 Task: Open a blank google sheet and write heading  Cash Flow TrackerAdd Dates in a column and its values below  '2023-05-01, 2023-05-03, 2023-05-06, 2023-05-10, 2023-05-15, 2023-05-20, 2023-05-25 & 2023-05-31'Add Descriptions in next column and its values below  Monthly Salary, Grocery Shopping, Dining Out., Utility Bill, Transportation, Entertainment, Miscellaneous & Total. Add Amount in next column and its values below  $2,500, $100, $50, $150, $30, $50, $20& $400. Add Income/ Expense in next column and its values below  Income, Expenses, Expenses, Expenses, Expenses, Expenses & Expenses. Add Balance in next column and its values below  $2,500, $2,400, $2,350, $2,200, $2,170, $2,120, $2,100 & $2100. Save page BankTransactions templates
Action: Mouse moved to (208, 265)
Screenshot: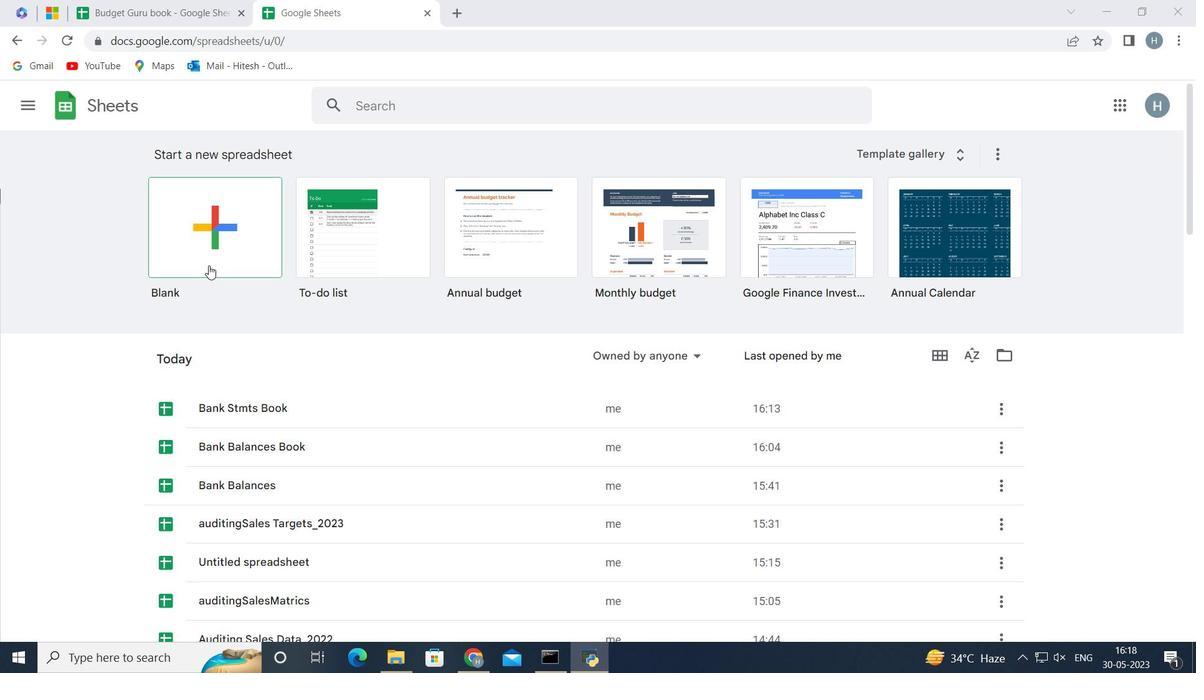 
Action: Mouse pressed left at (208, 265)
Screenshot: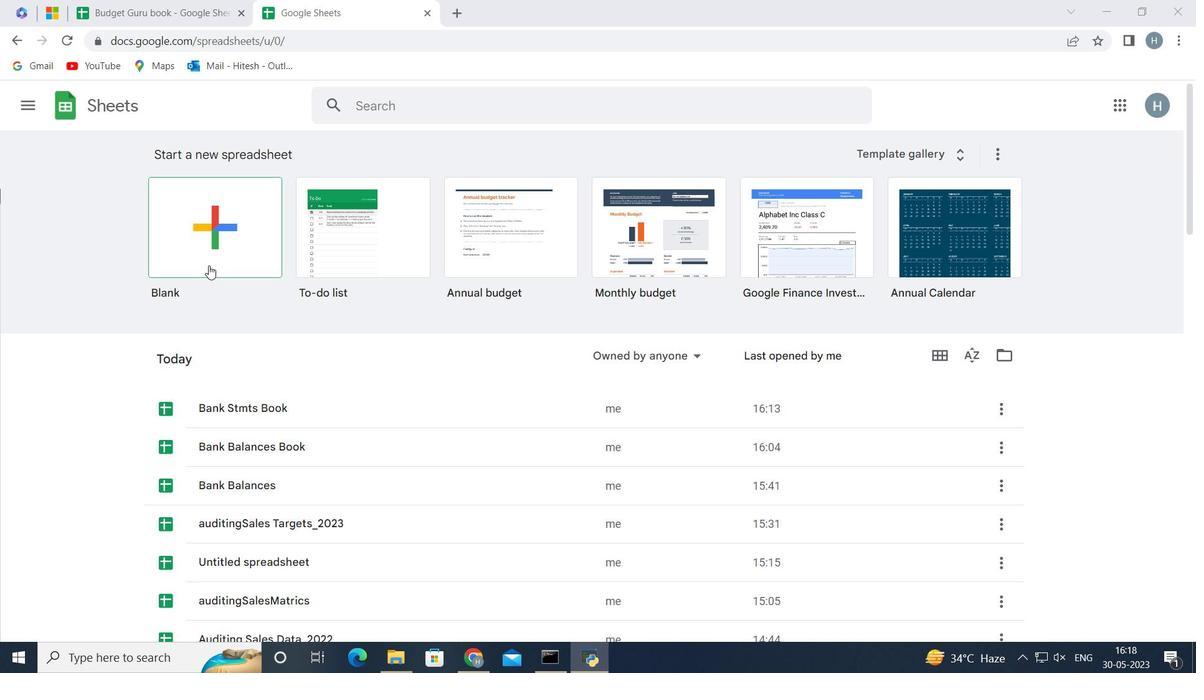 
Action: Mouse moved to (96, 219)
Screenshot: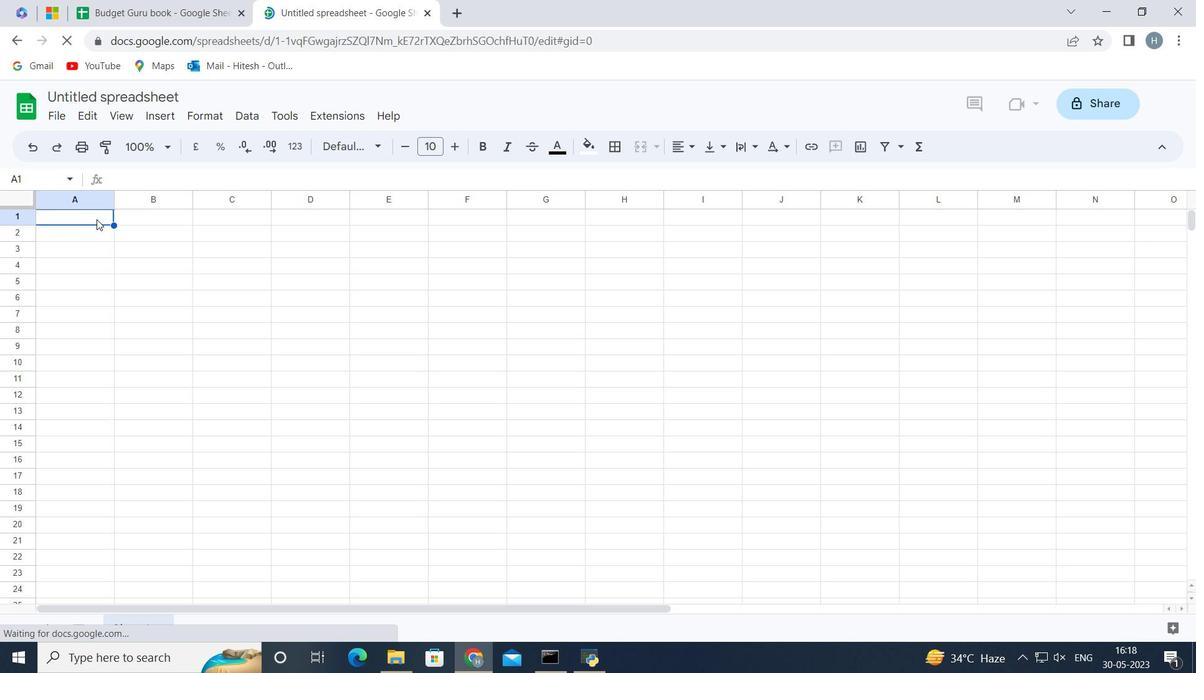 
Action: Key pressed <Key.shift>Cash<Key.space><Key.shift><Key.shift><Key.shift>Flow<Key.space><Key.shift>Tracker<Key.space><Key.enter>
Screenshot: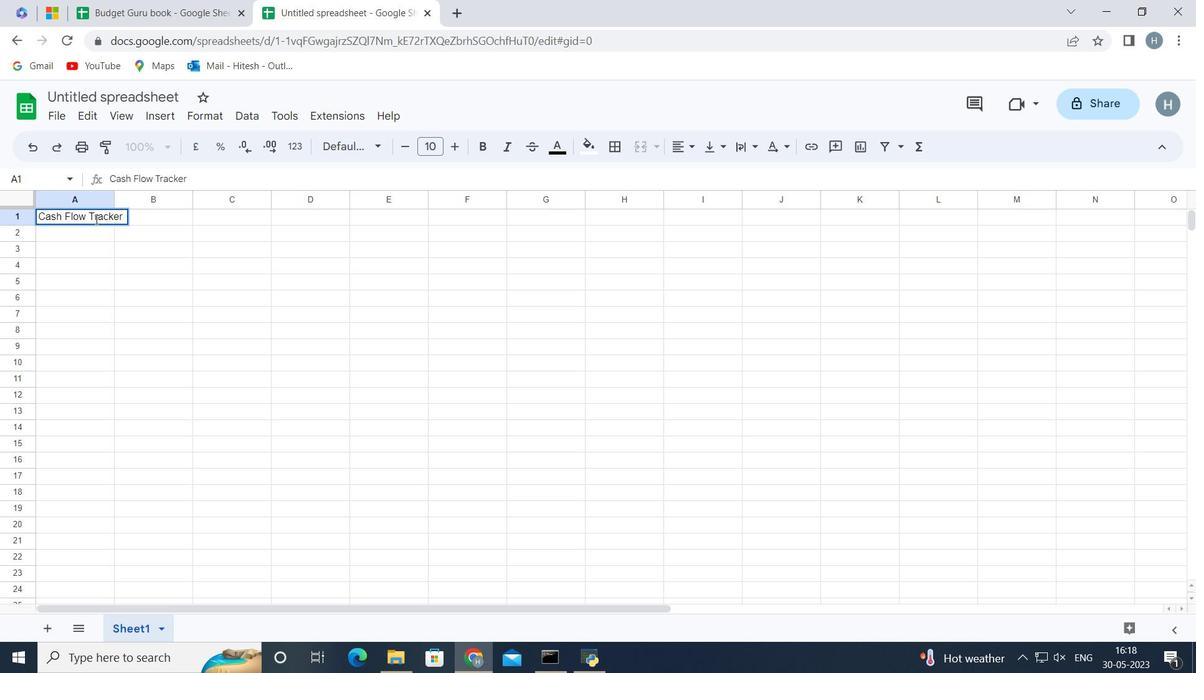 
Action: Mouse moved to (95, 220)
Screenshot: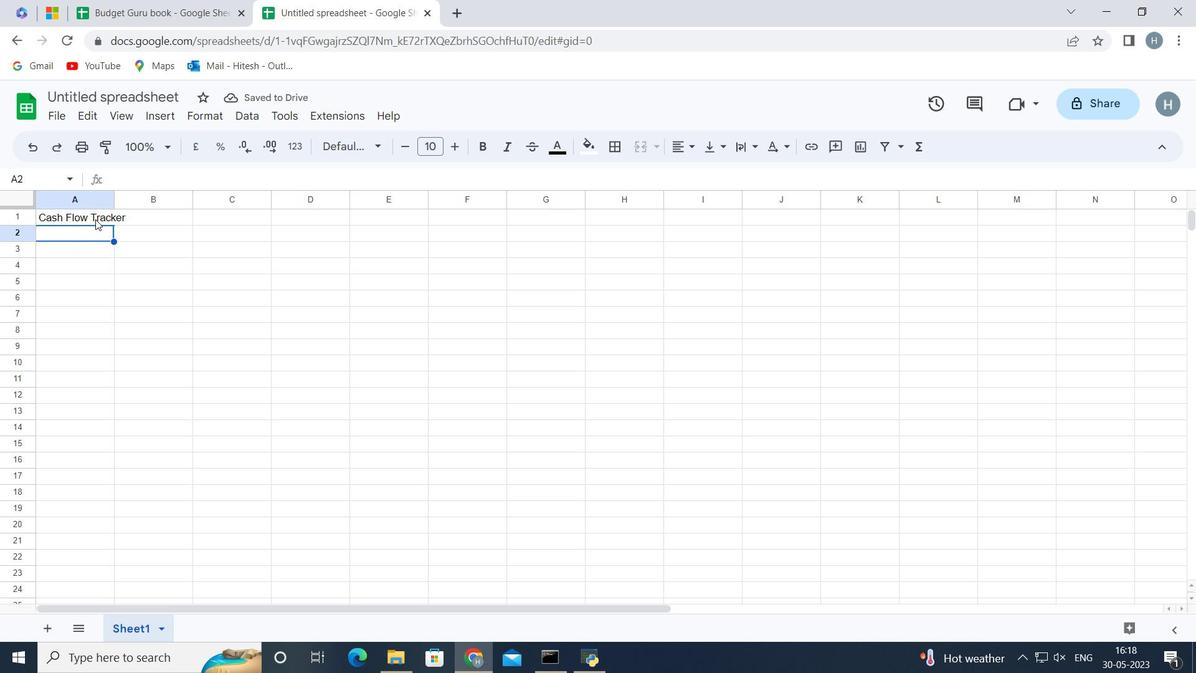 
Action: Key pressed <Key.shift>Dates<Key.enter>
Screenshot: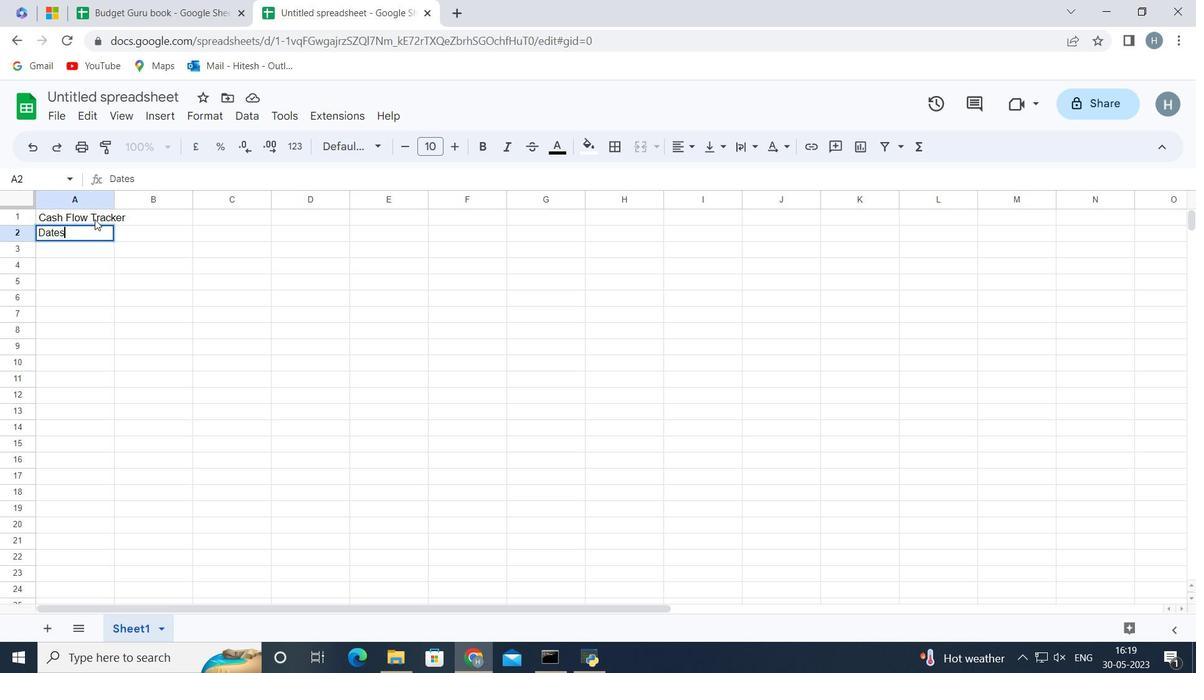 
Action: Mouse moved to (98, 220)
Screenshot: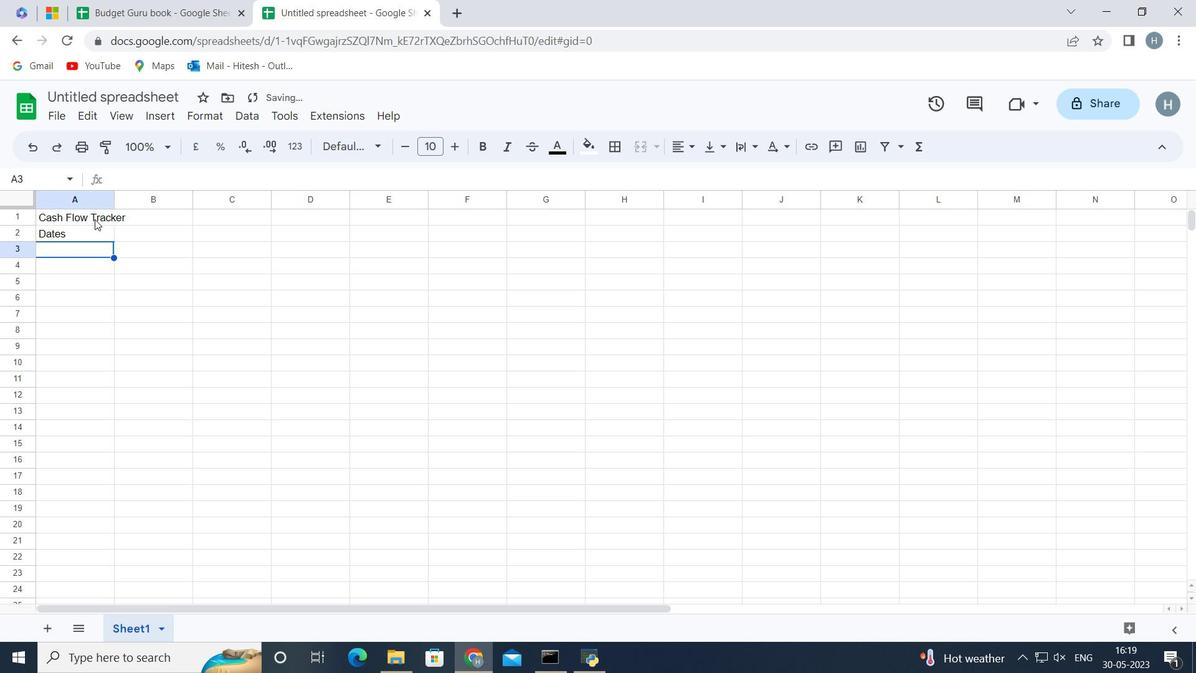 
Action: Key pressed 2023-05-01<Key.enter>2023-05-03<Key.enter>2023-05-06<Key.enter>2023-05-10<Key.enter>2023-05-15<Key.enter>2023-05-20<Key.enter>2023-05-25<Key.enter>2023-05-31<Key.enter>
Screenshot: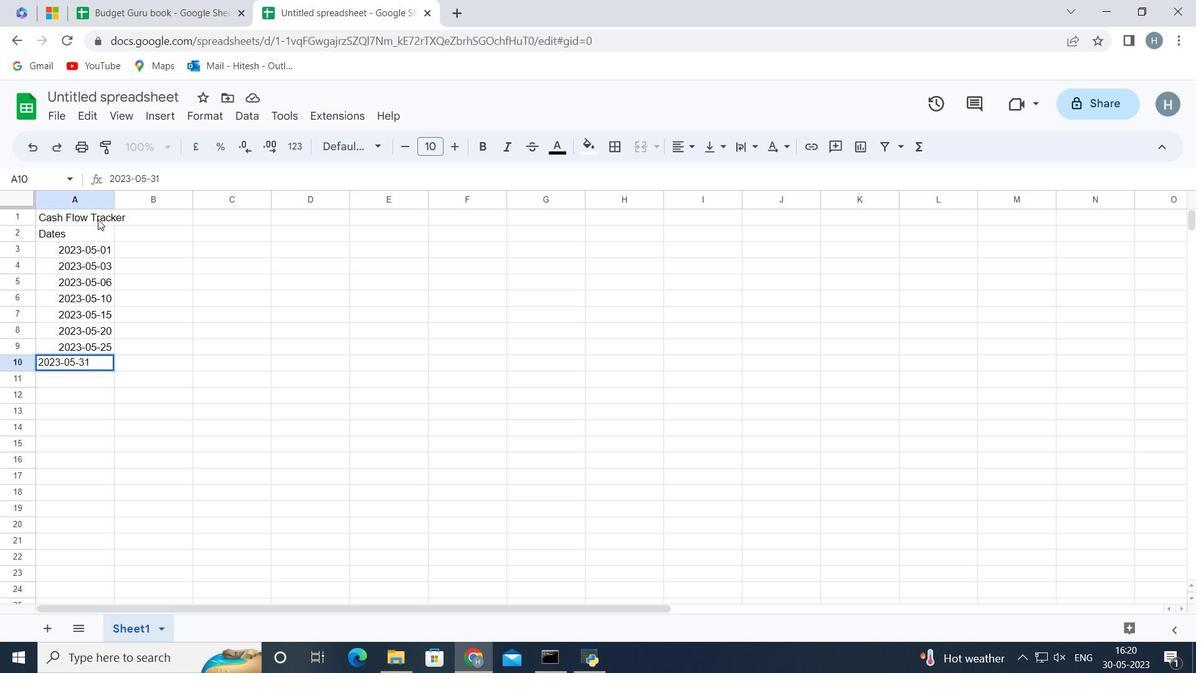 
Action: Mouse moved to (146, 231)
Screenshot: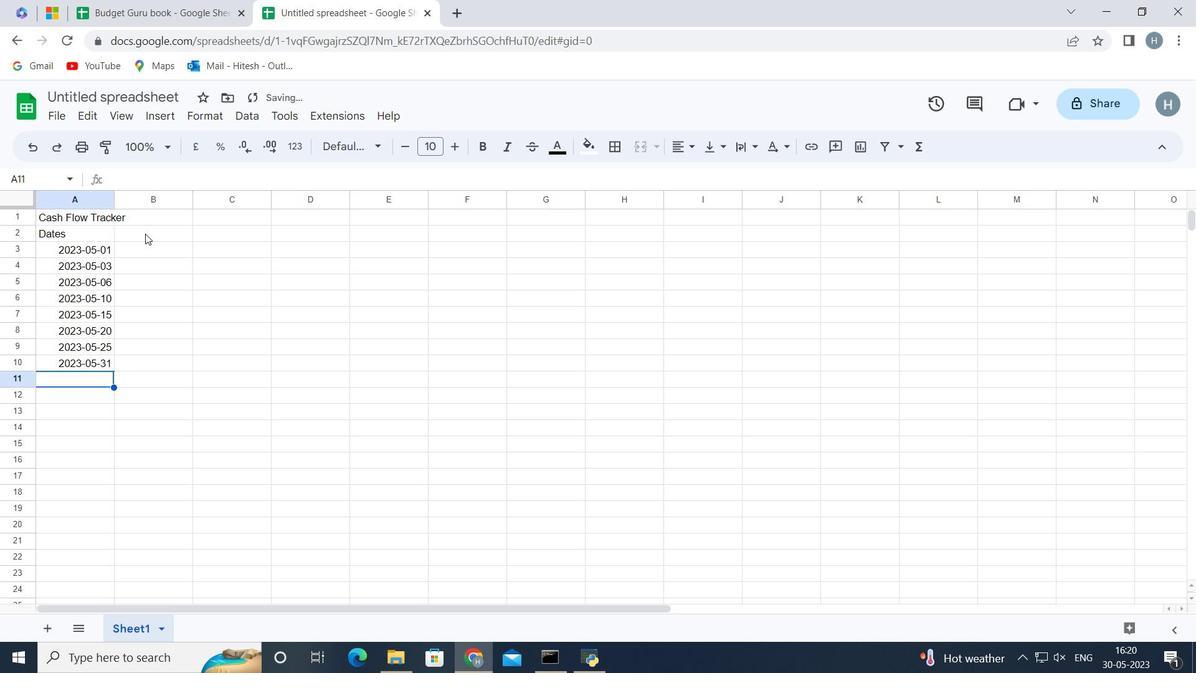 
Action: Mouse pressed left at (146, 231)
Screenshot: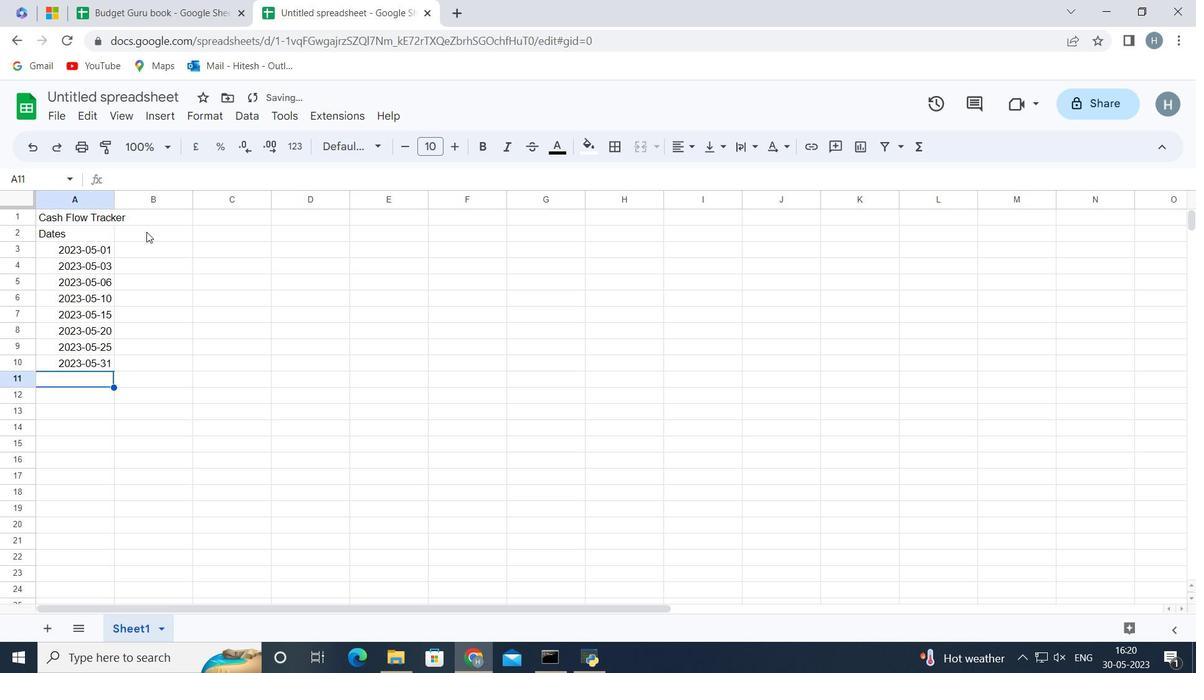 
Action: Key pressed <Key.shift>Descriptions<Key.enter><Key.shift_r>M<Key.backspace><Key.shift_r>Monthly<Key.space><Key.shift>Salary<Key.enter><Key.shift><Key.shift>Grocery<Key.space><Key.space><Key.shift>Shopping<Key.enter><Key.shift>Dining<Key.space><Key.shift_r>Out<Key.enter><Key.shift_r>Utility<Key.space><Key.shift>Bill<Key.enter><Key.shift><Key.shift>Transportation<Key.enter><Key.shift>Entertainment<Key.enter><Key.shift_r>Miscellaneous<Key.enter><Key.shift>Total<Key.enter>
Screenshot: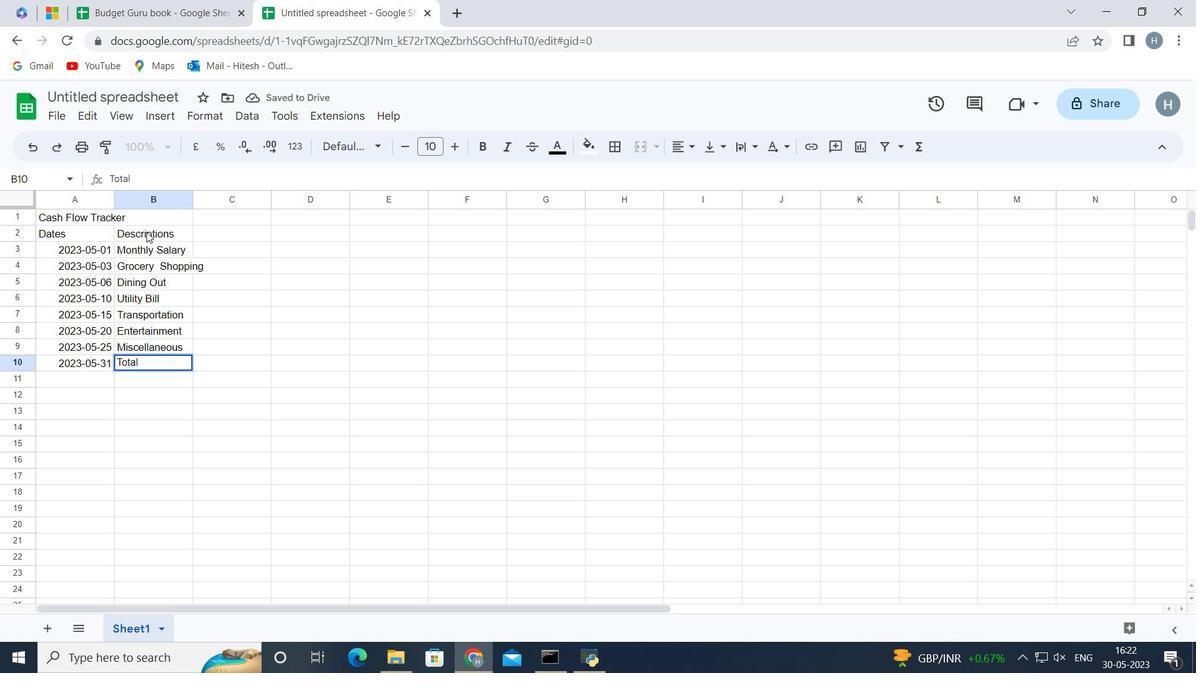 
Action: Mouse moved to (230, 231)
Screenshot: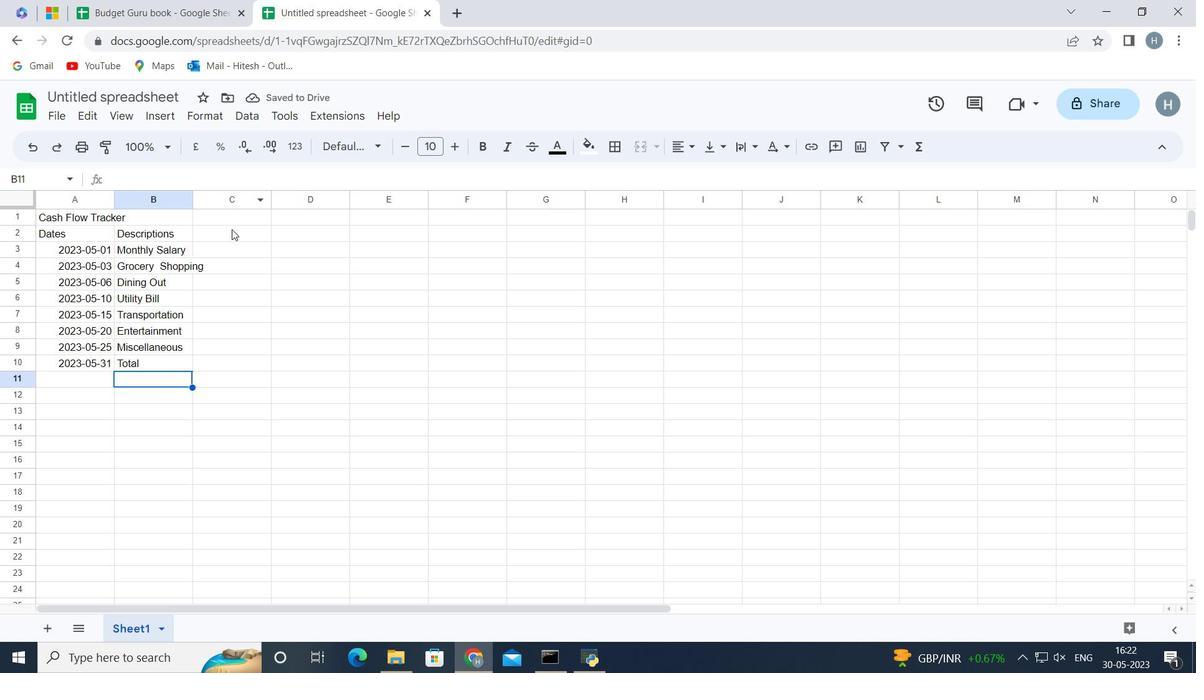 
Action: Mouse pressed left at (230, 231)
Screenshot: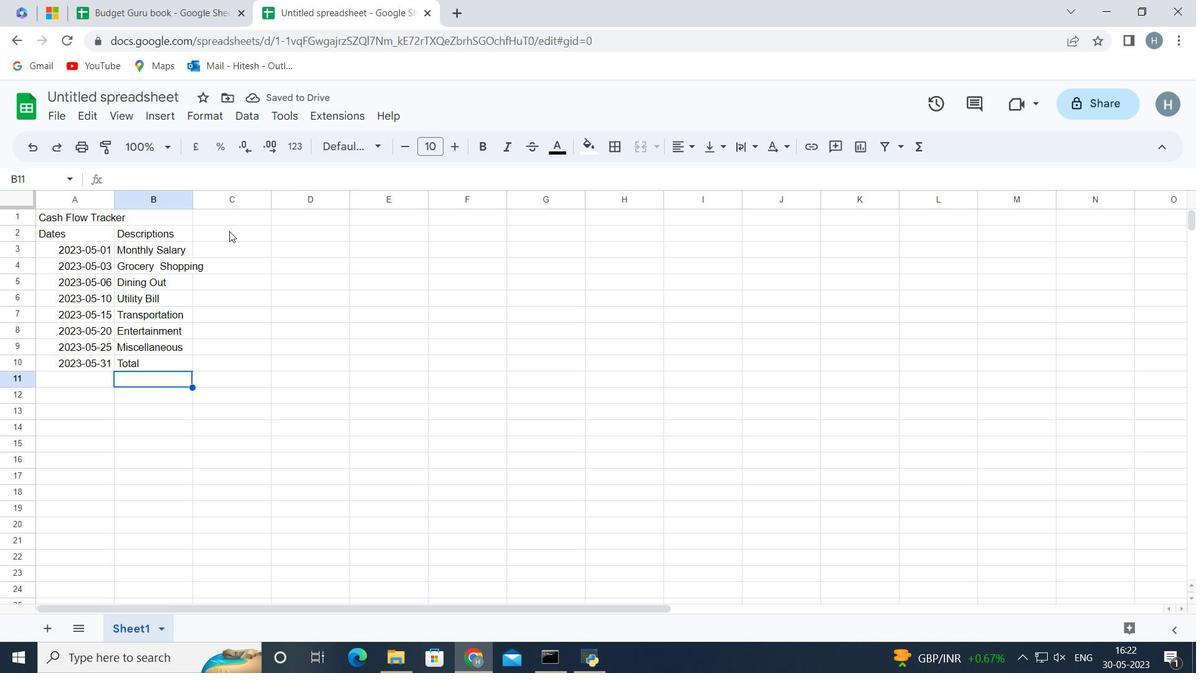 
Action: Key pressed <Key.shift>Amount<Key.enter>2500<Key.enter>100<Key.enter>50<Key.enter>150<Key.enter>30<Key.enter>50<Key.enter>20<Key.enter>400<Key.enter>
Screenshot: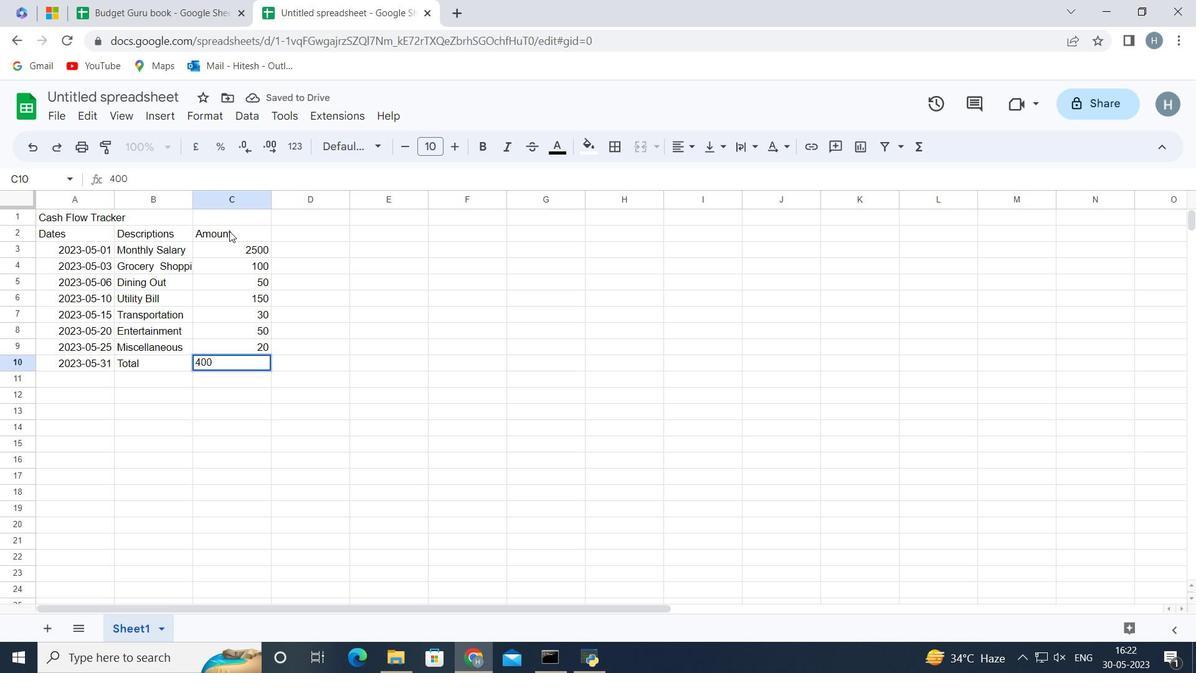 
Action: Mouse moved to (251, 248)
Screenshot: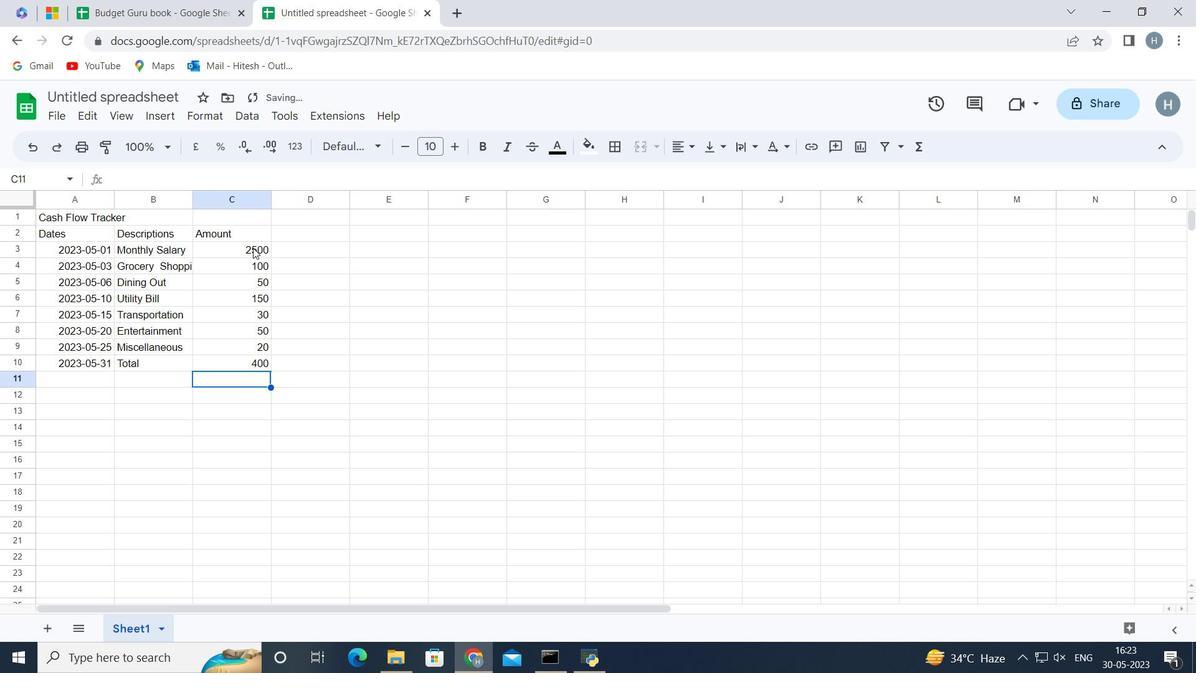 
Action: Mouse pressed left at (251, 248)
Screenshot: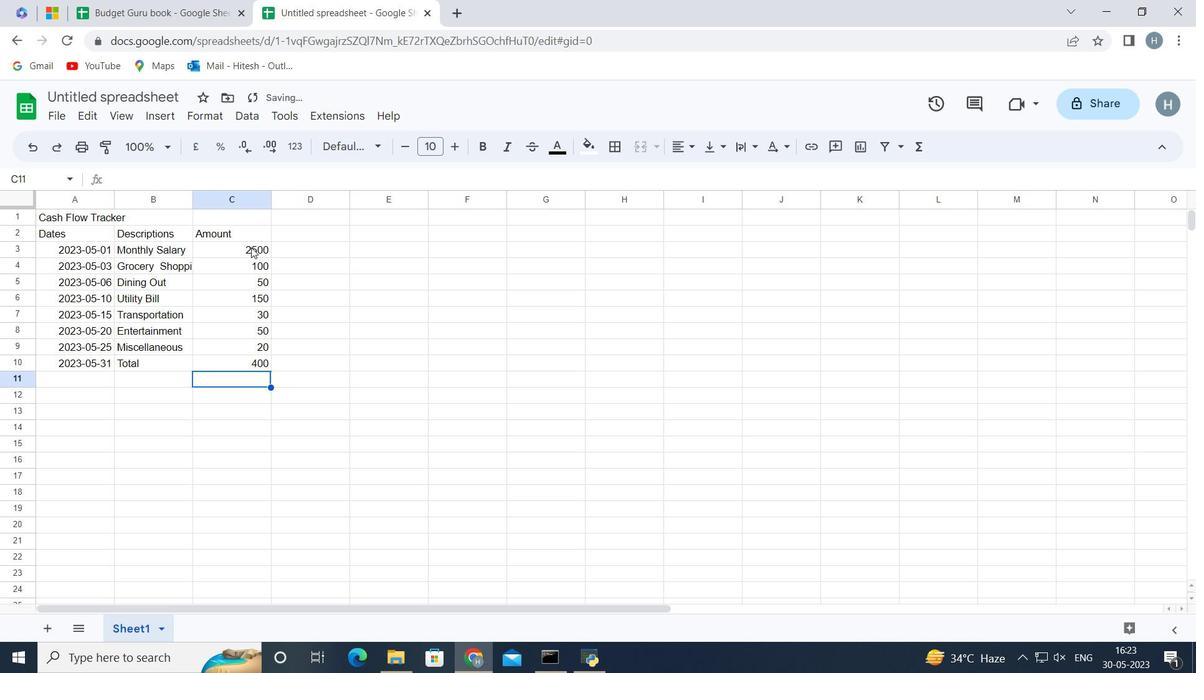 
Action: Mouse moved to (248, 248)
Screenshot: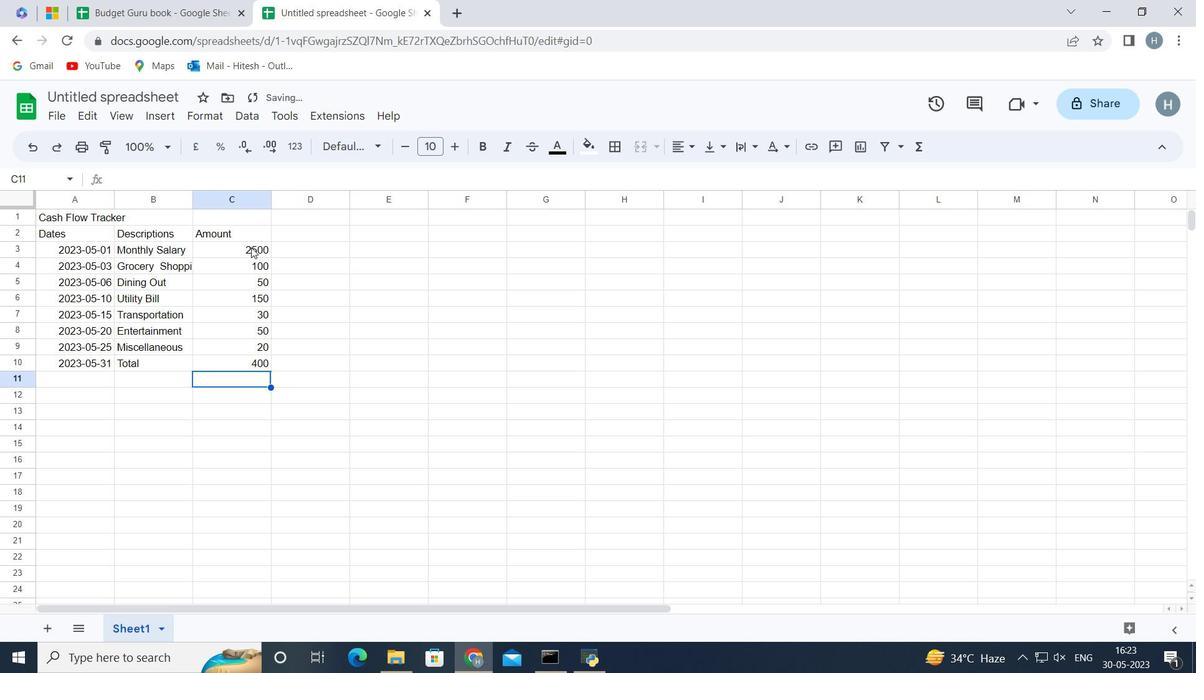 
Action: Key pressed <Key.shift><Key.down><Key.down><Key.down><Key.down><Key.down><Key.down><Key.down>
Screenshot: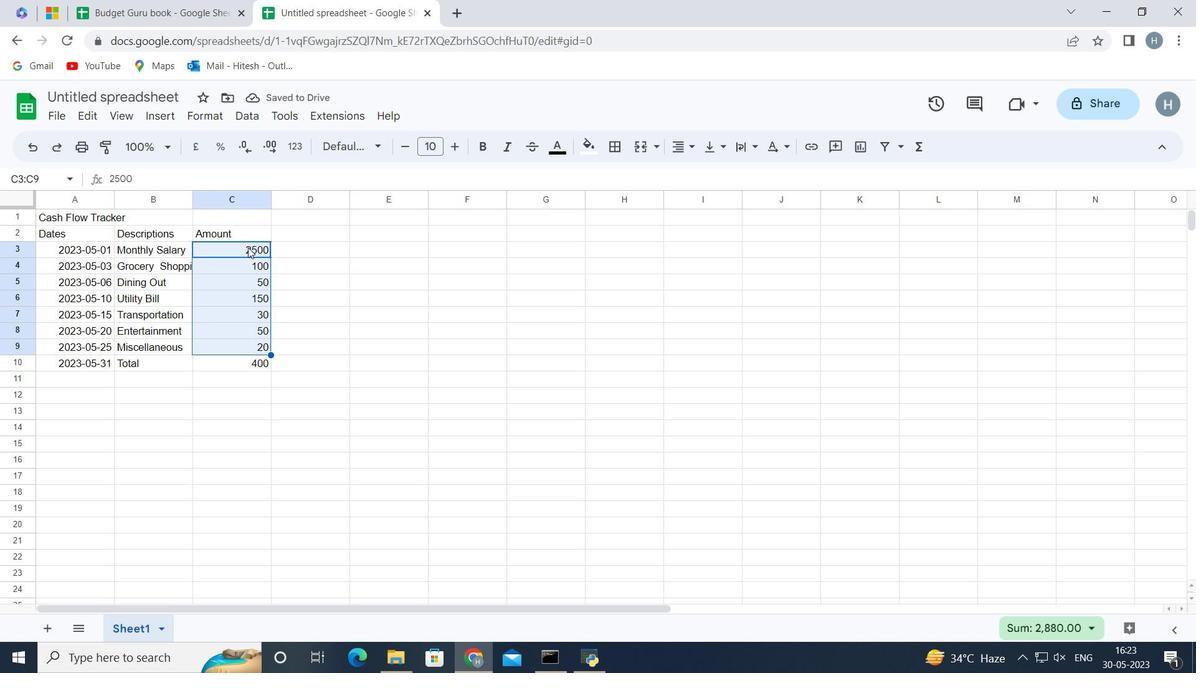 
Action: Mouse moved to (299, 148)
Screenshot: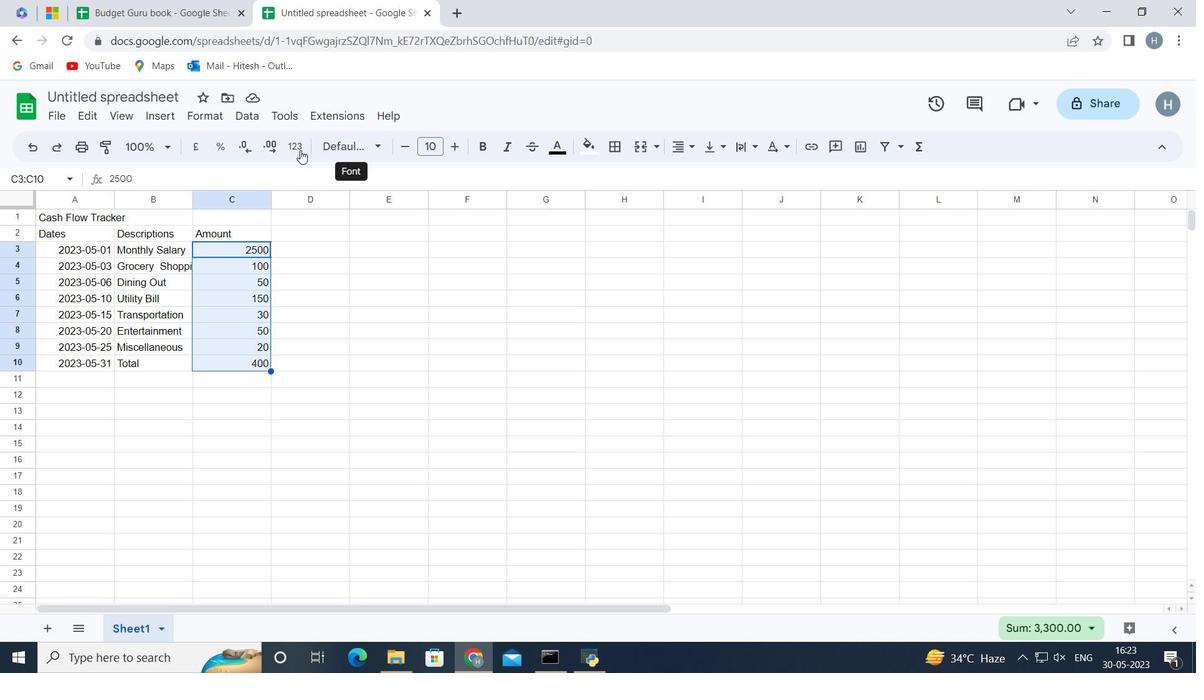 
Action: Mouse pressed left at (299, 148)
Screenshot: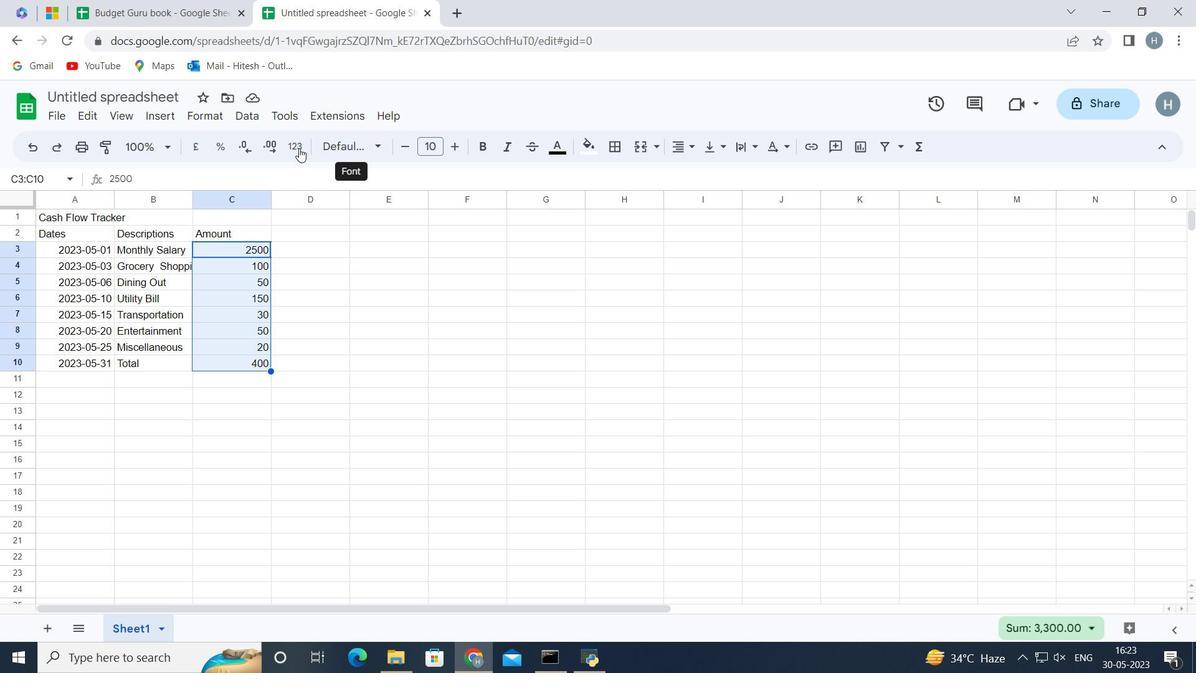 
Action: Mouse moved to (362, 589)
Screenshot: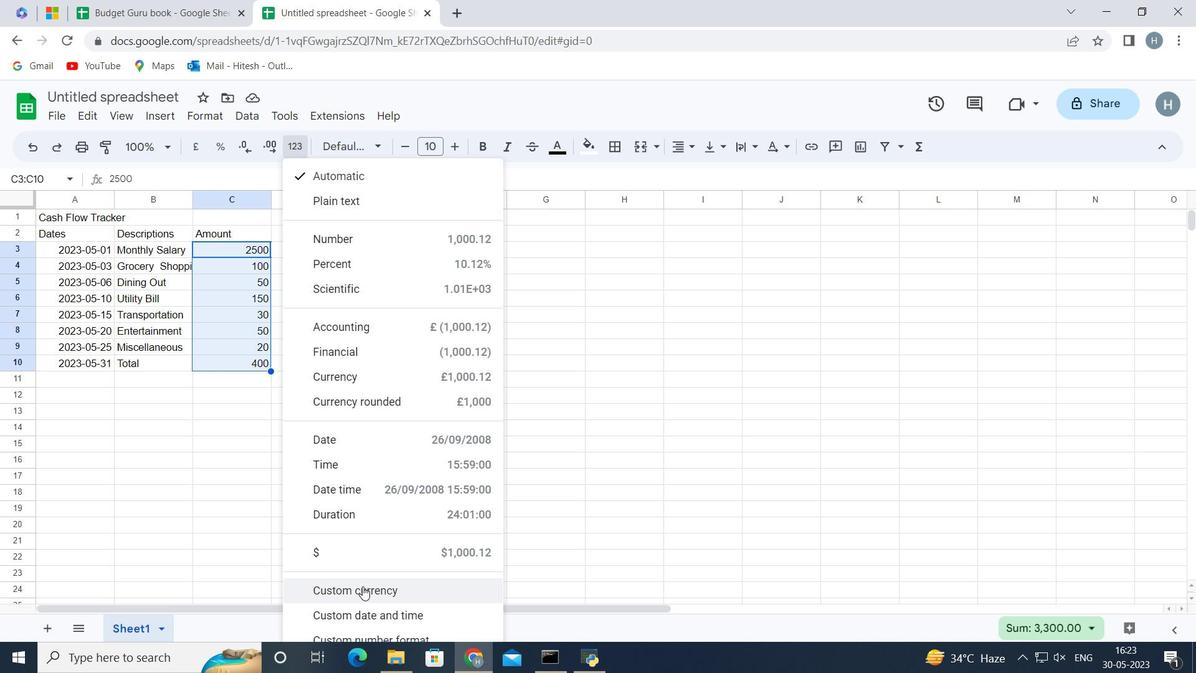 
Action: Mouse pressed left at (362, 589)
Screenshot: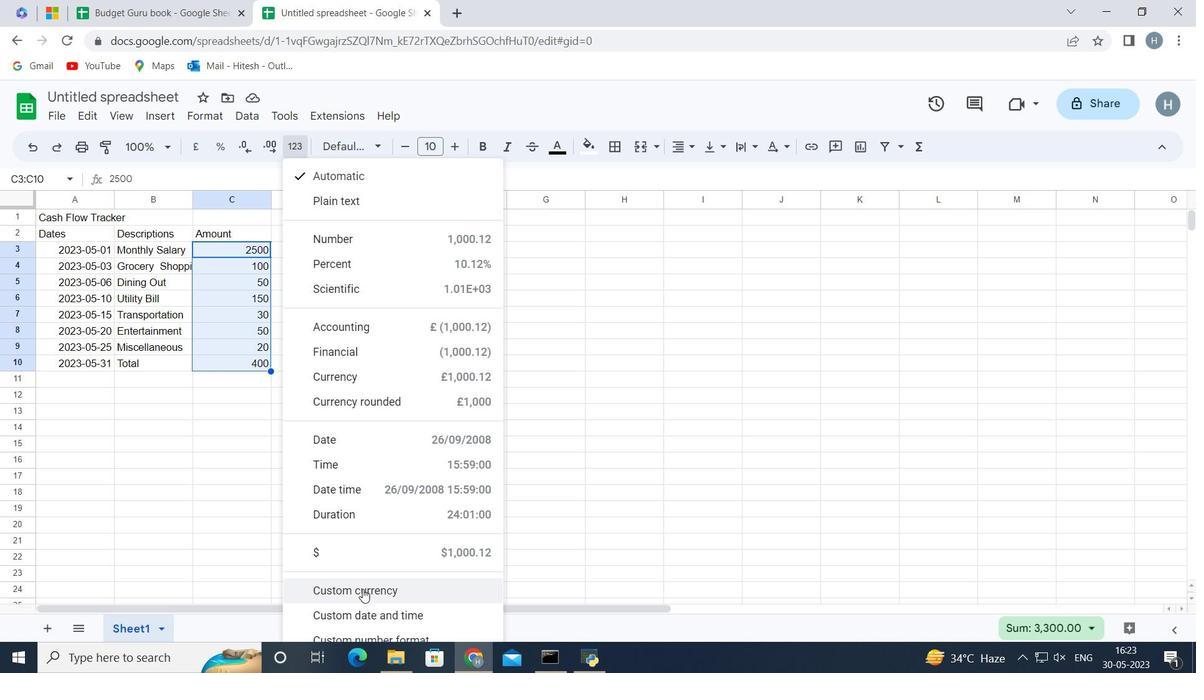 
Action: Mouse moved to (756, 211)
Screenshot: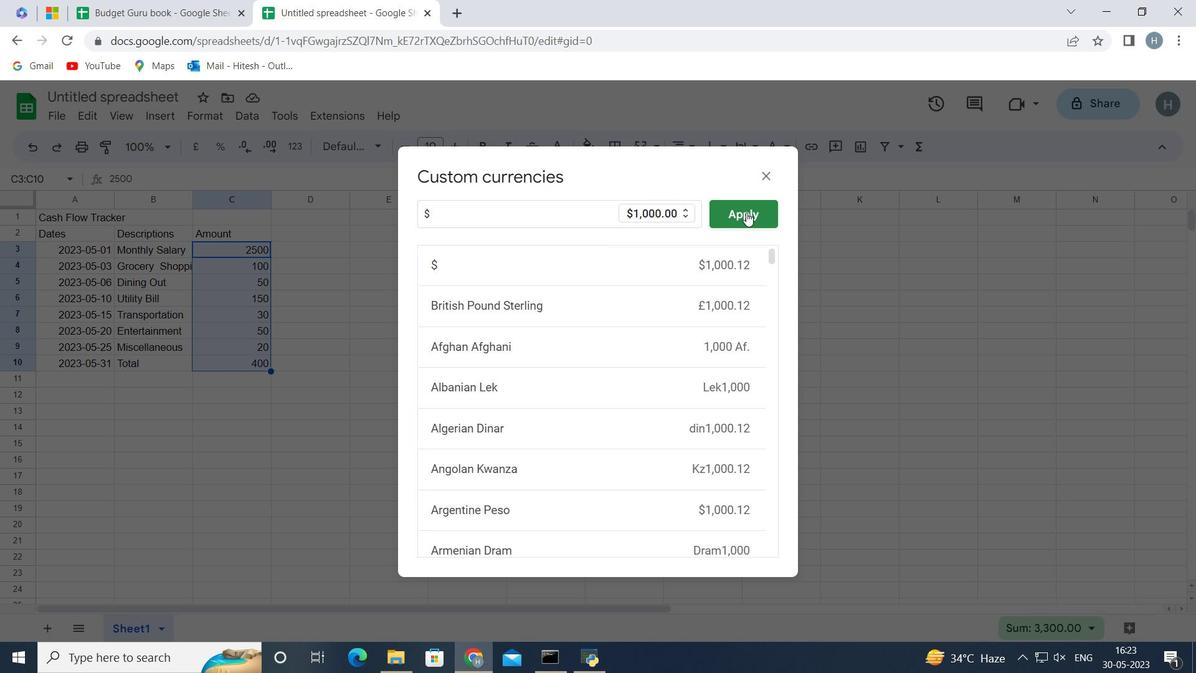 
Action: Mouse pressed left at (756, 211)
Screenshot: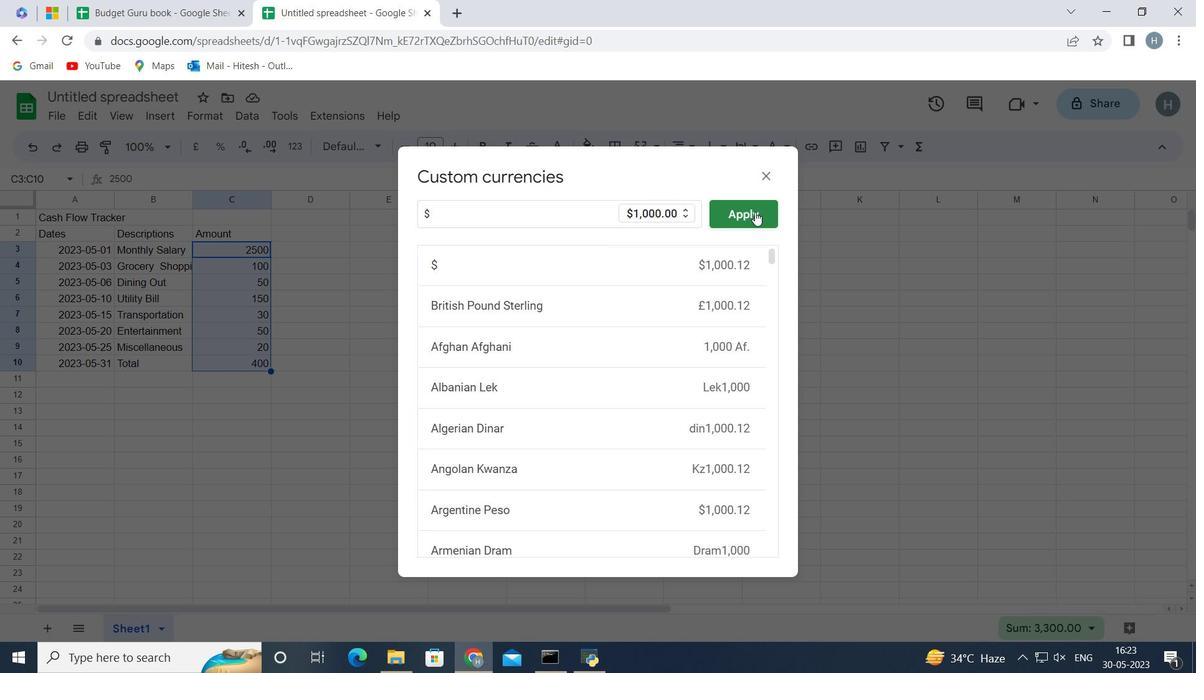 
Action: Mouse moved to (288, 235)
Screenshot: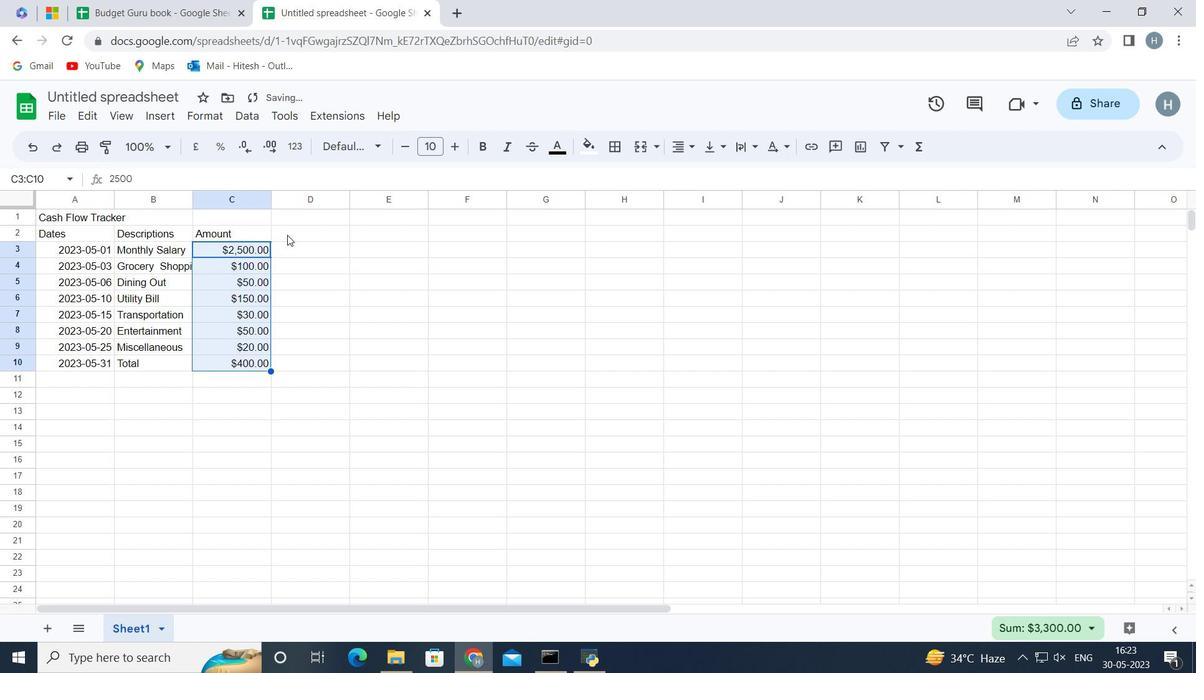 
Action: Mouse pressed left at (288, 235)
Screenshot: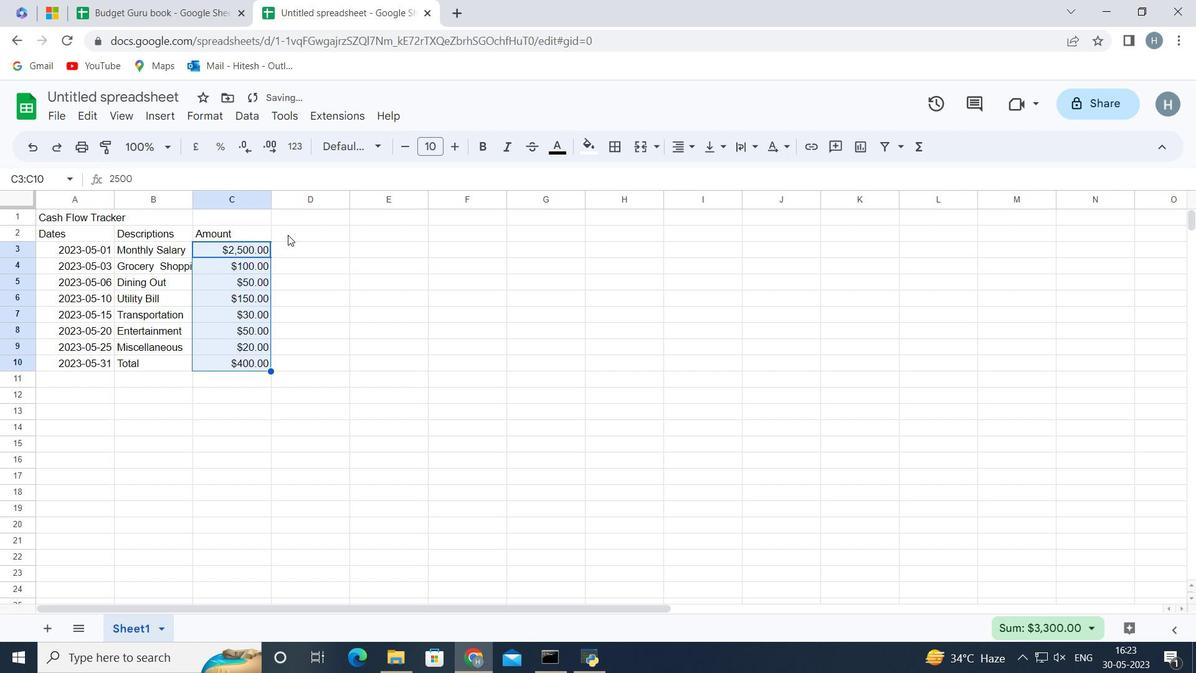 
Action: Mouse moved to (289, 233)
Screenshot: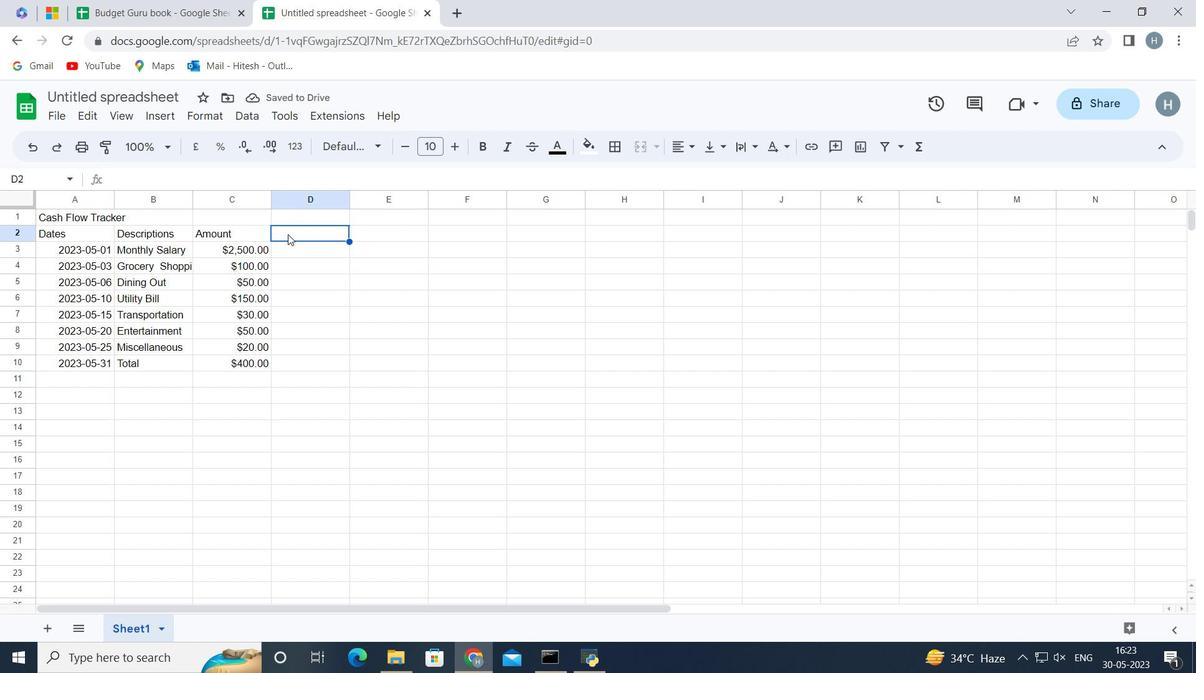 
Action: Key pressed <Key.shift>Income/<Key.shift>Expense<Key.enter><Key.shift_r><Key.shift_r>Income<Key.enter>
Screenshot: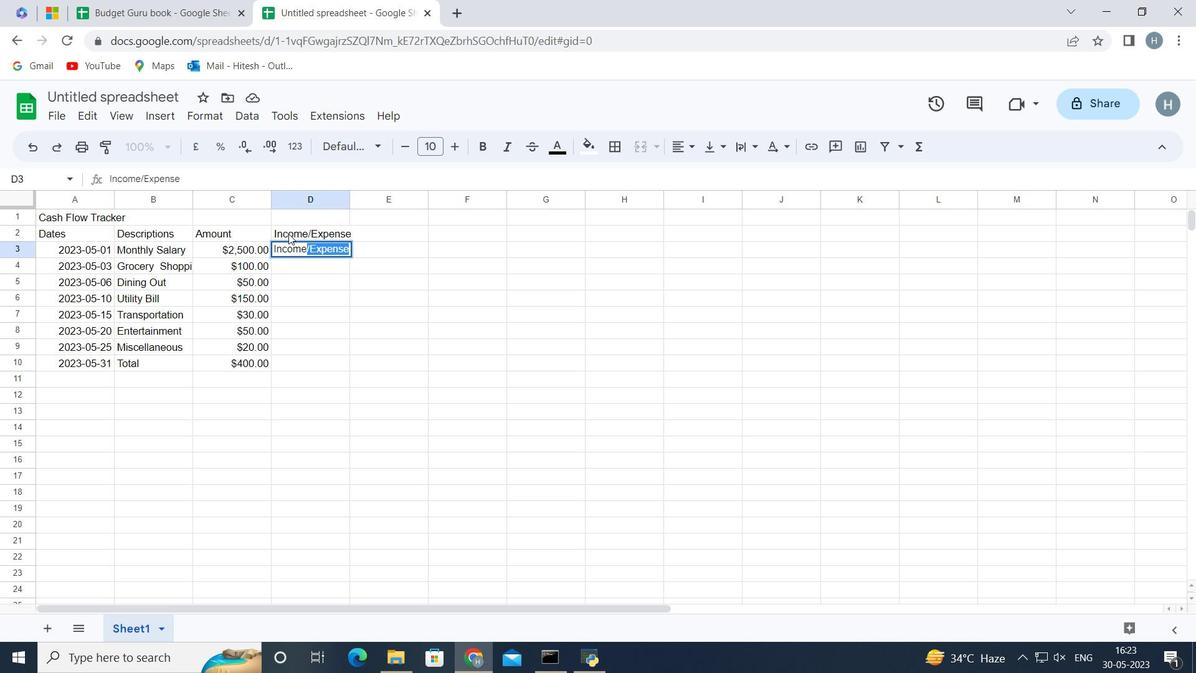 
Action: Mouse moved to (296, 248)
Screenshot: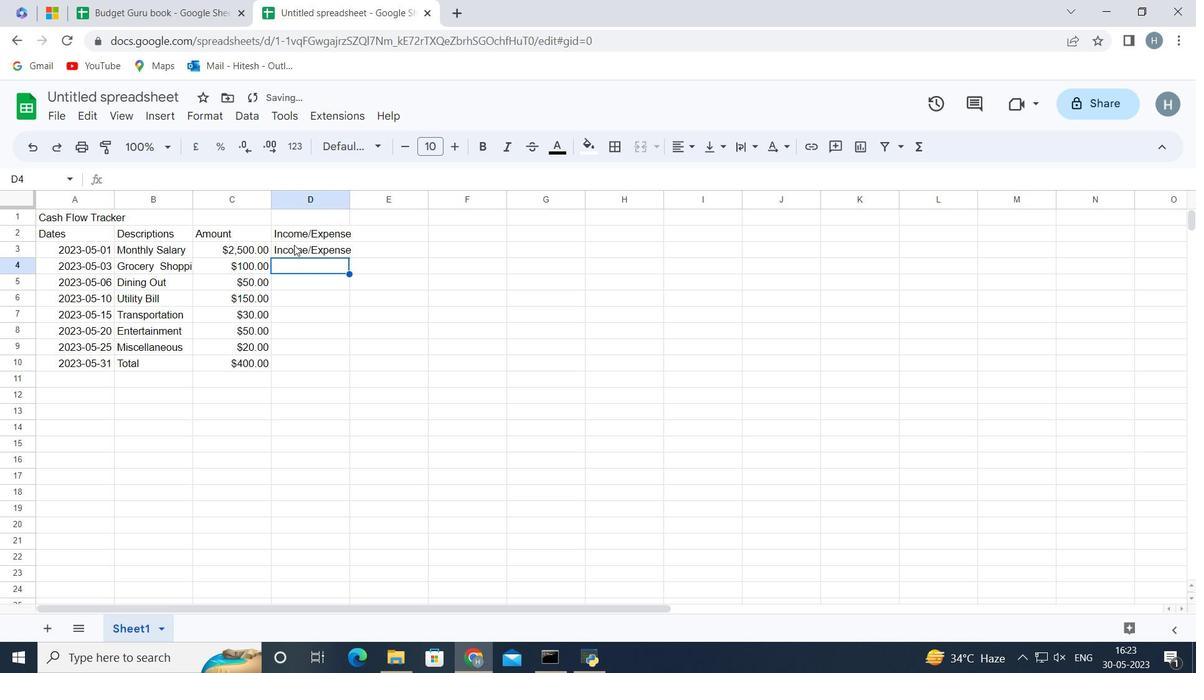 
Action: Mouse pressed left at (296, 248)
Screenshot: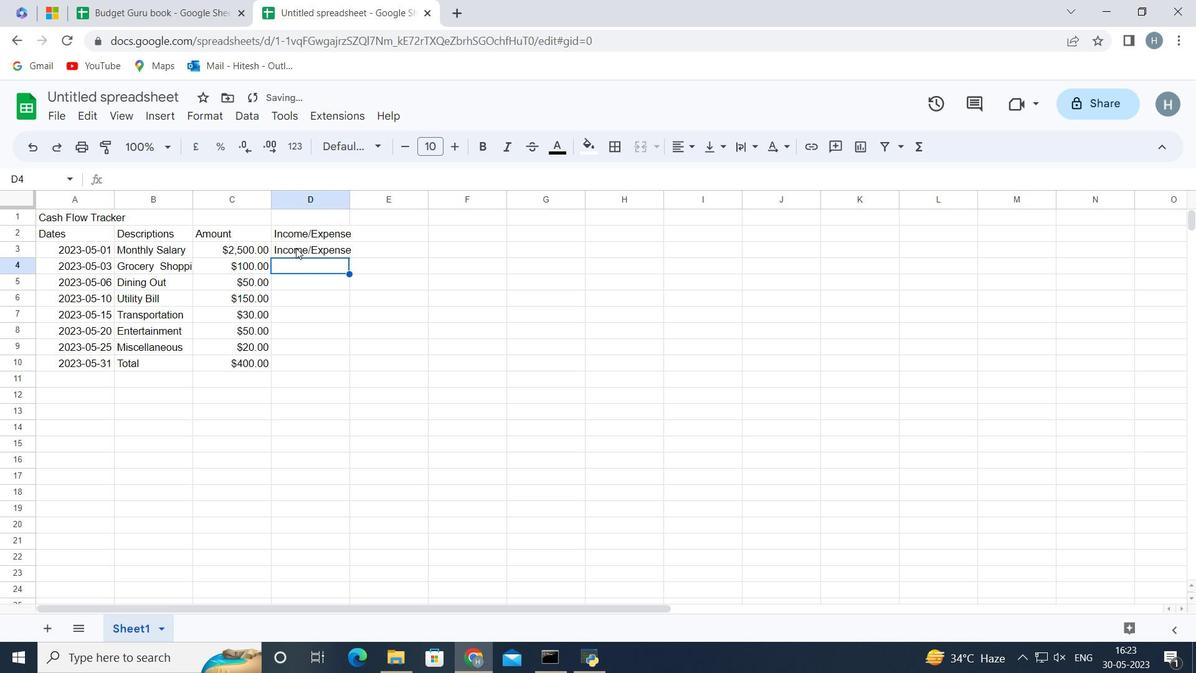 
Action: Mouse moved to (307, 177)
Screenshot: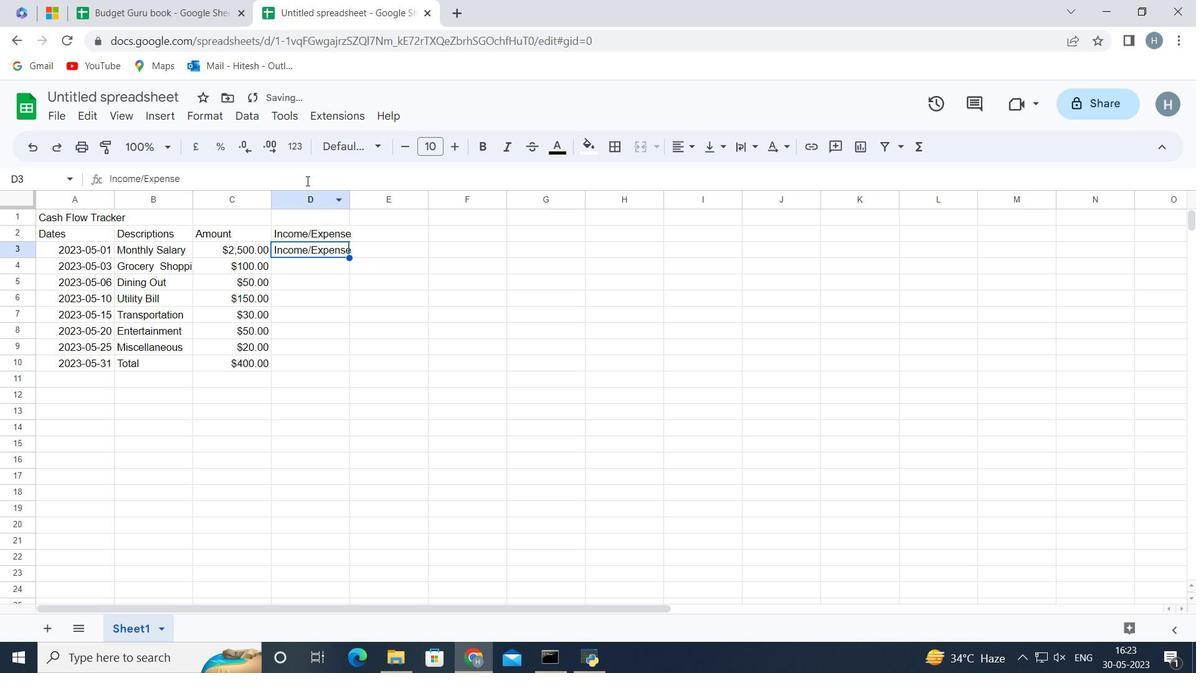 
Action: Mouse pressed left at (307, 177)
Screenshot: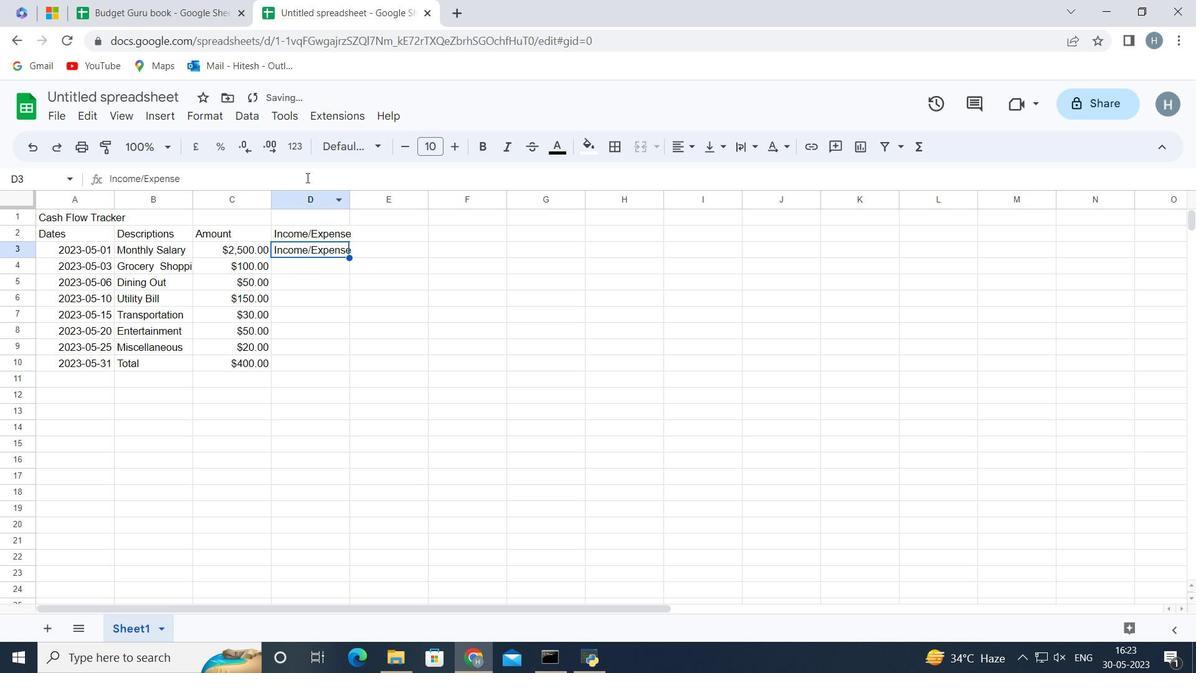 
Action: Key pressed <Key.backspace><Key.backspace><Key.backspace><Key.backspace><Key.backspace><Key.backspace><Key.backspace><Key.backspace><Key.enter>
Screenshot: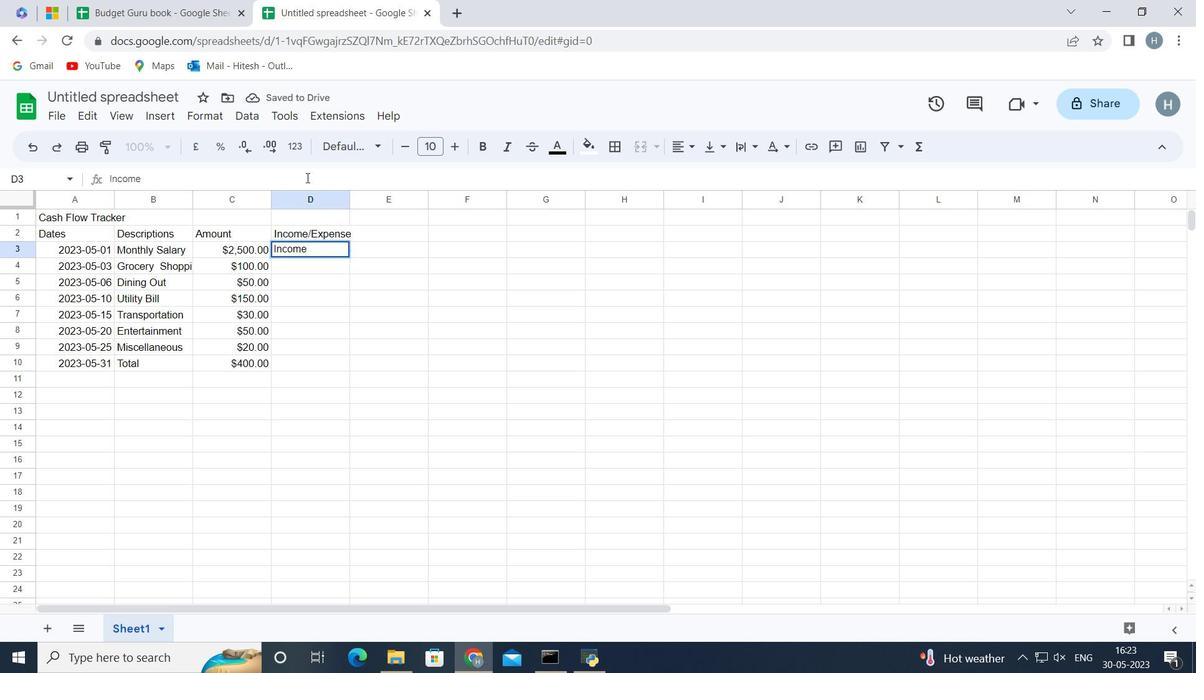 
Action: Mouse moved to (310, 264)
Screenshot: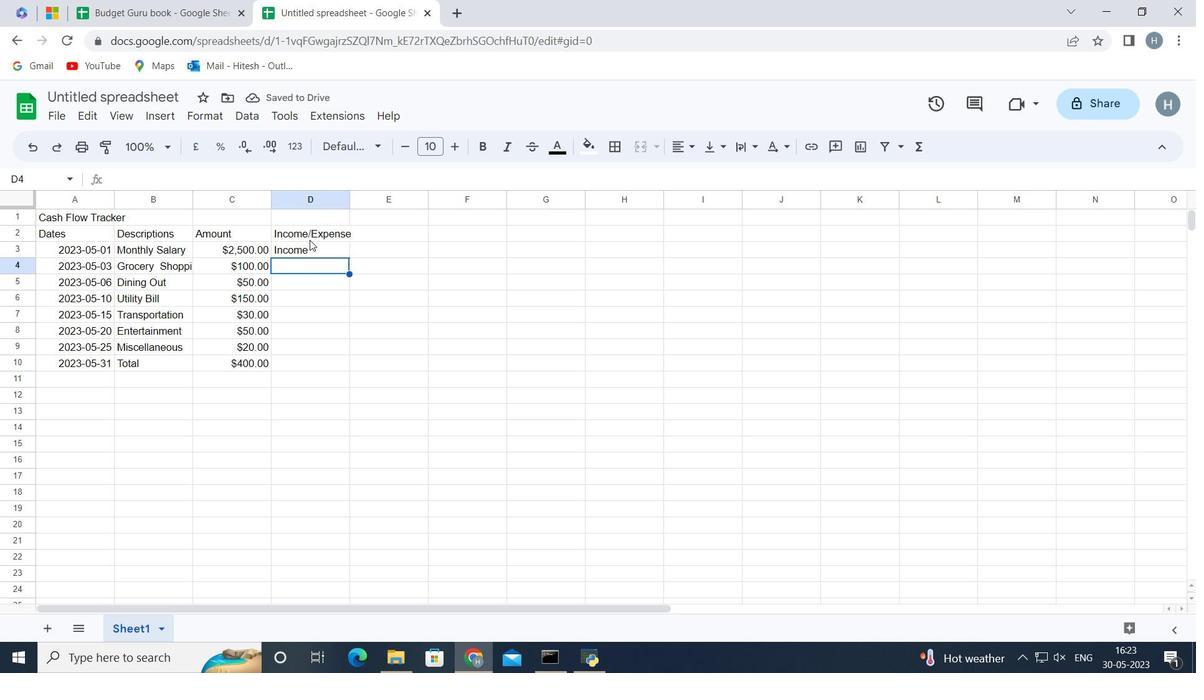 
Action: Key pressed <Key.shift>
Screenshot: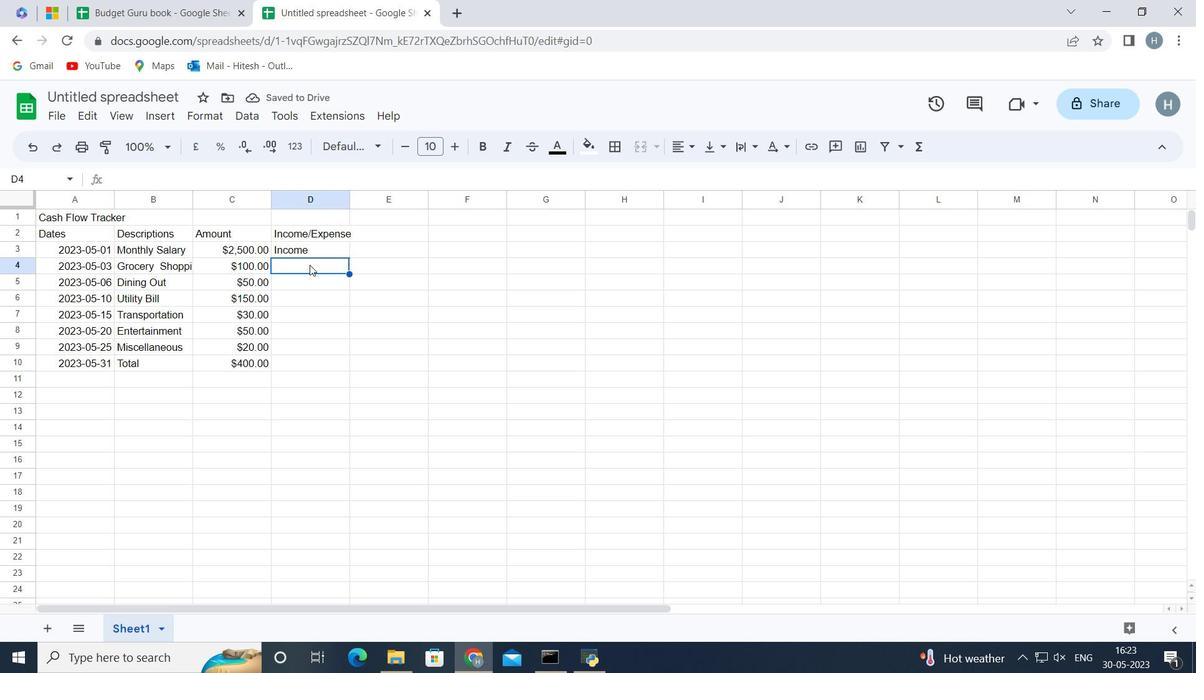 
Action: Mouse moved to (309, 264)
Screenshot: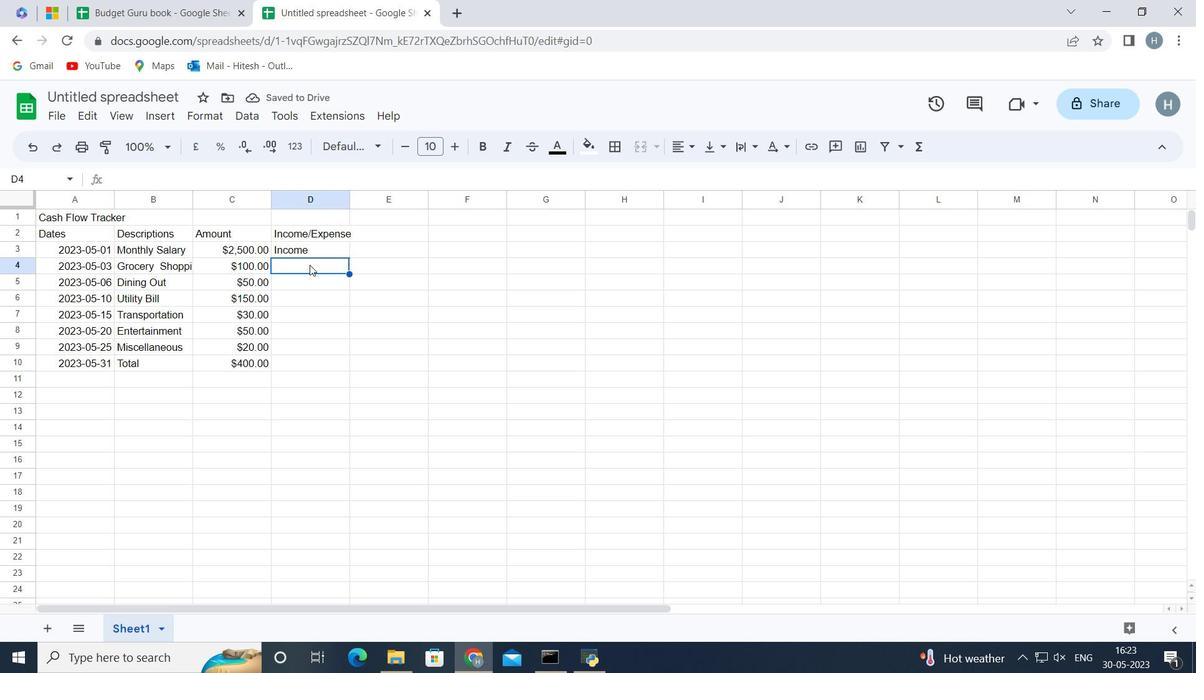 
Action: Key pressed Expense<Key.enter><Key.shift>Expense<Key.enter><Key.shift><Key.shift>Expense<Key.enter><Key.shift><Key.shift><Key.shift><Key.shift>Expes<Key.backspace>nse<Key.enter><Key.shift>Expense<Key.enter><Key.shift>Expense<Key.enter>
Screenshot: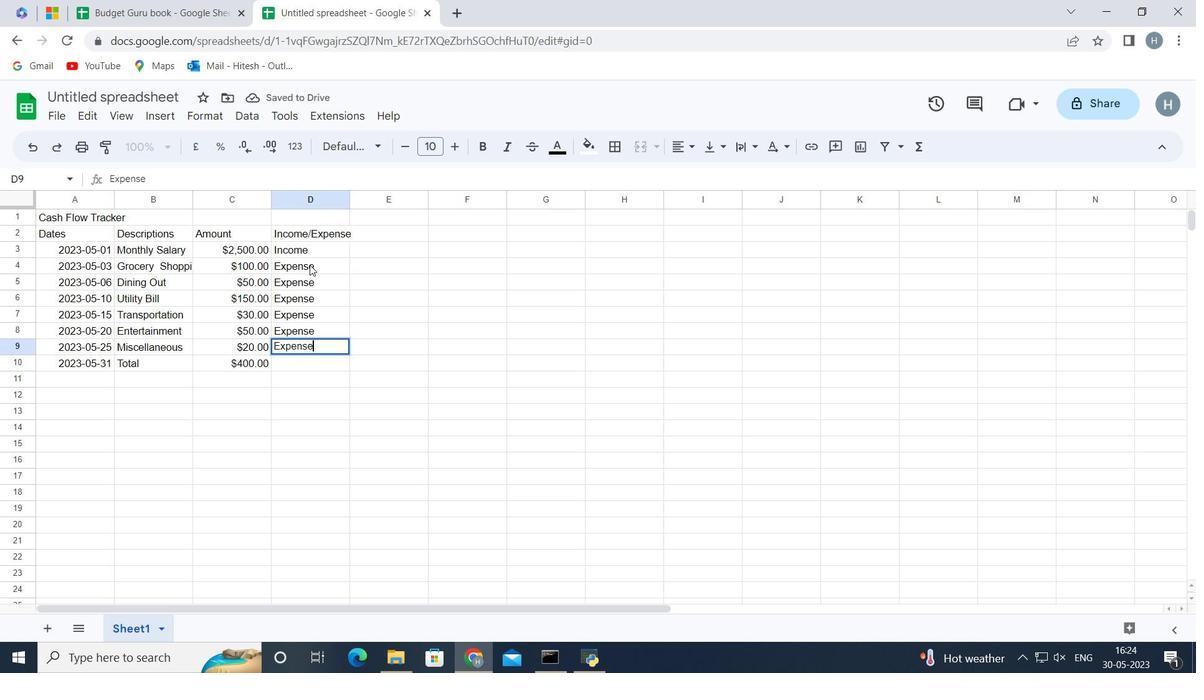 
Action: Mouse pressed left at (309, 264)
Screenshot: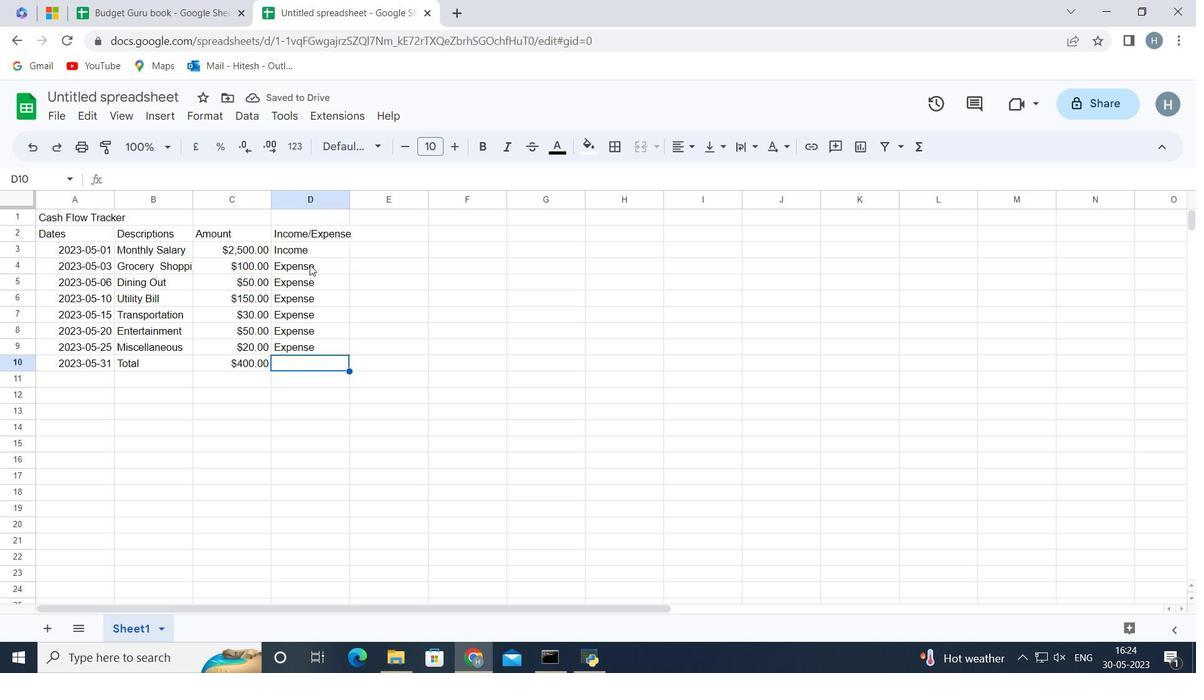 
Action: Key pressed <Key.down><Key.down><Key.down><Key.down><Key.down>
Screenshot: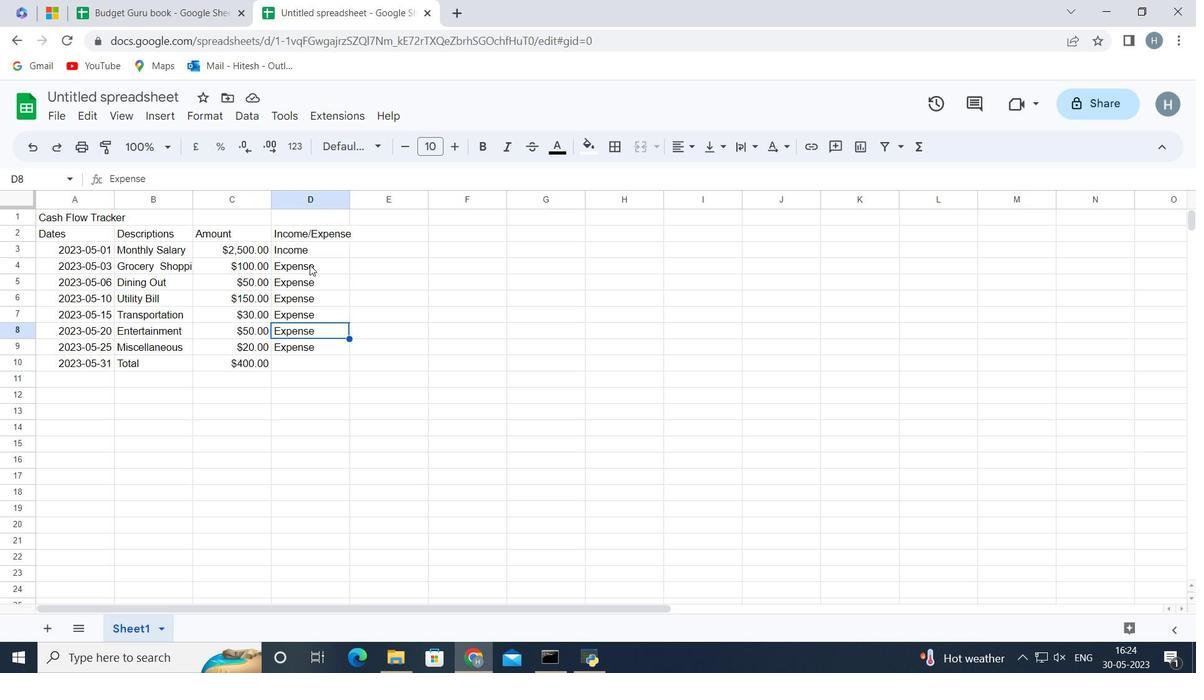 
Action: Mouse moved to (370, 230)
Screenshot: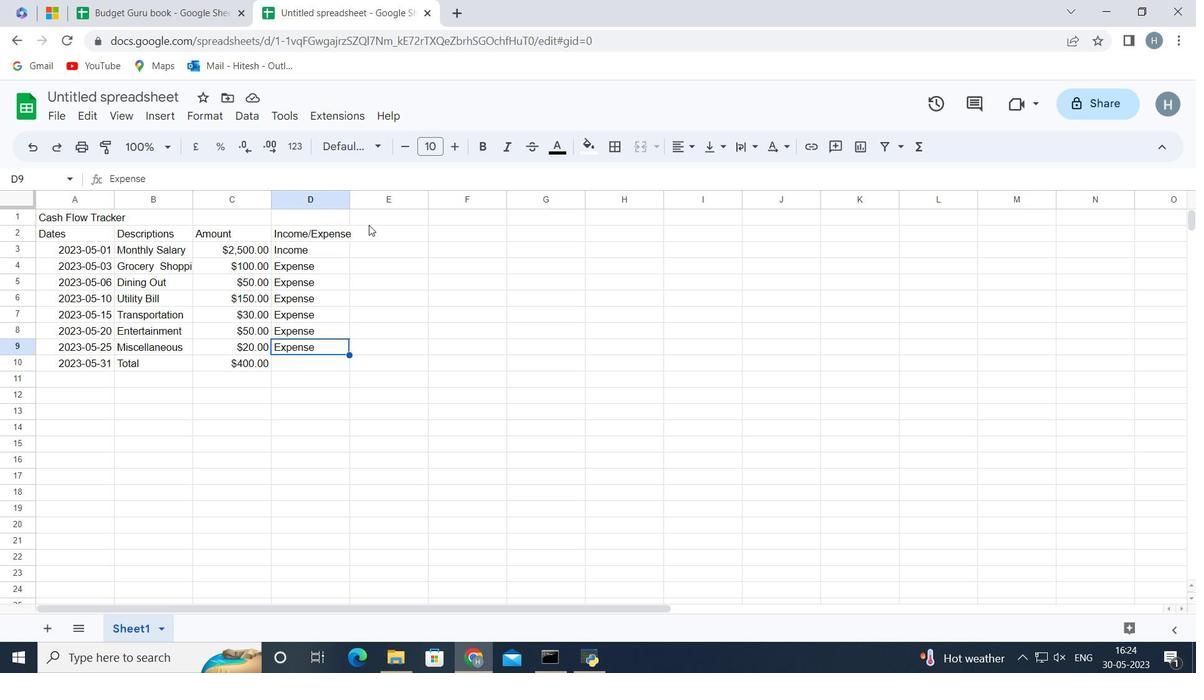 
Action: Mouse pressed left at (370, 230)
Screenshot: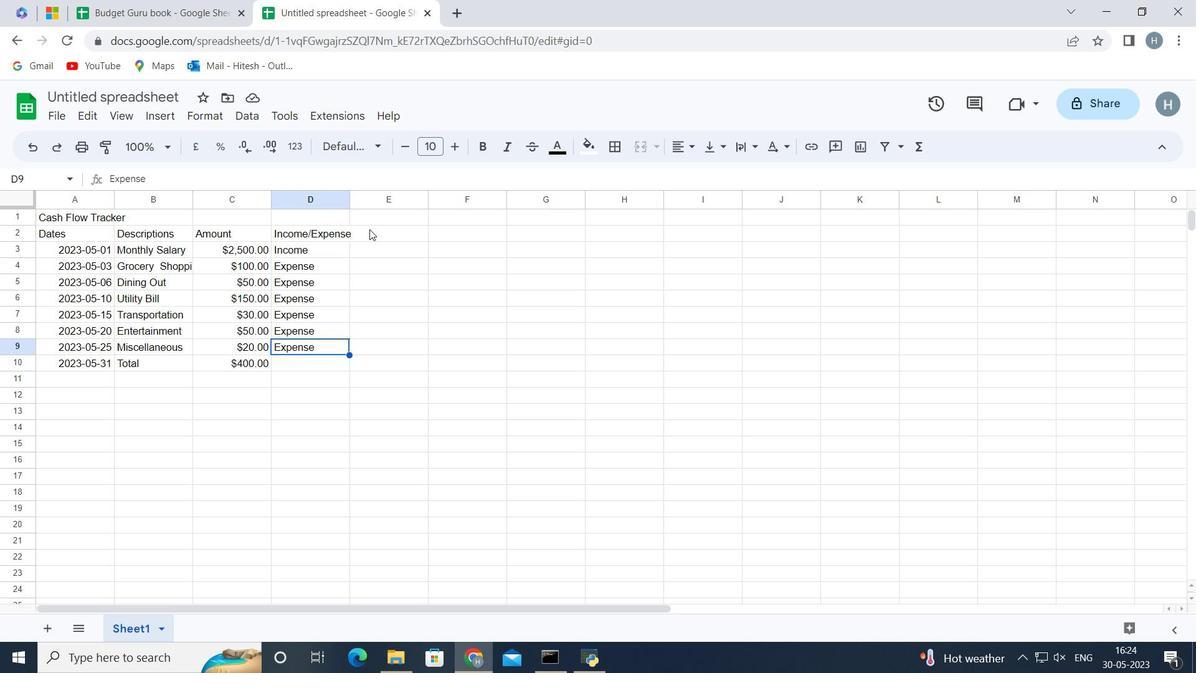 
Action: Key pressed <Key.shift>Balance<Key.enter>2500<Key.enter>2400<Key.enter>2350<Key.enter>2200<Key.enter>2170<Key.enter>2120<Key.enter>2100<Key.enter>2100<Key.enter>
Screenshot: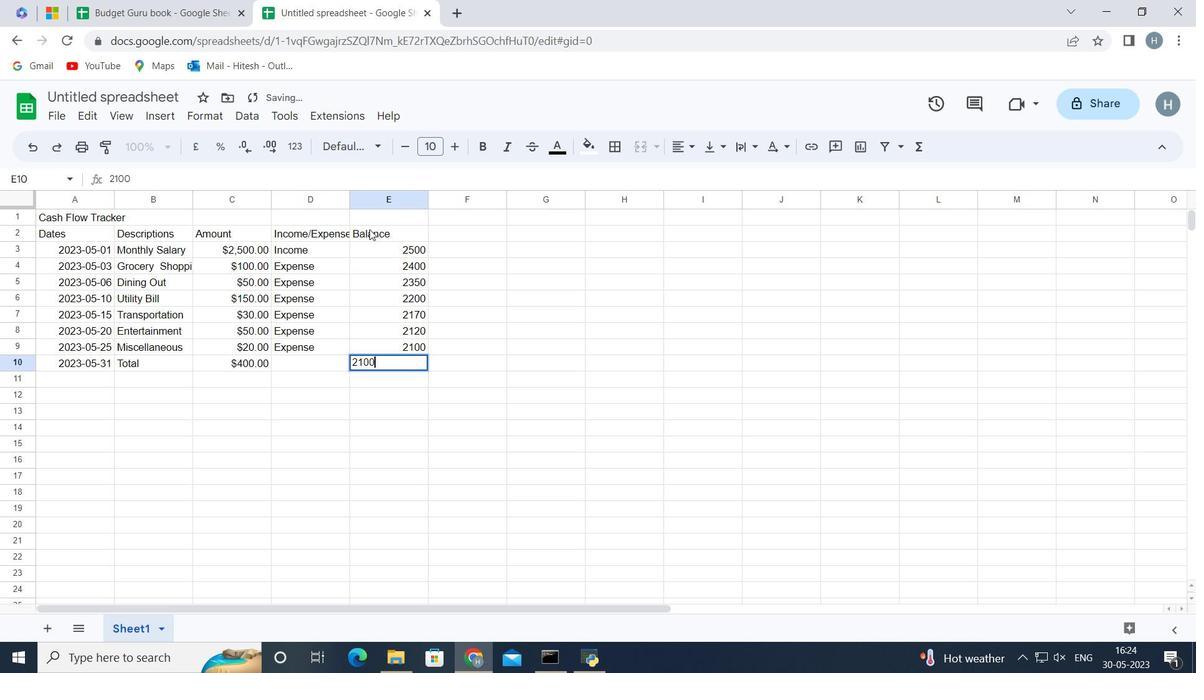 
Action: Mouse moved to (389, 246)
Screenshot: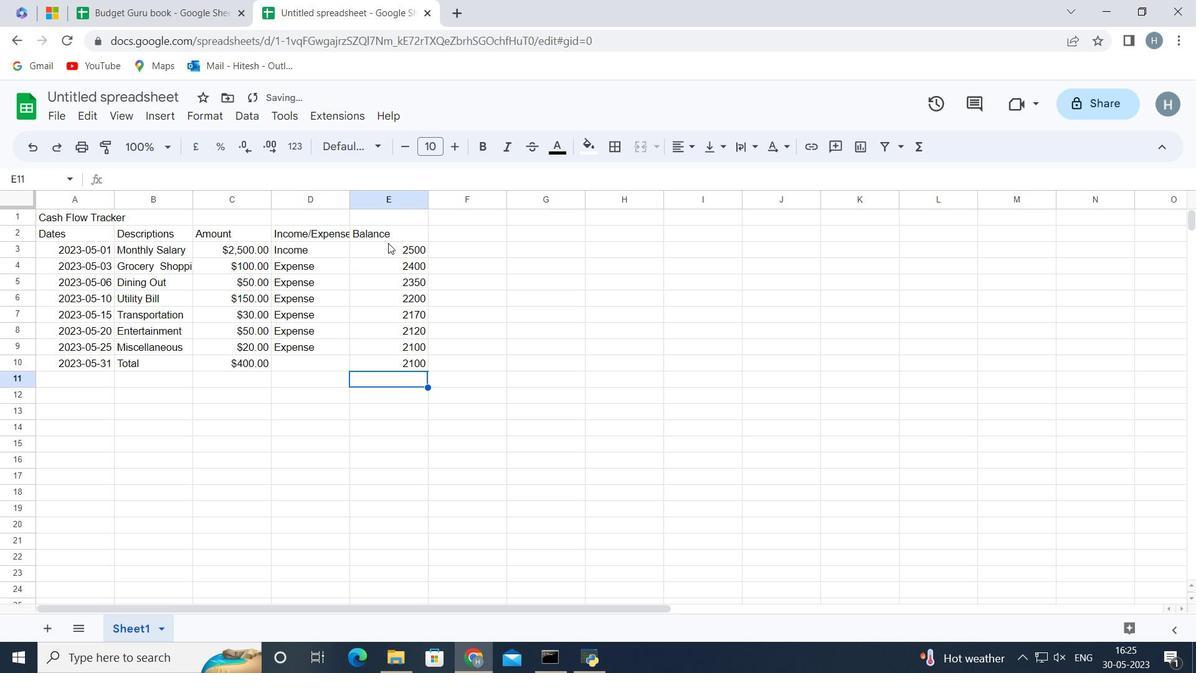 
Action: Mouse pressed left at (389, 246)
Screenshot: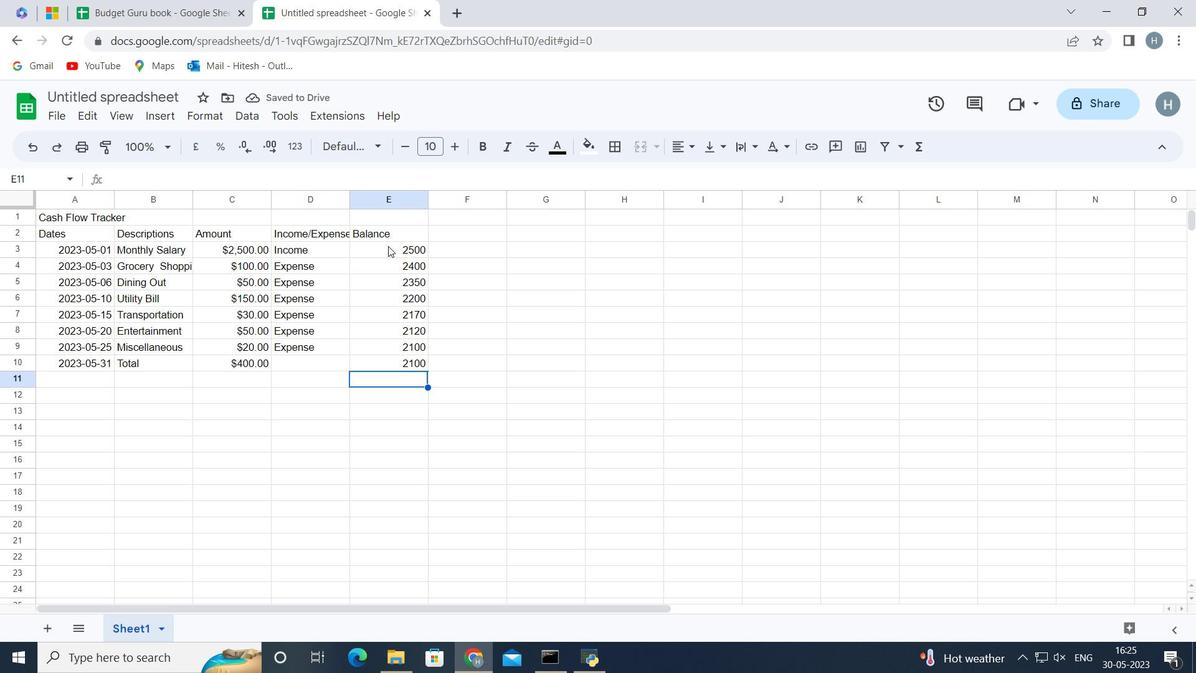 
Action: Key pressed <Key.shift><Key.down><Key.down><Key.down><Key.down><Key.down><Key.down><Key.down>
Screenshot: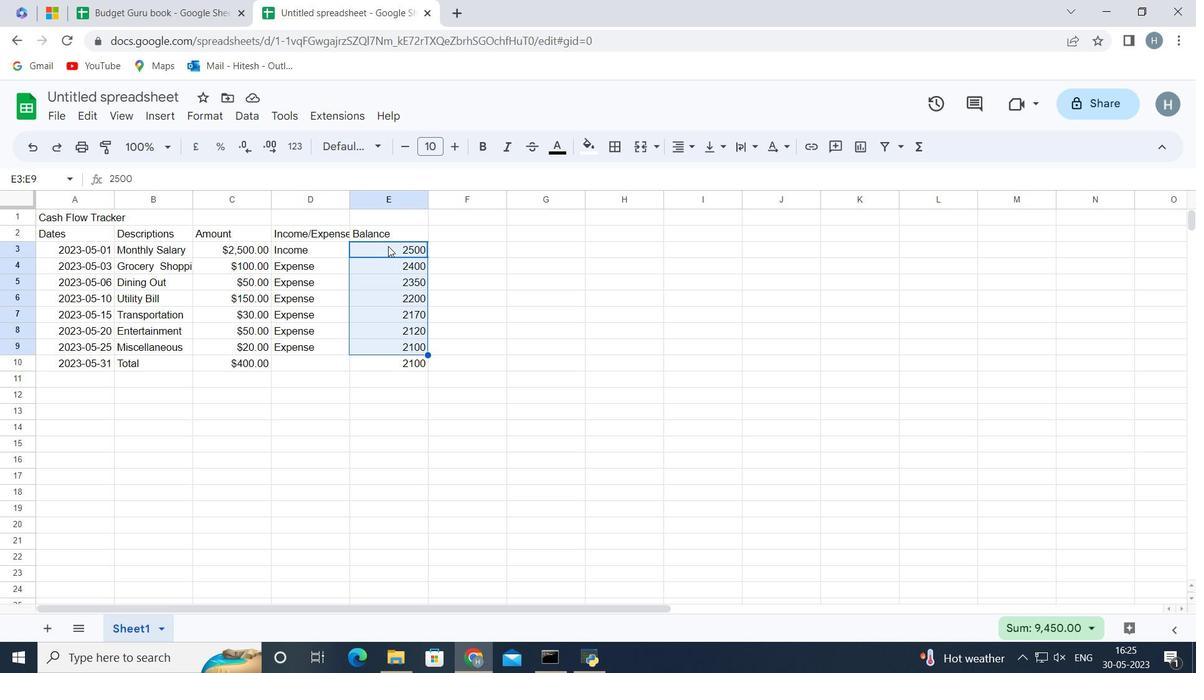 
Action: Mouse moved to (300, 149)
Screenshot: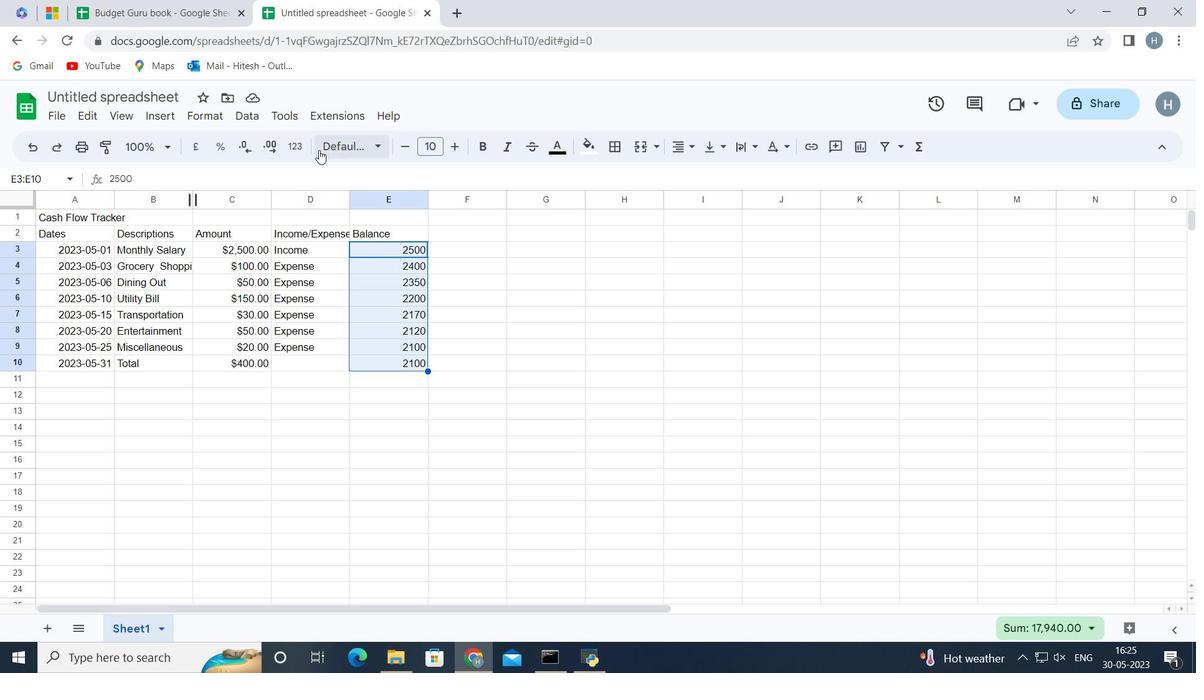 
Action: Mouse pressed left at (300, 149)
Screenshot: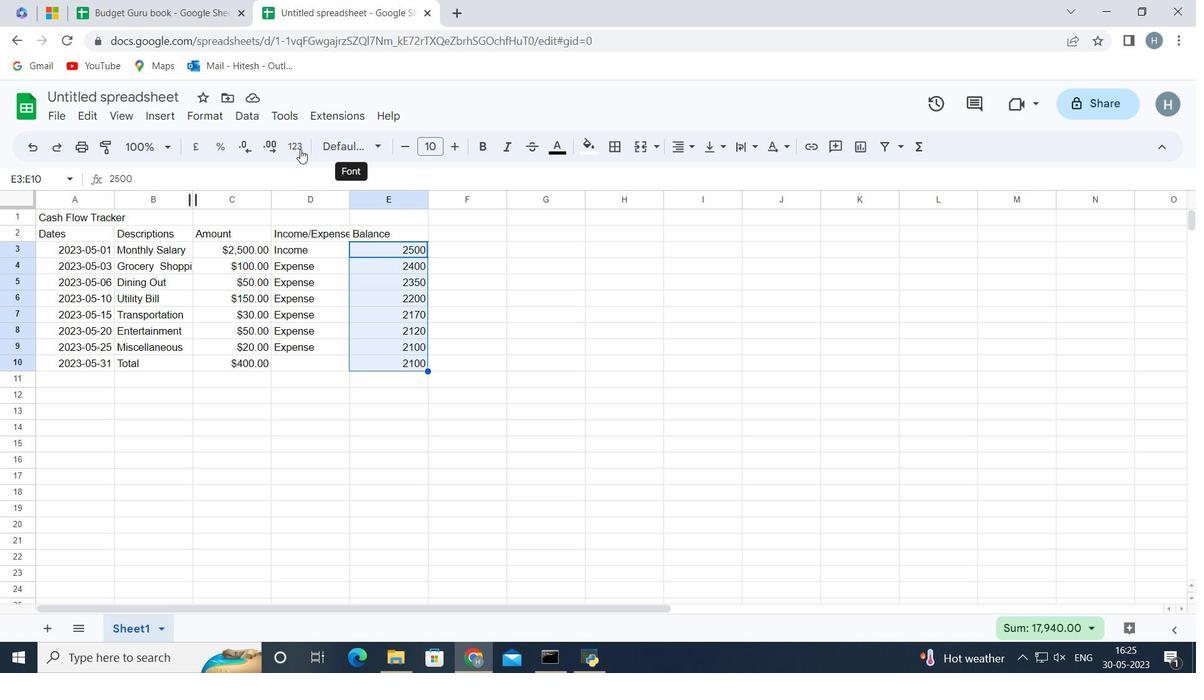 
Action: Mouse moved to (380, 592)
Screenshot: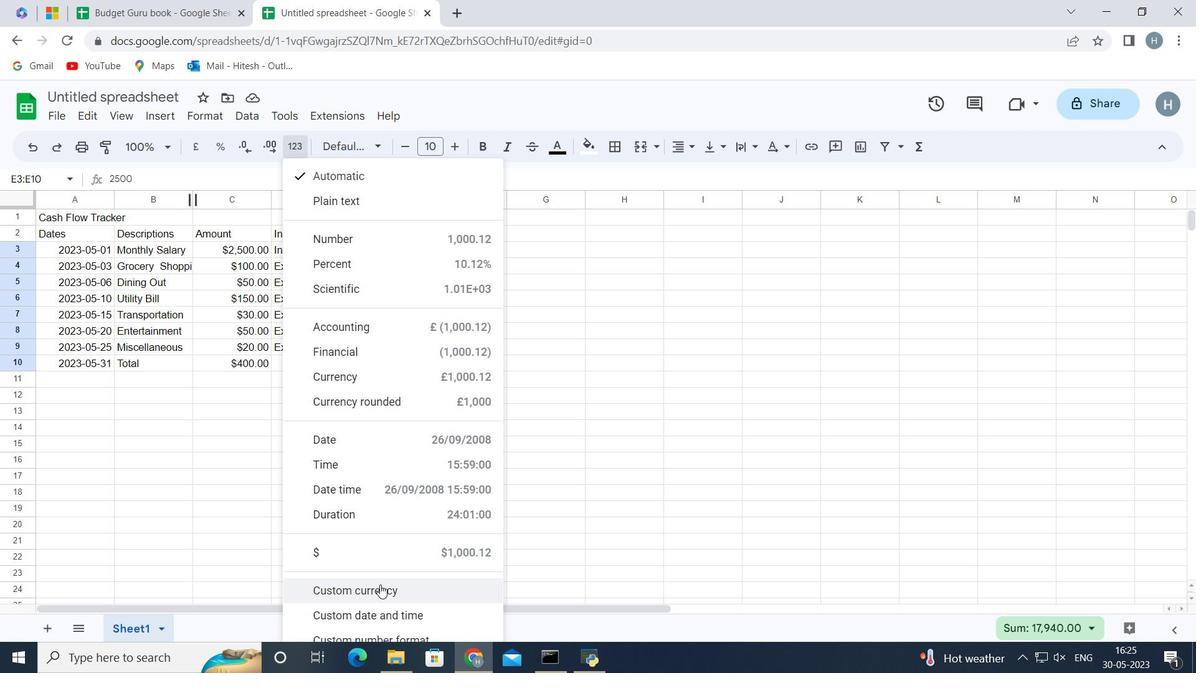 
Action: Mouse pressed left at (380, 592)
Screenshot: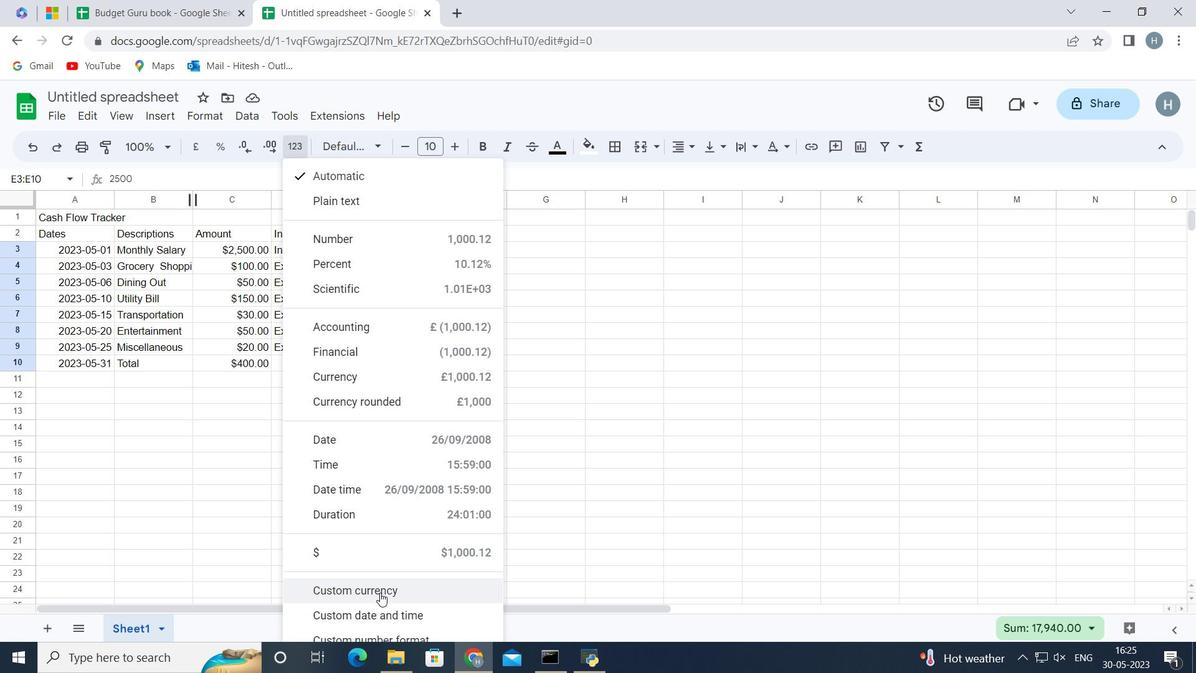 
Action: Mouse moved to (726, 213)
Screenshot: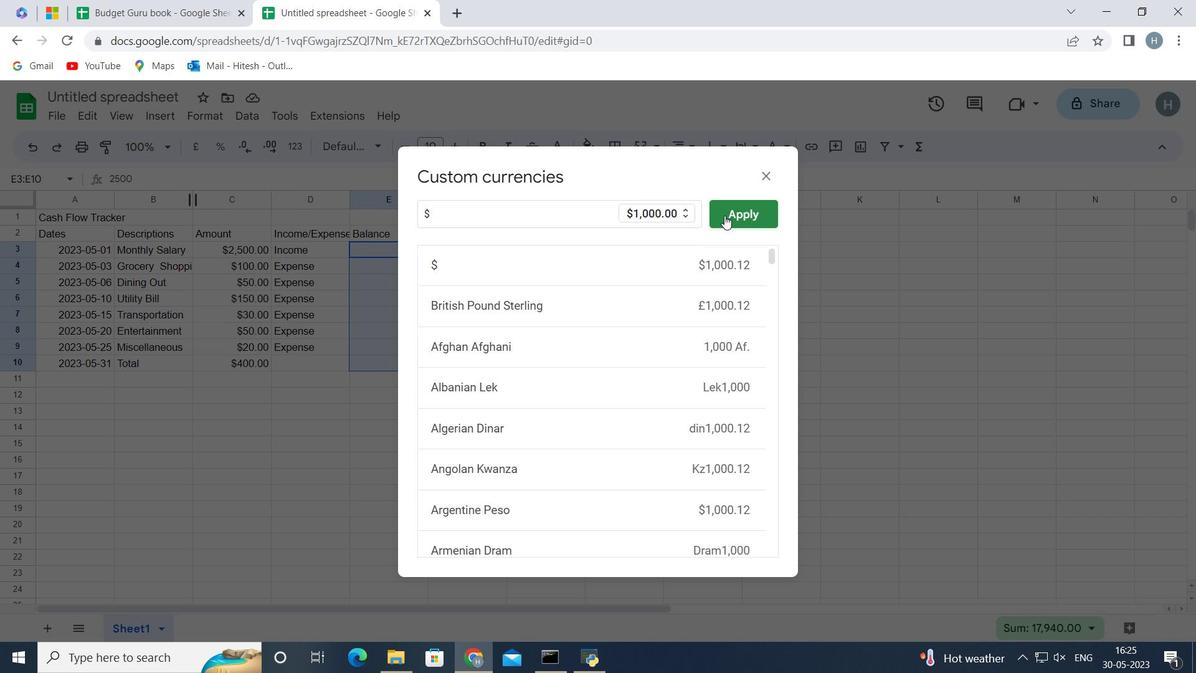 
Action: Mouse pressed left at (726, 213)
Screenshot: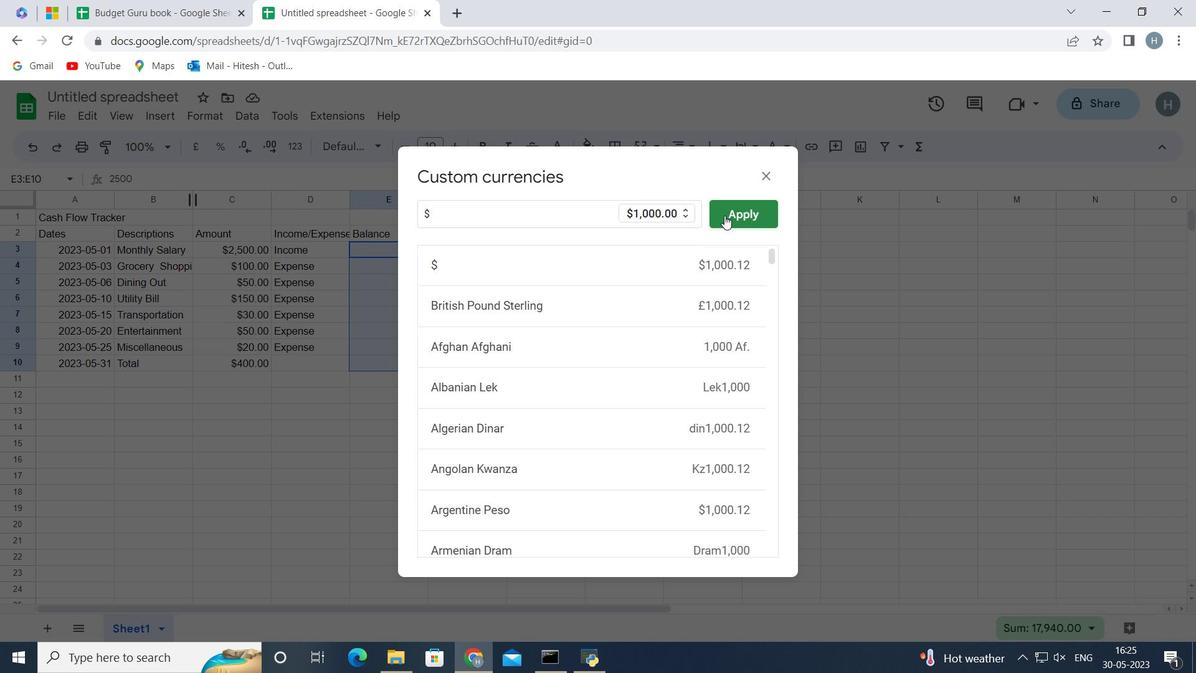 
Action: Mouse moved to (411, 417)
Screenshot: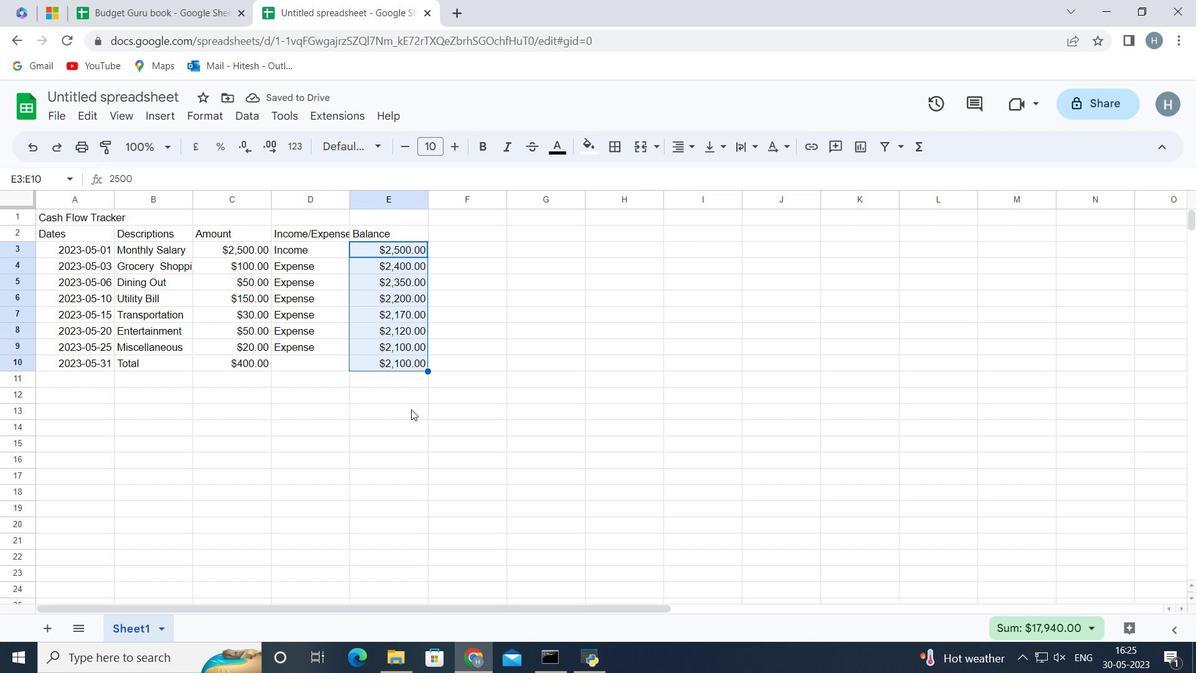 
Action: Mouse pressed left at (411, 417)
Screenshot: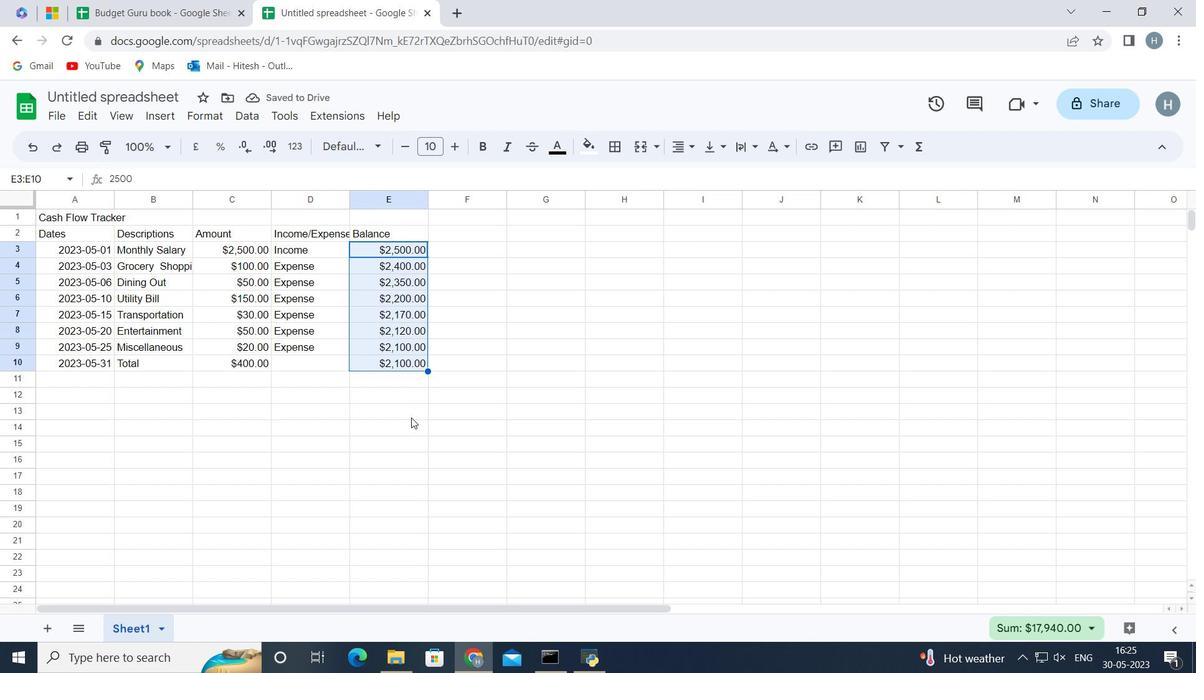 
Action: Mouse moved to (186, 464)
Screenshot: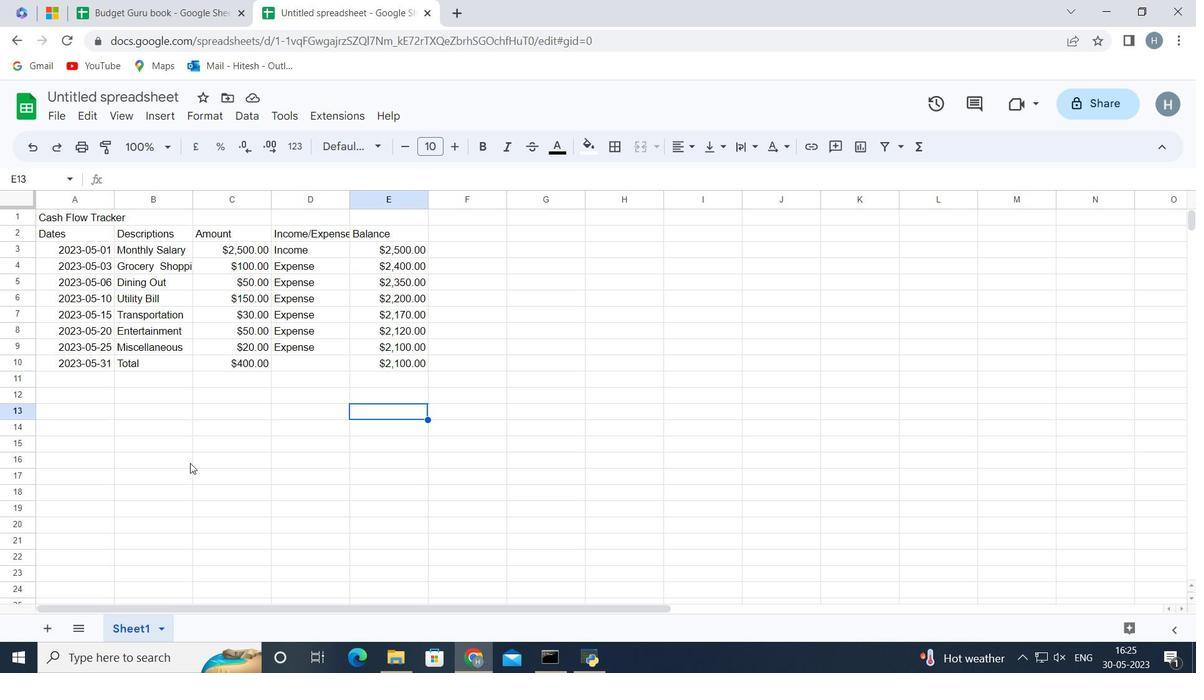 
Action: Mouse pressed left at (186, 464)
Screenshot: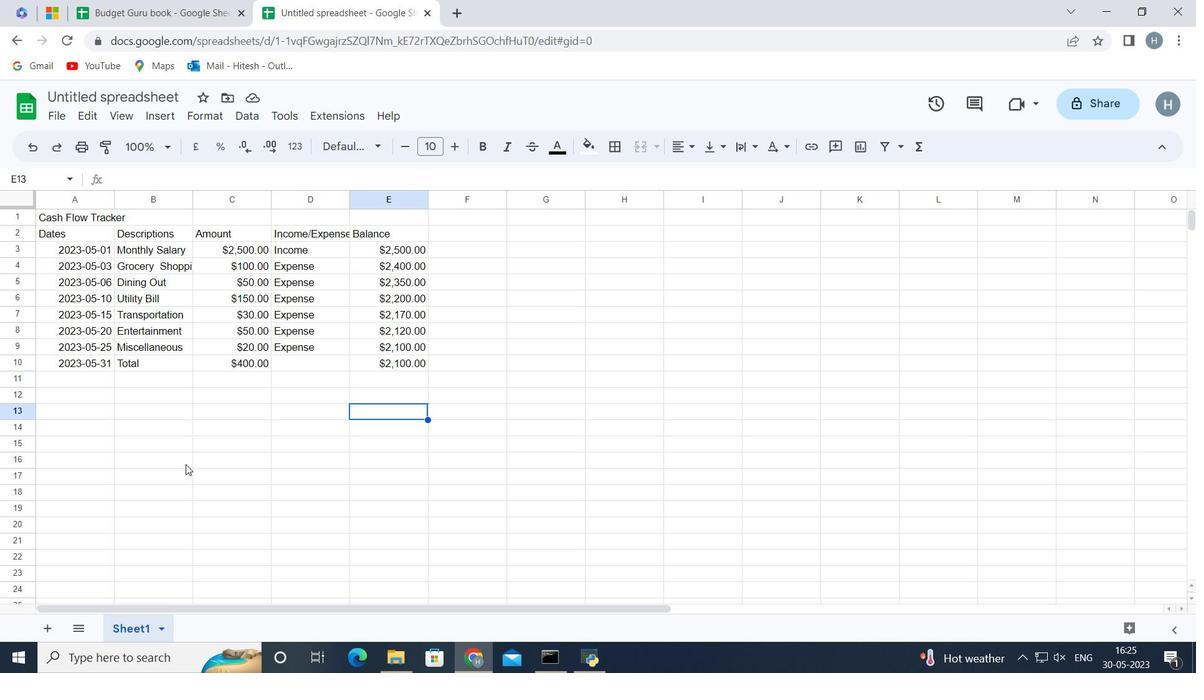 
Action: Mouse moved to (189, 441)
Screenshot: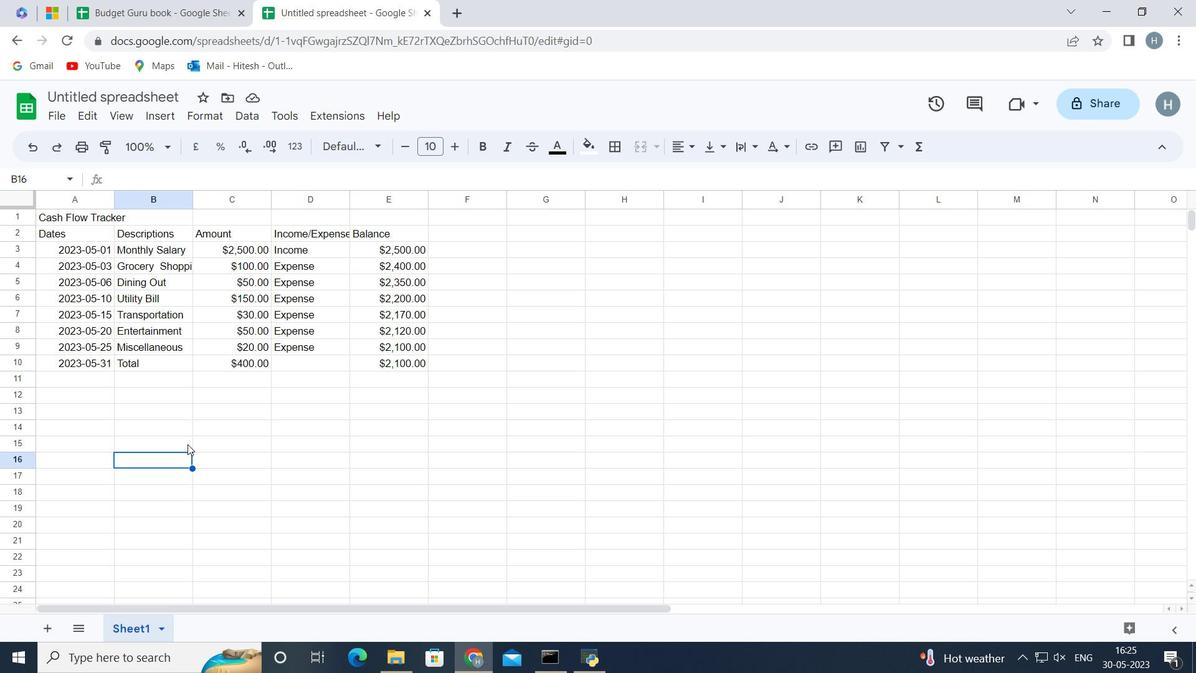 
Action: Mouse pressed left at (189, 441)
Screenshot: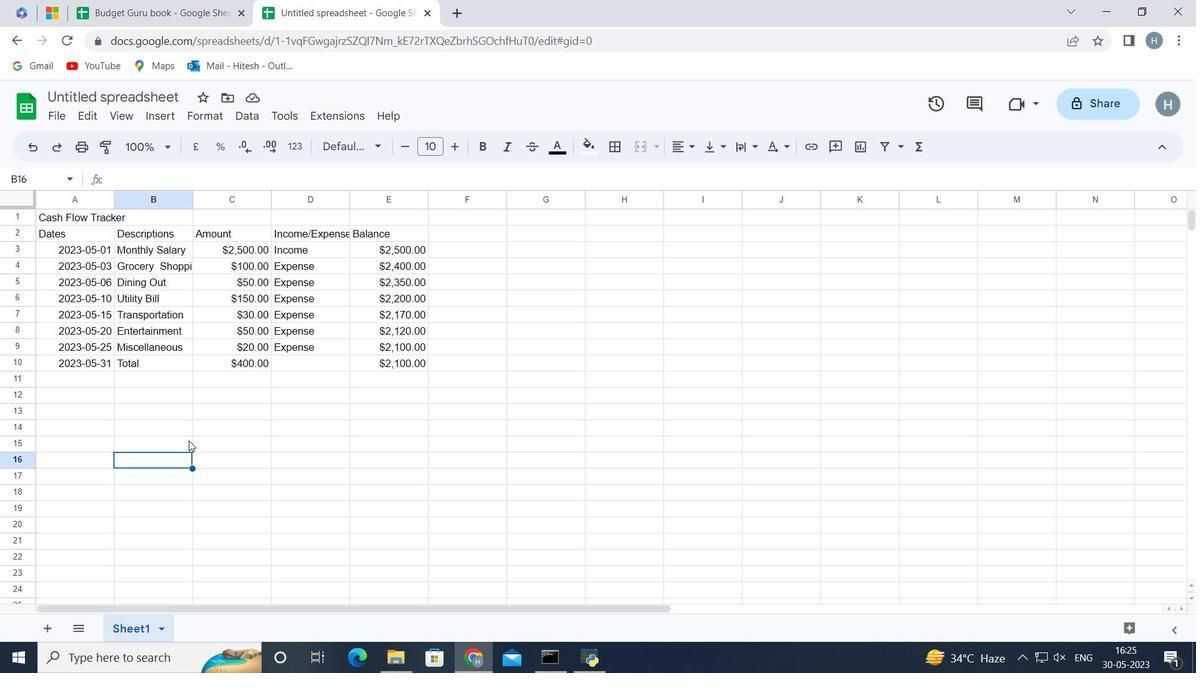 
Action: Mouse moved to (85, 205)
Screenshot: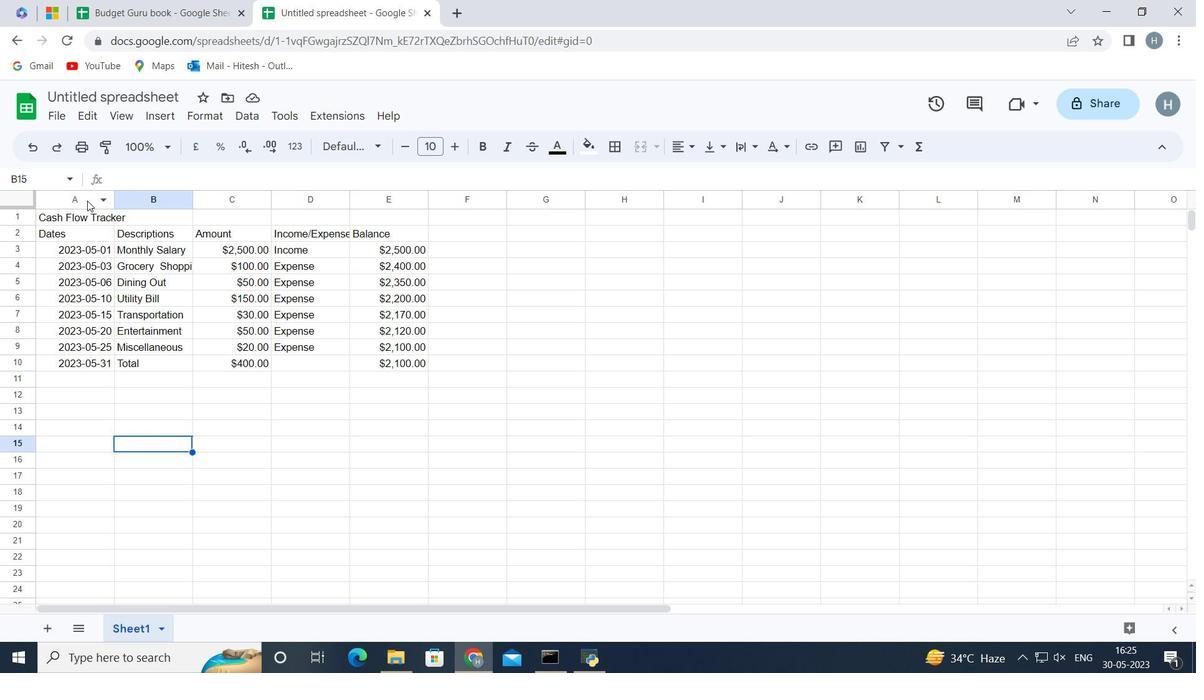 
Action: Mouse pressed left at (85, 205)
Screenshot: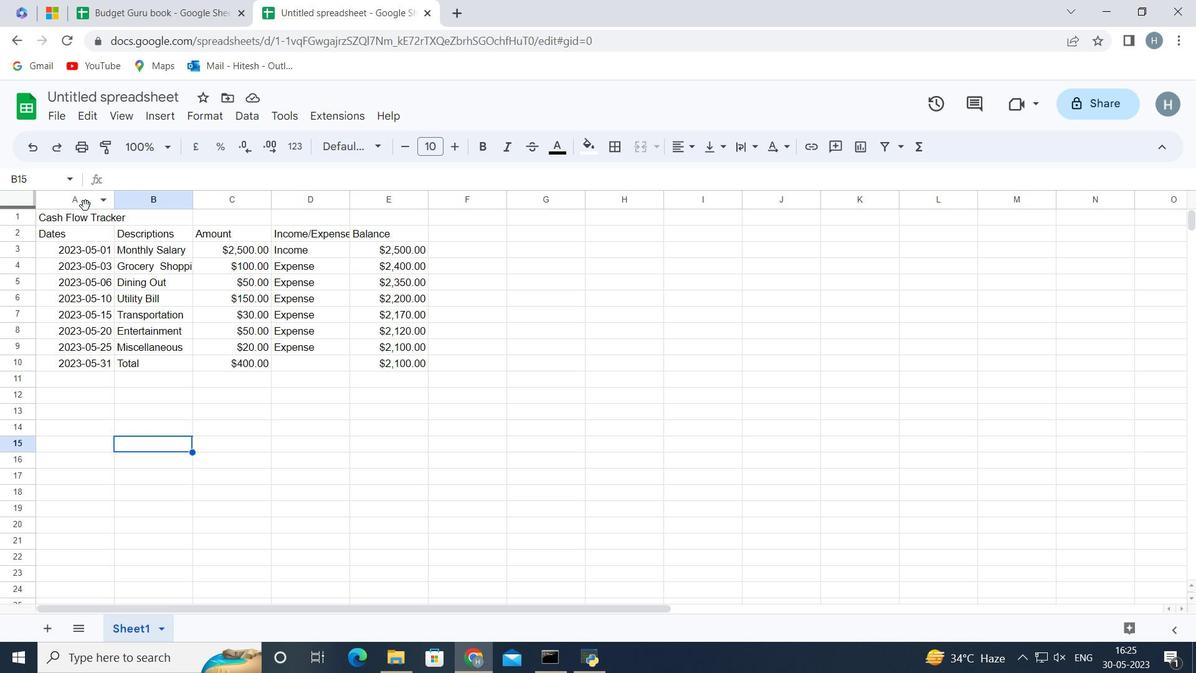 
Action: Mouse moved to (81, 194)
Screenshot: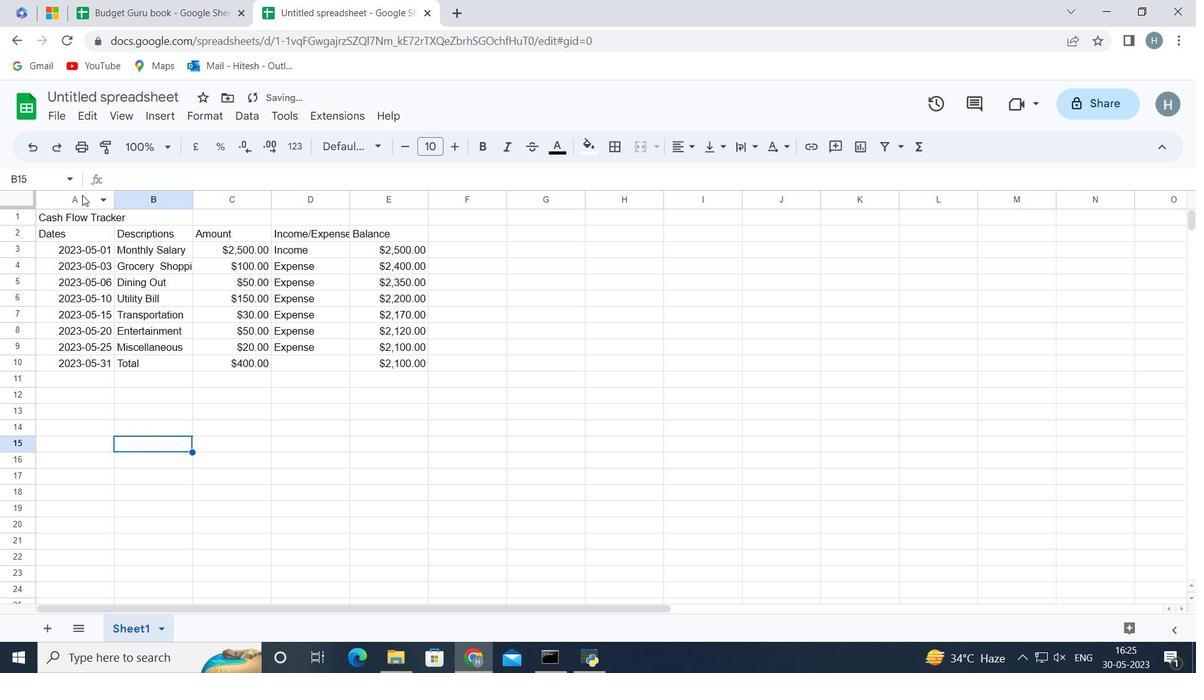 
Action: Mouse pressed left at (81, 194)
Screenshot: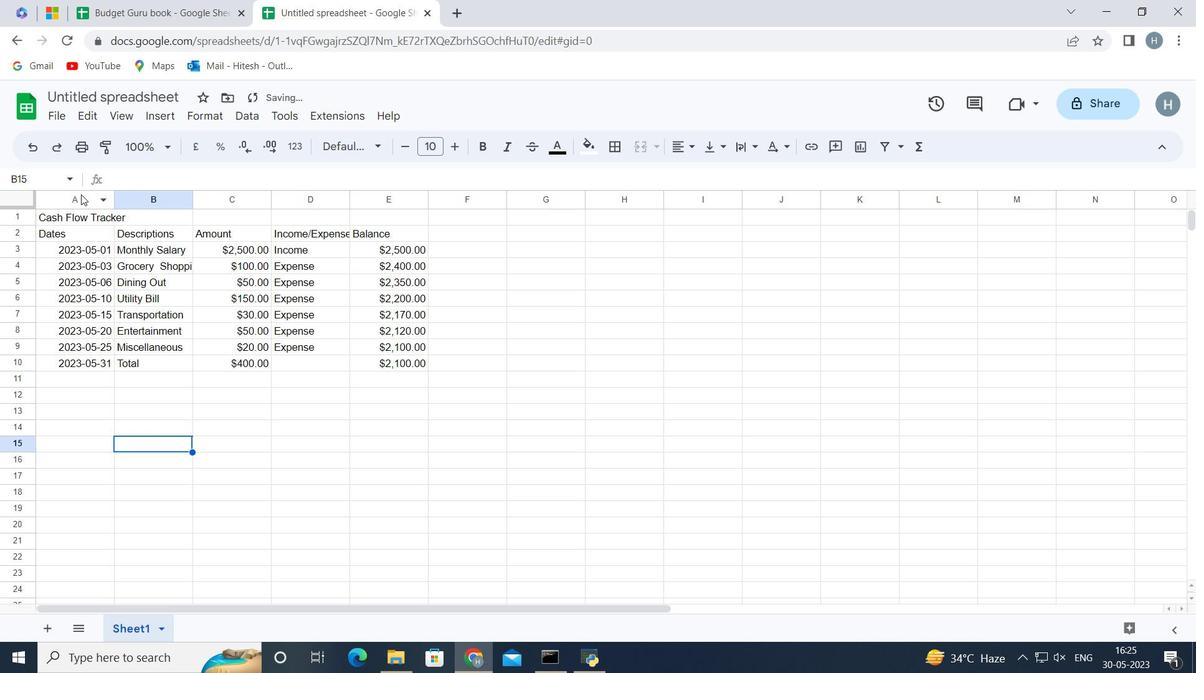 
Action: Mouse moved to (113, 200)
Screenshot: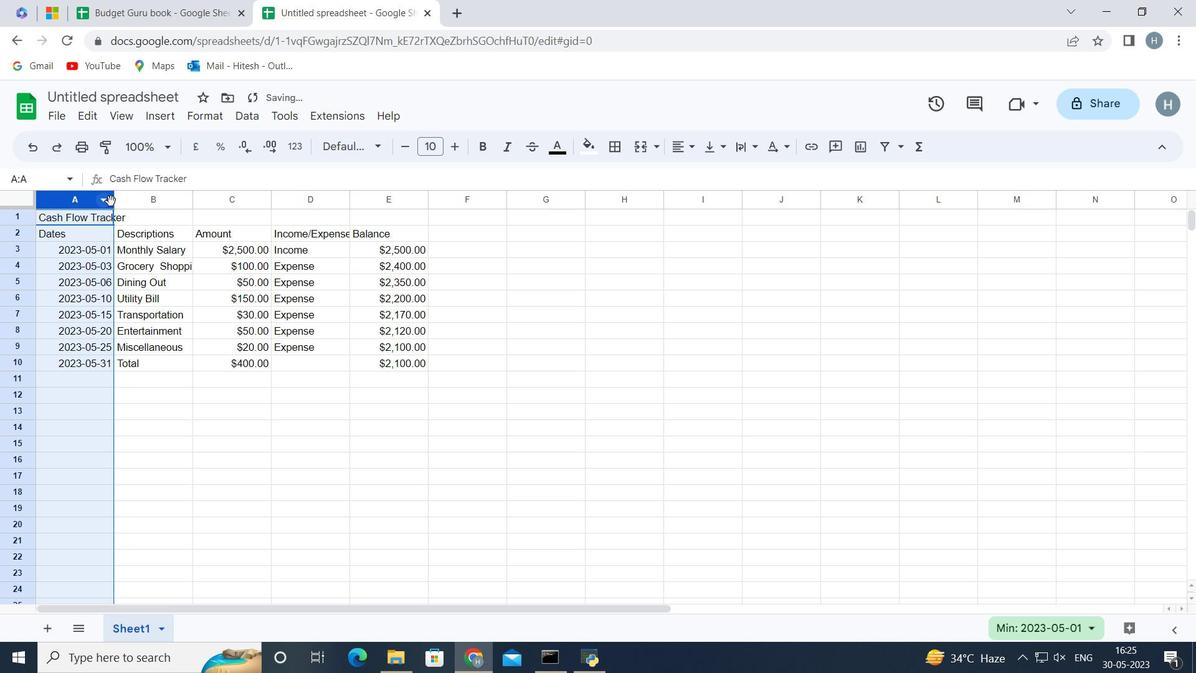 
Action: Mouse pressed left at (113, 200)
Screenshot: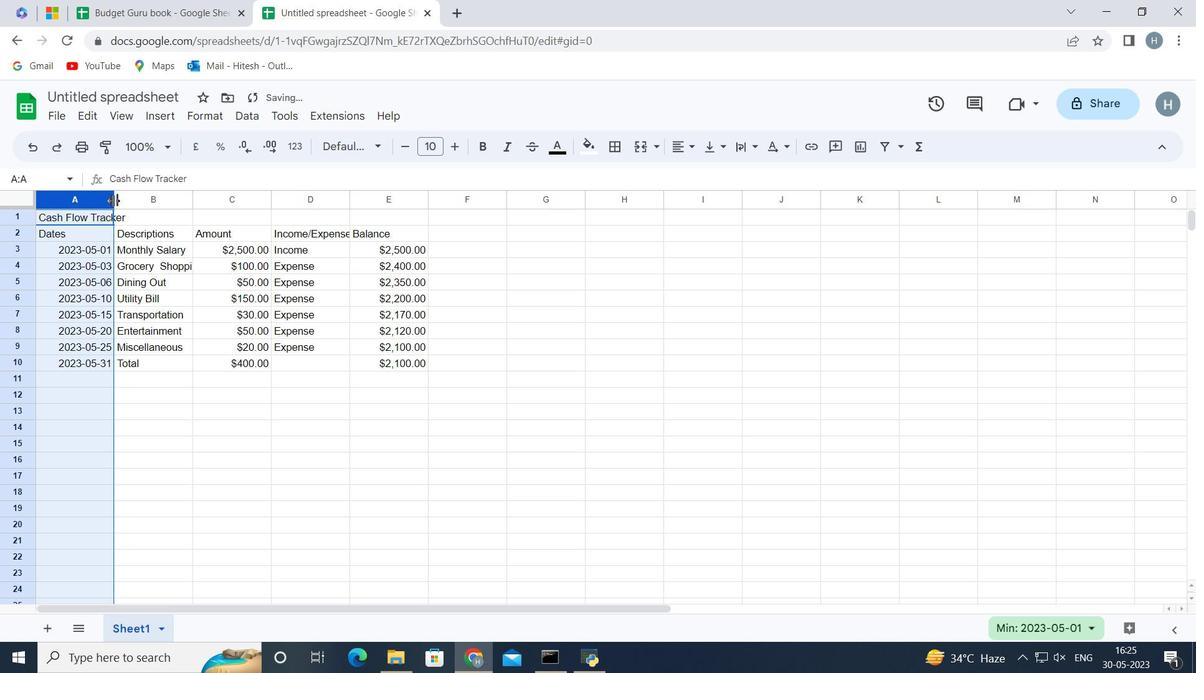 
Action: Mouse moved to (114, 200)
Screenshot: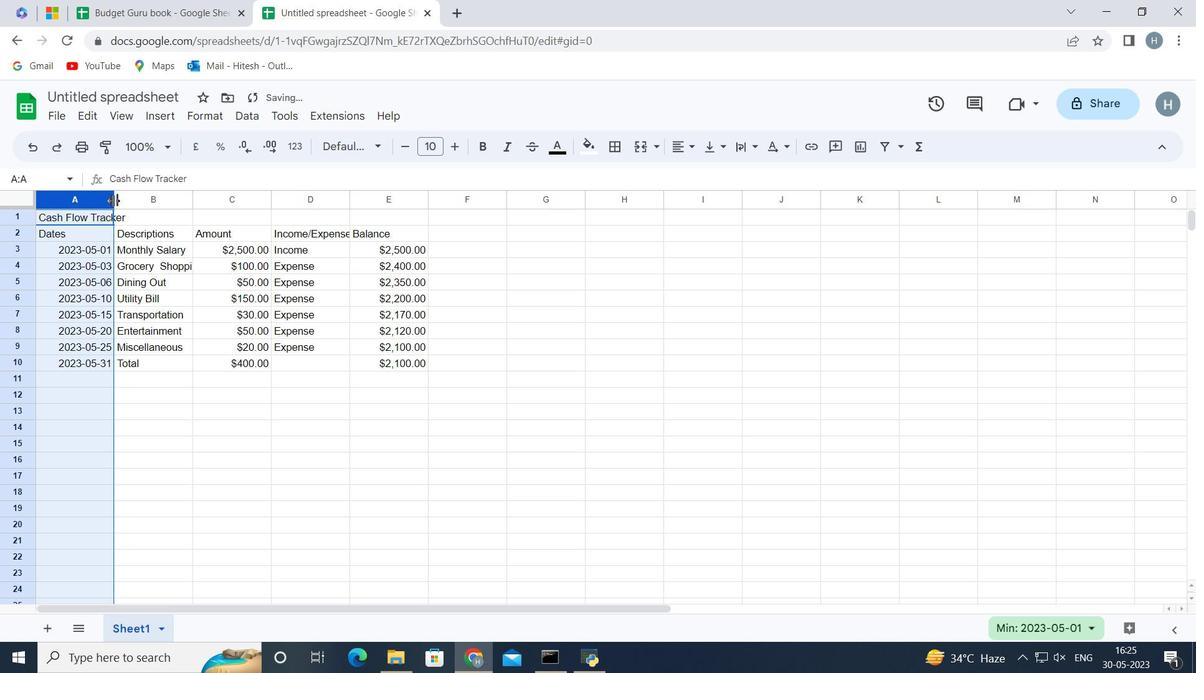 
Action: Mouse pressed left at (114, 200)
Screenshot: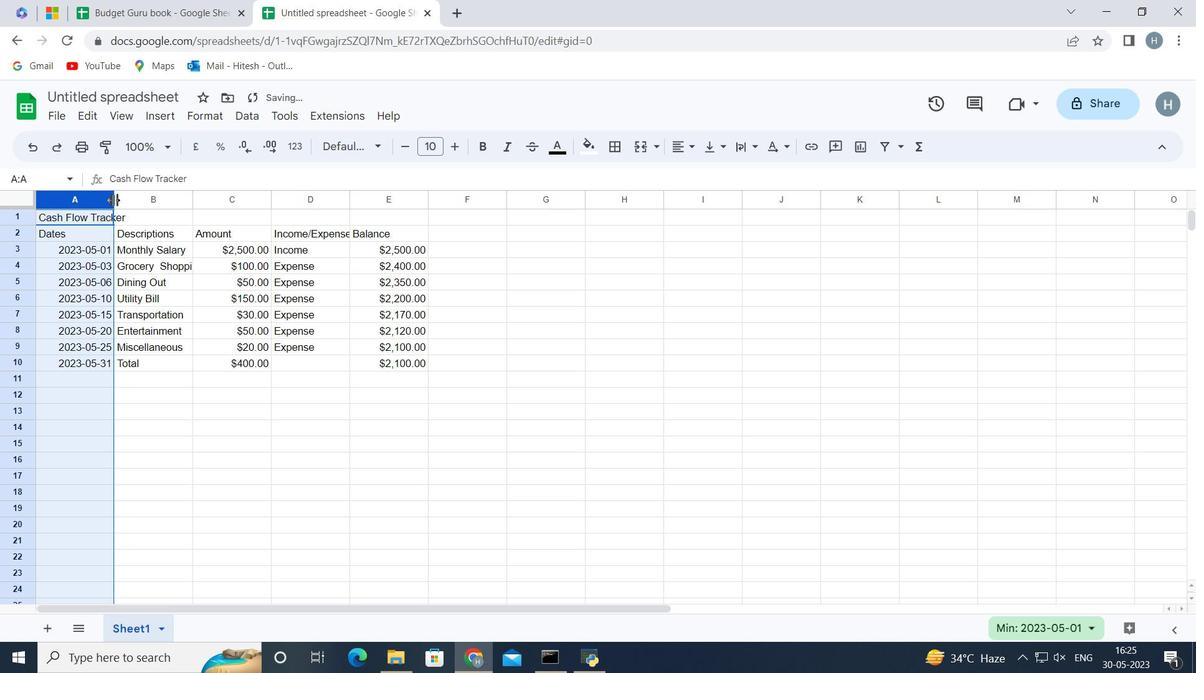 
Action: Mouse moved to (148, 201)
Screenshot: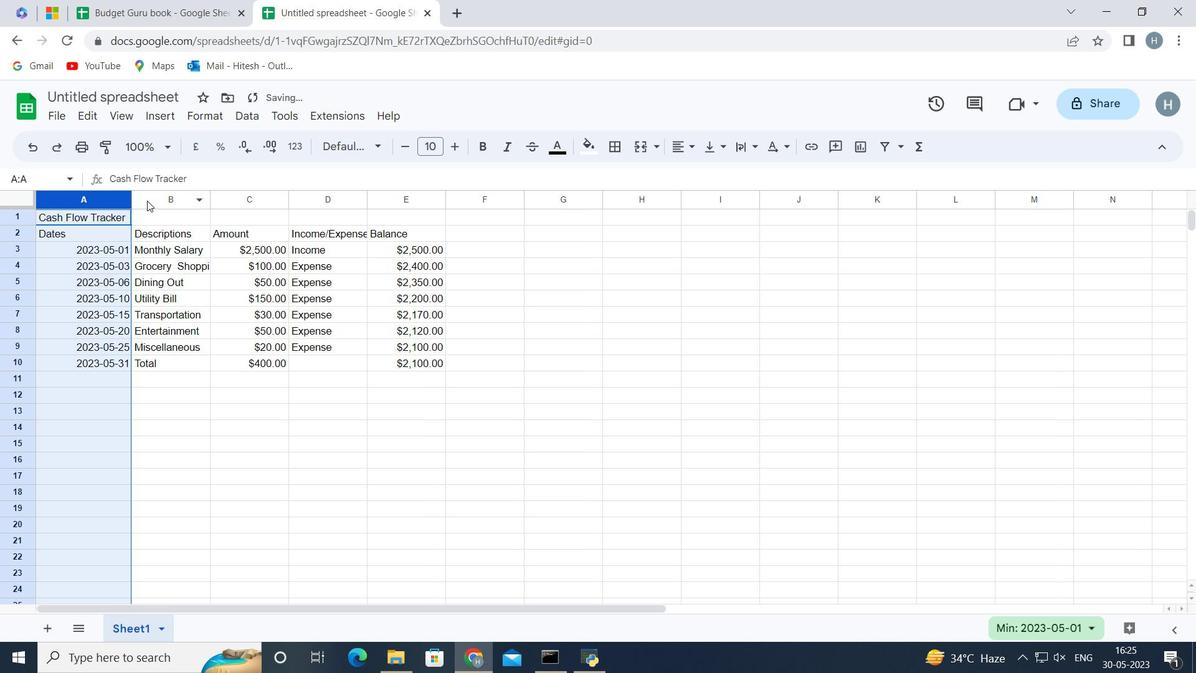 
Action: Mouse pressed left at (148, 201)
Screenshot: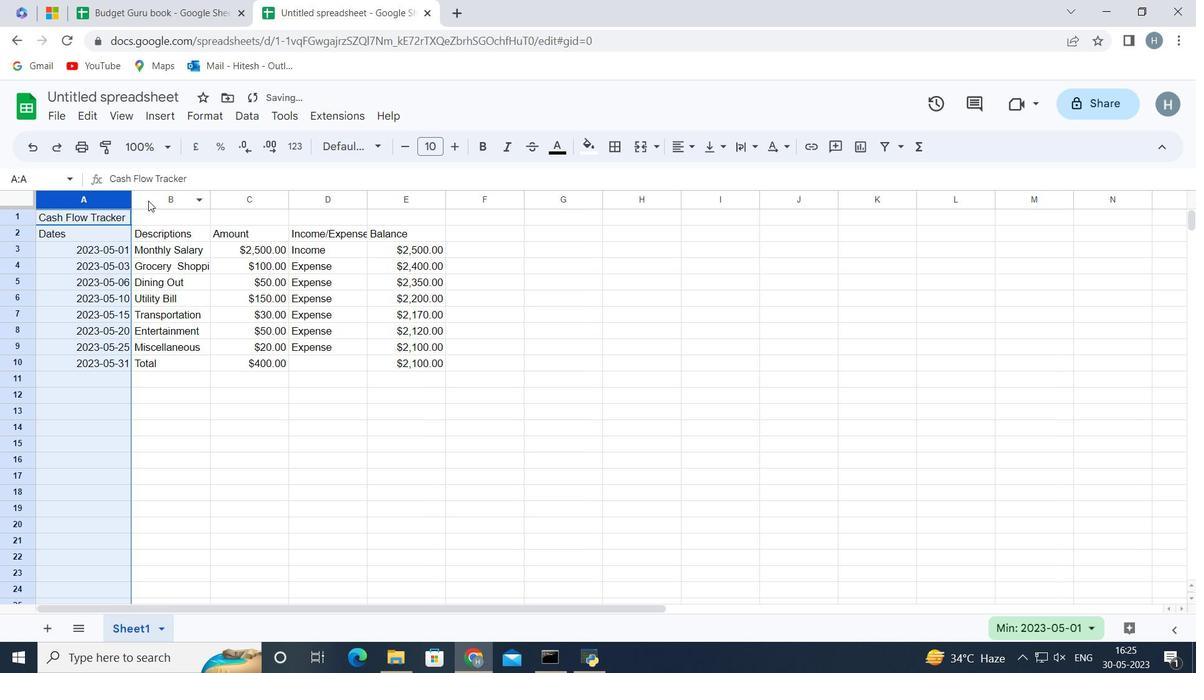 
Action: Mouse moved to (210, 199)
Screenshot: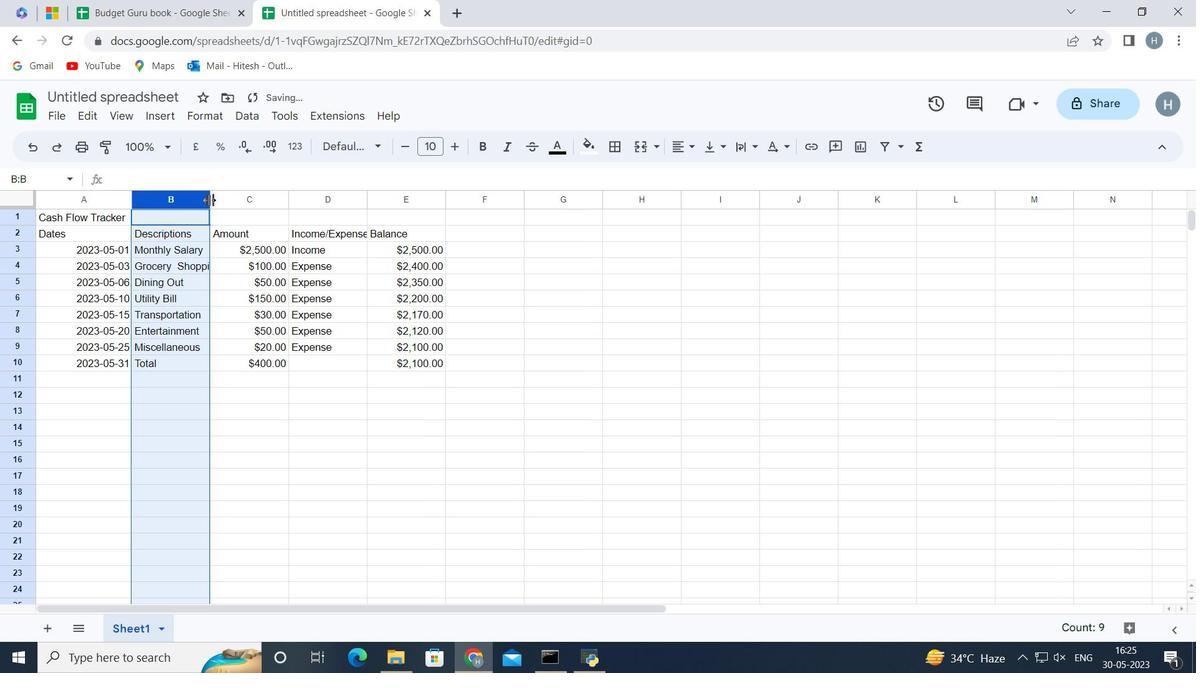 
Action: Mouse pressed left at (210, 199)
Screenshot: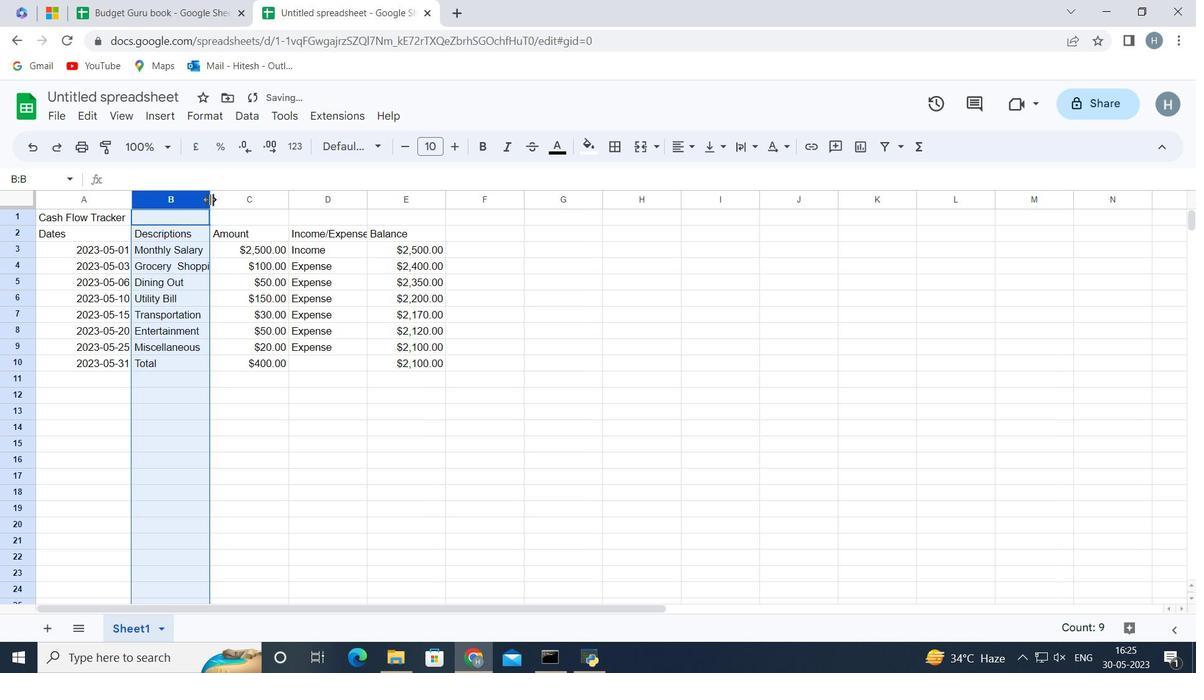 
Action: Mouse pressed left at (210, 199)
Screenshot: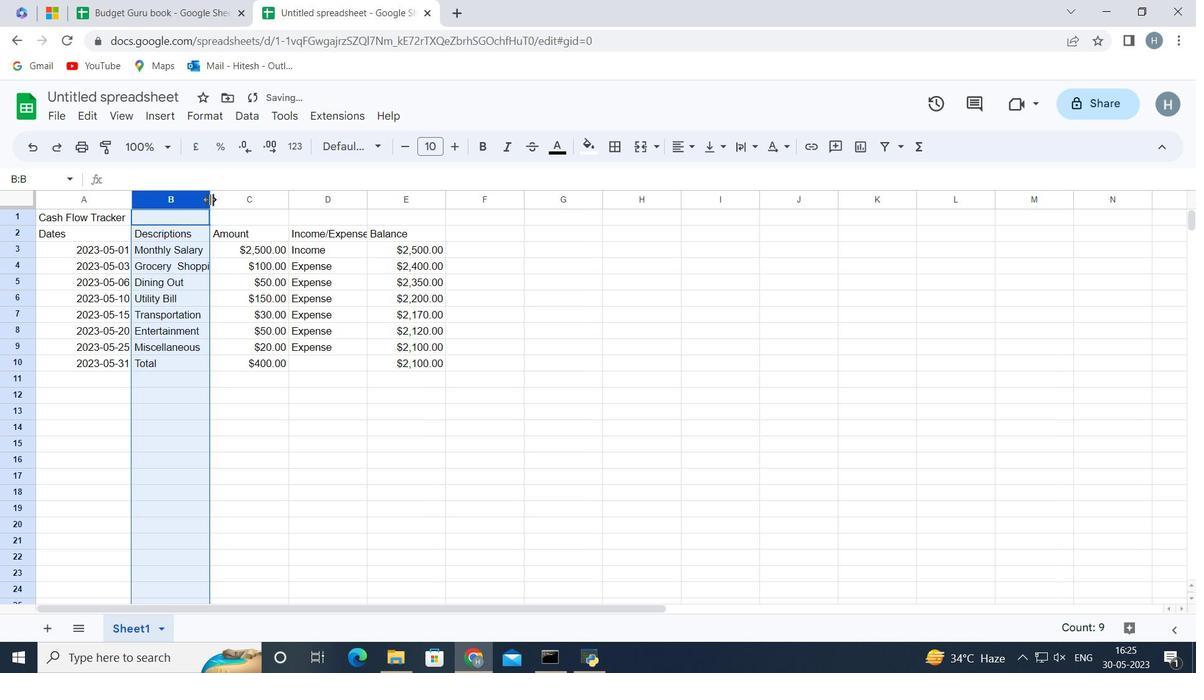 
Action: Mouse moved to (235, 203)
Screenshot: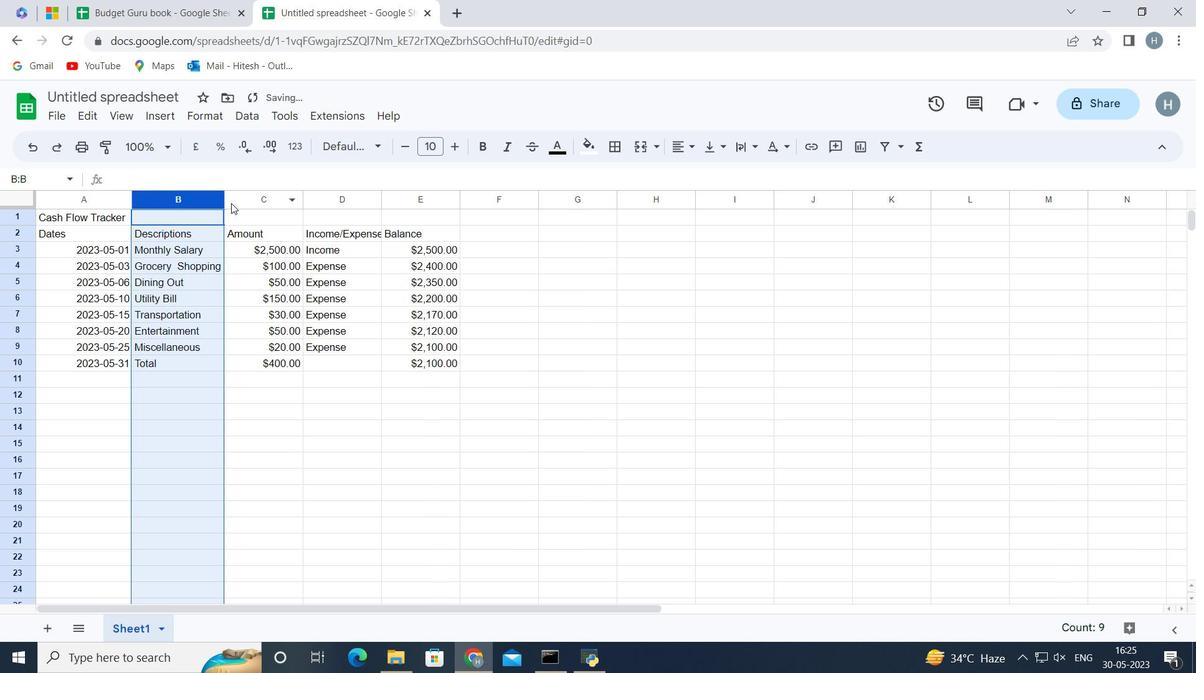 
Action: Mouse pressed left at (235, 203)
Screenshot: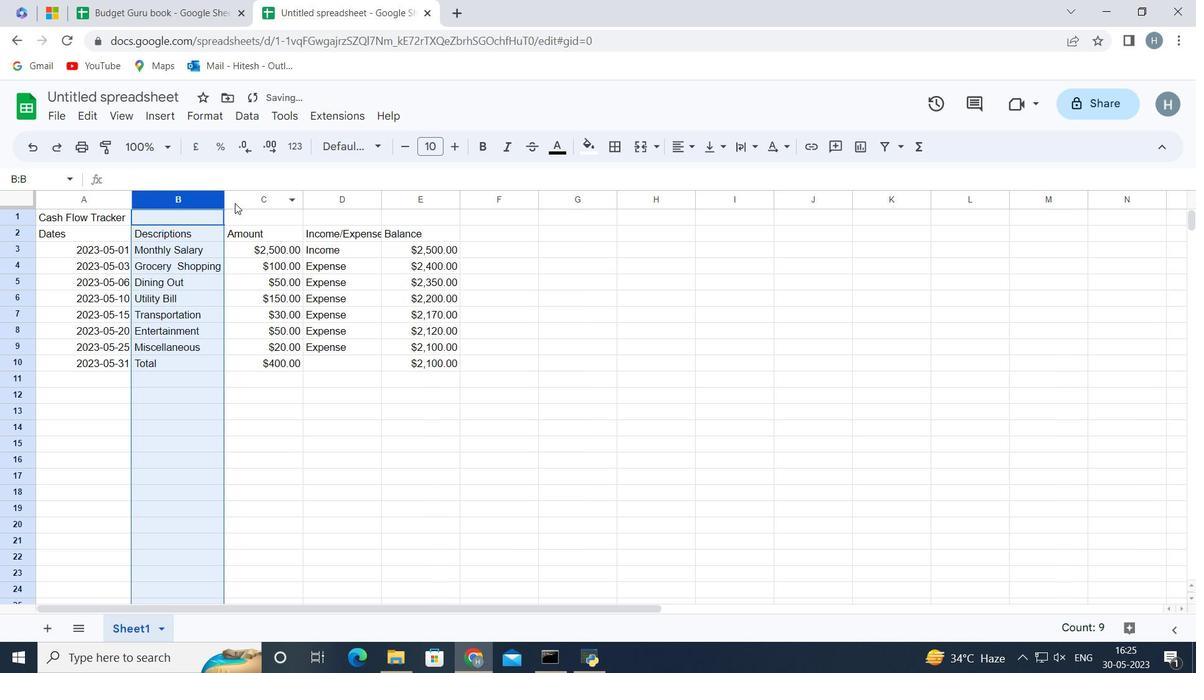 
Action: Mouse moved to (302, 198)
Screenshot: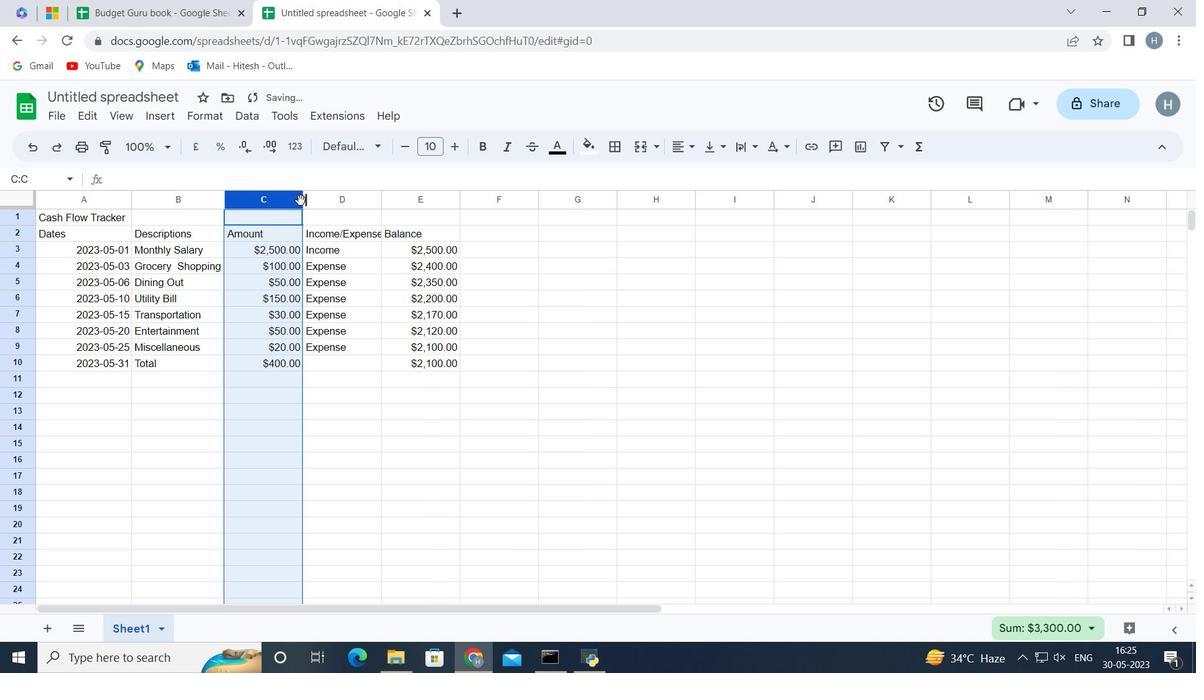 
Action: Mouse pressed left at (302, 198)
Screenshot: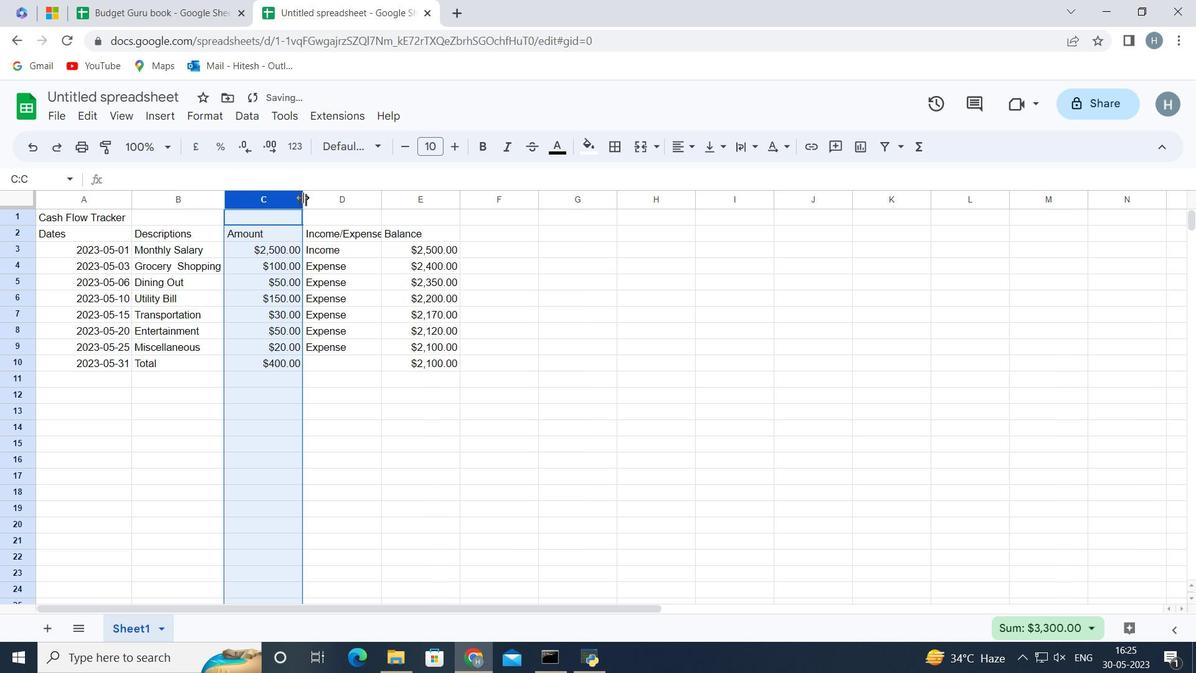 
Action: Mouse moved to (302, 198)
Screenshot: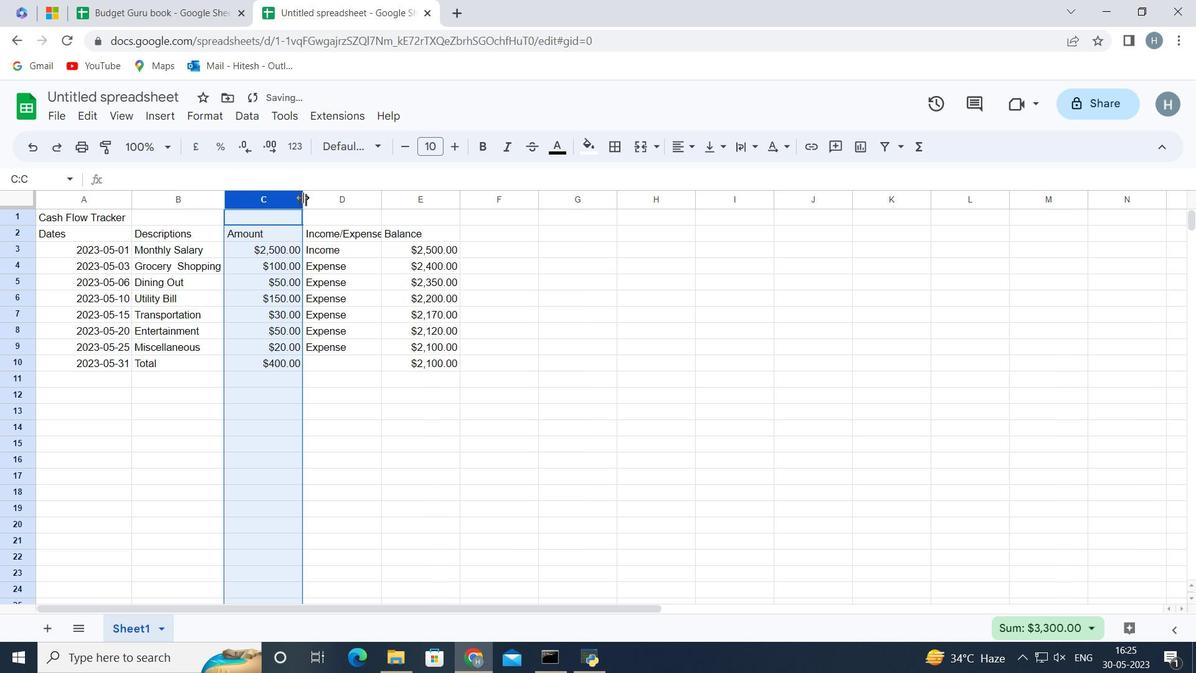 
Action: Mouse pressed left at (302, 198)
Screenshot: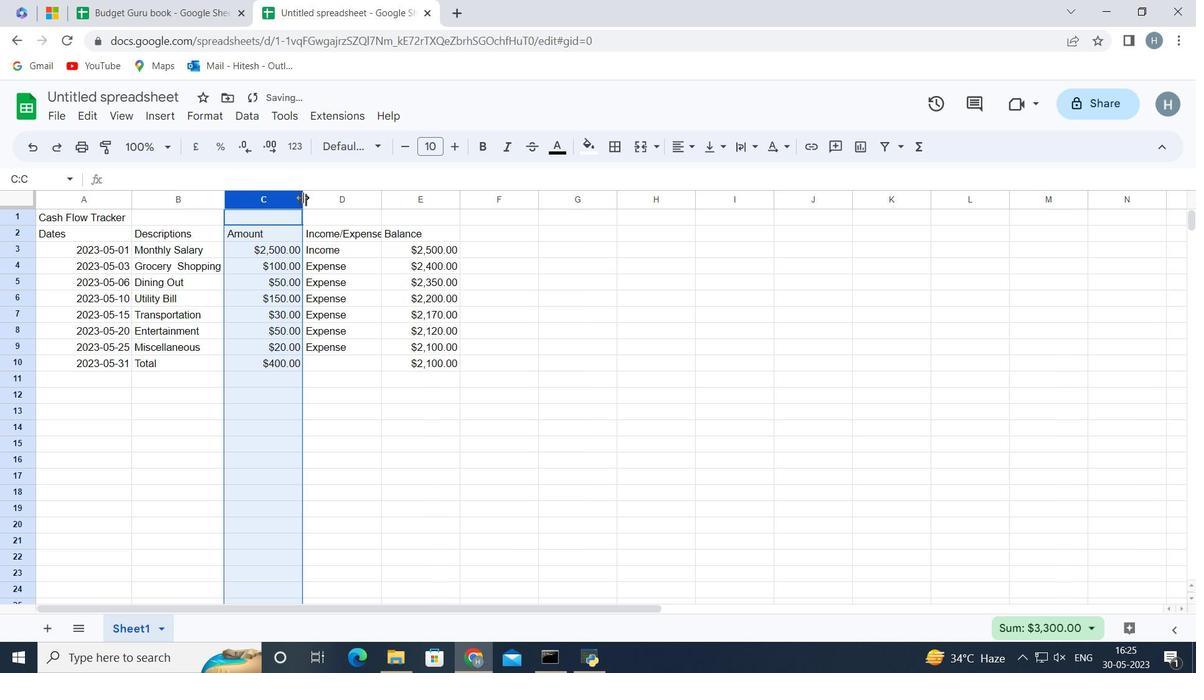 
Action: Mouse moved to (301, 199)
Screenshot: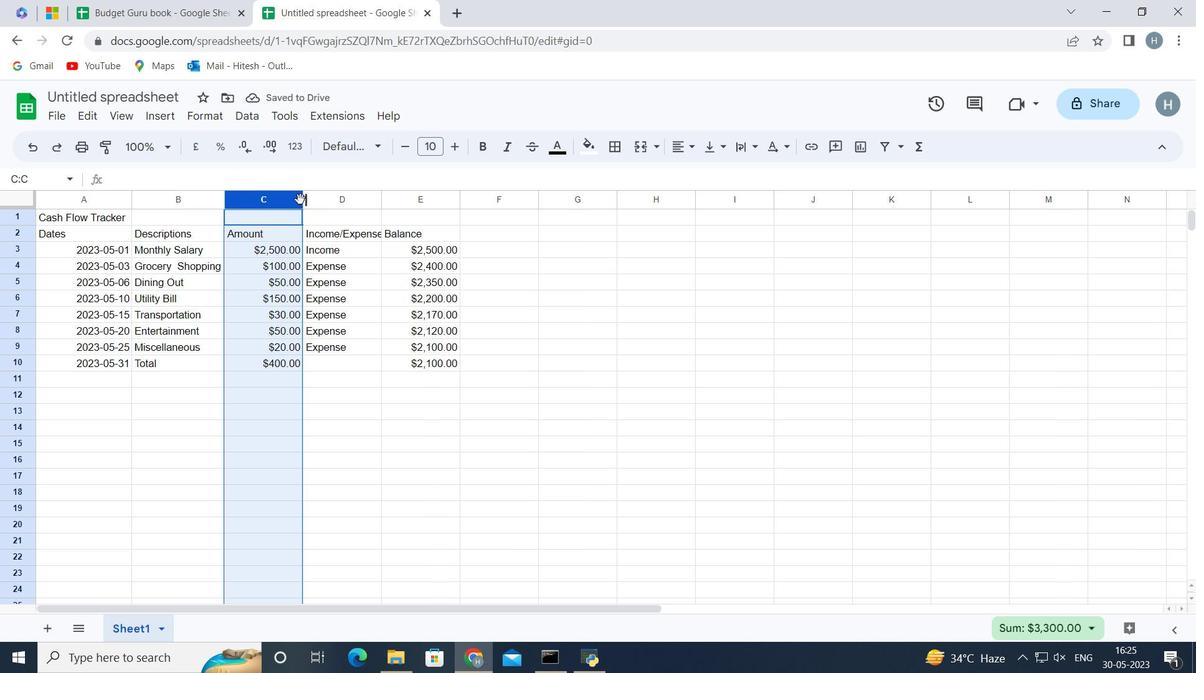 
Action: Mouse pressed left at (301, 199)
Screenshot: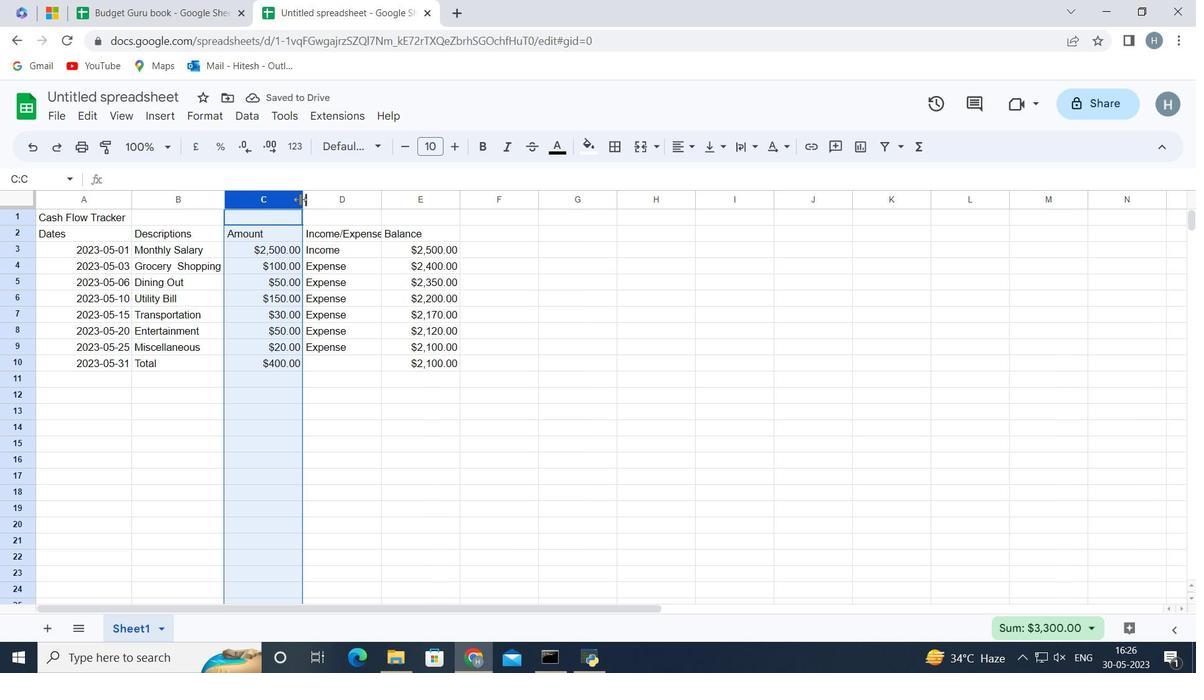 
Action: Mouse pressed left at (301, 199)
Screenshot: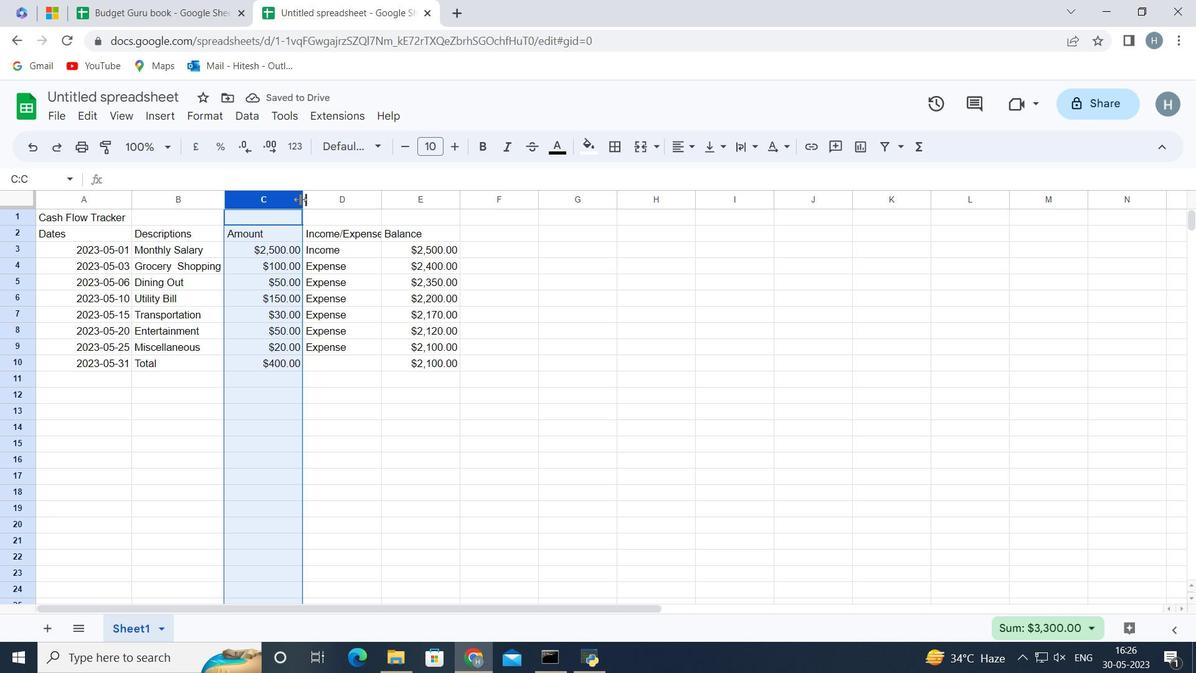 
Action: Mouse moved to (316, 200)
Screenshot: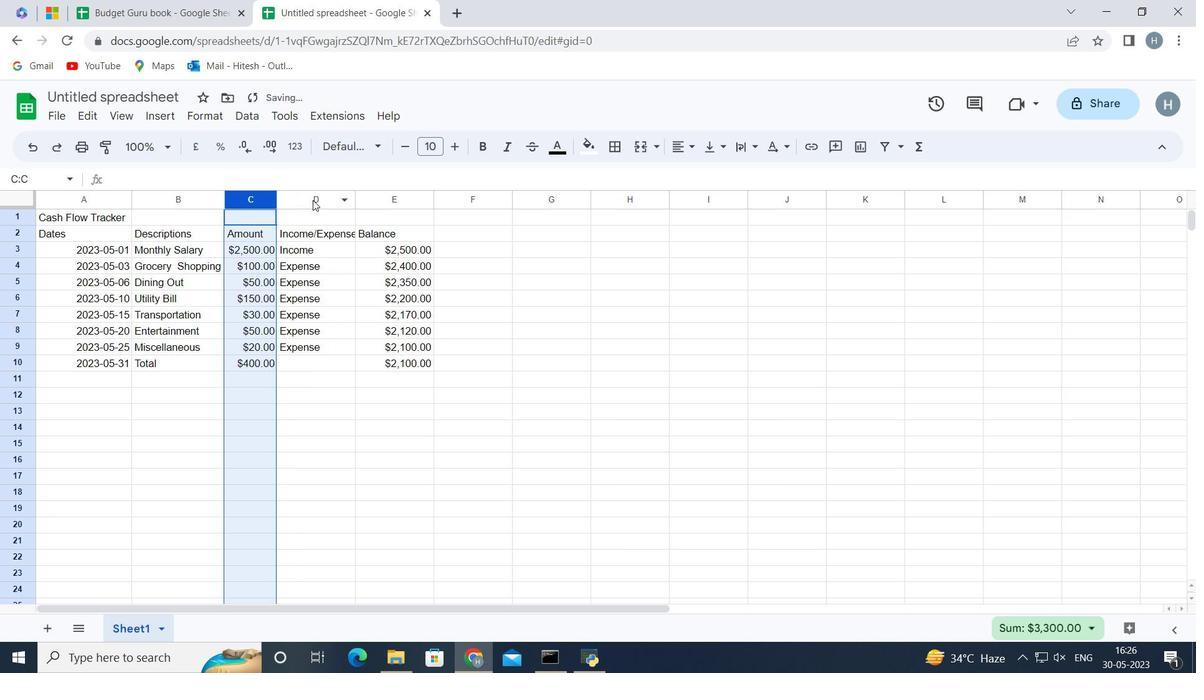 
Action: Mouse pressed left at (316, 200)
Screenshot: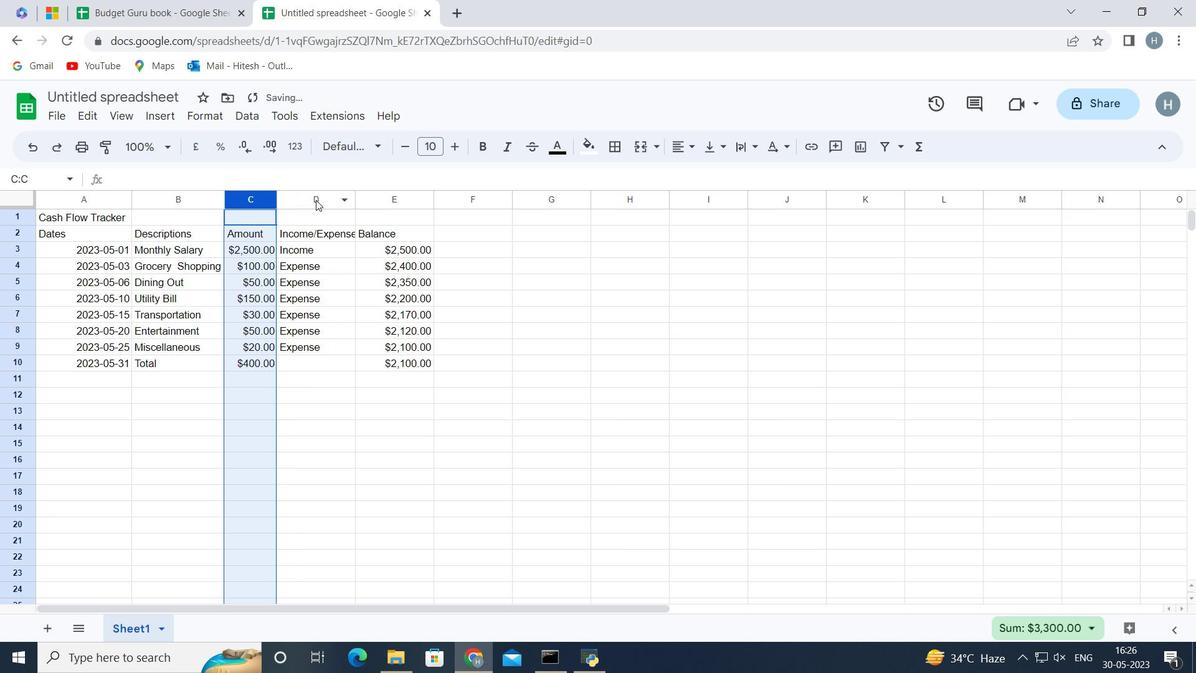 
Action: Mouse moved to (355, 198)
Screenshot: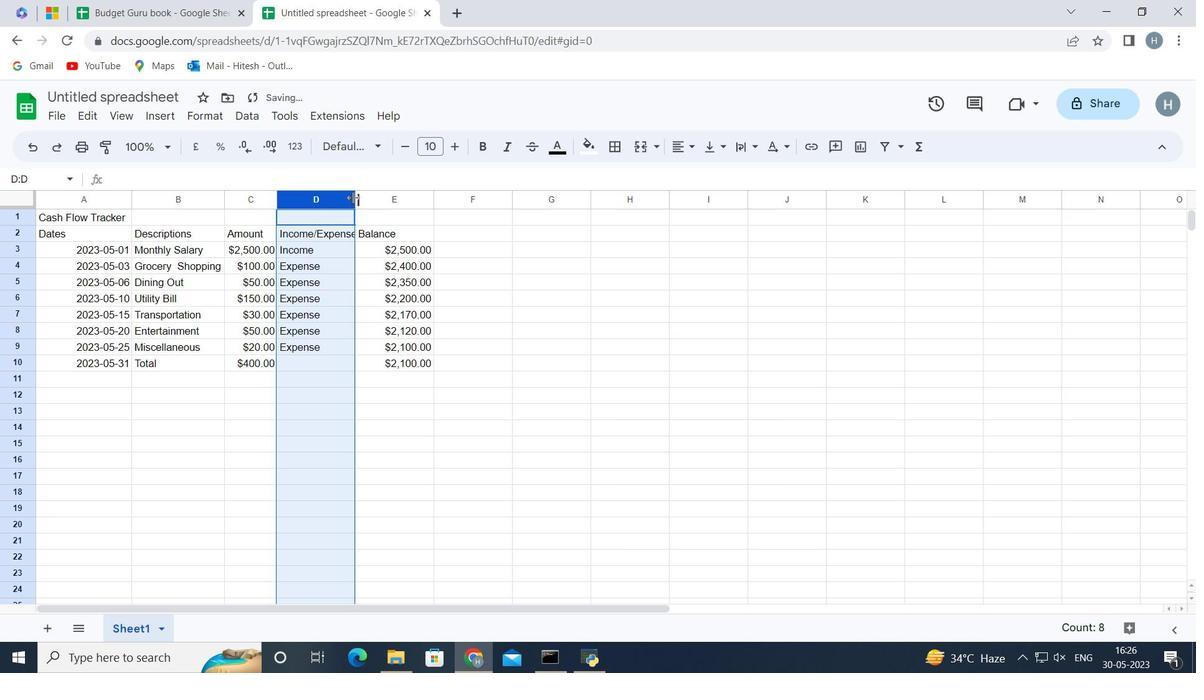 
Action: Mouse pressed left at (355, 198)
Screenshot: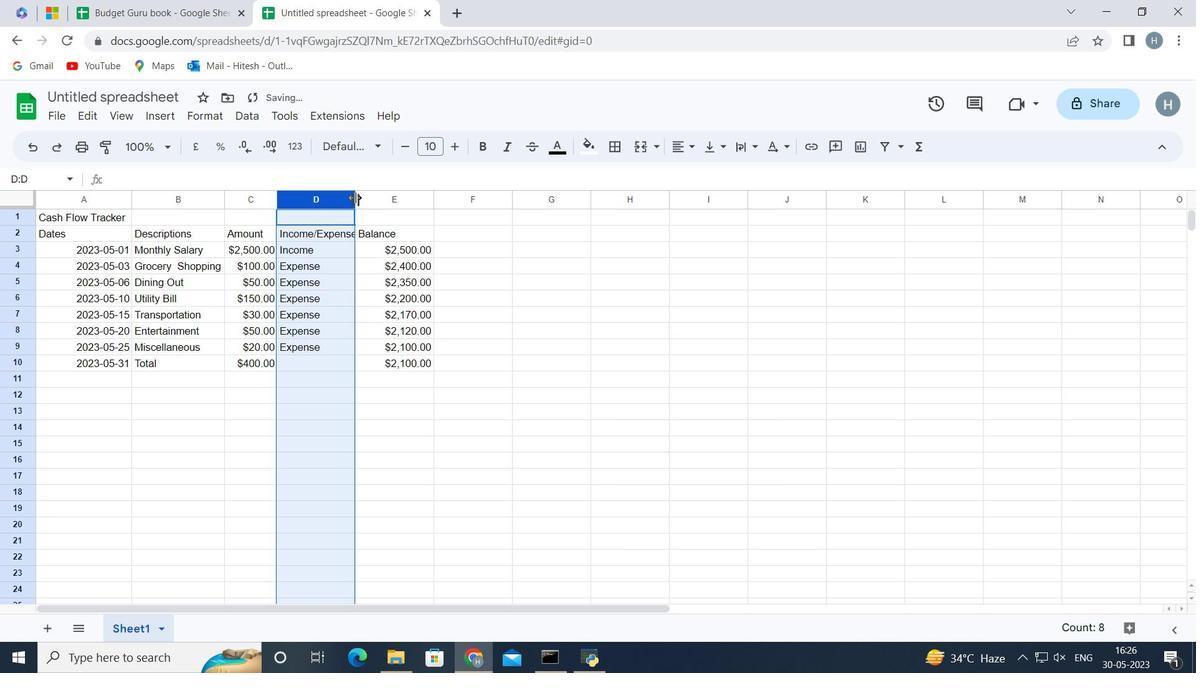 
Action: Mouse pressed left at (355, 198)
Screenshot: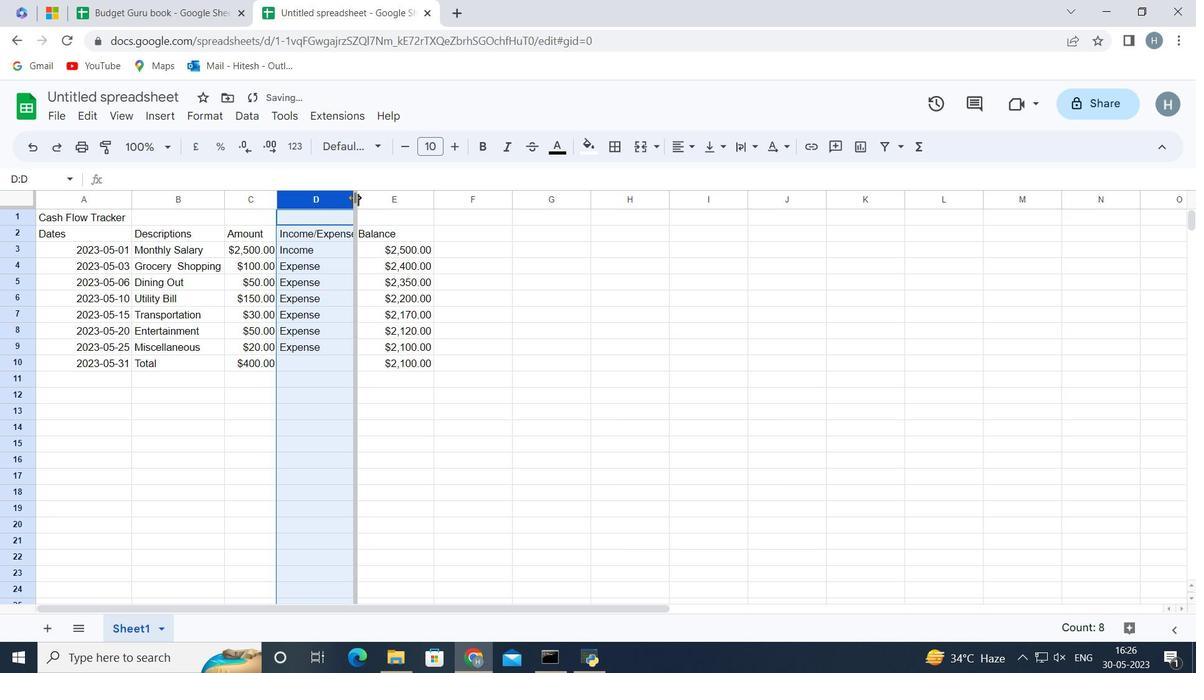 
Action: Mouse moved to (394, 200)
Screenshot: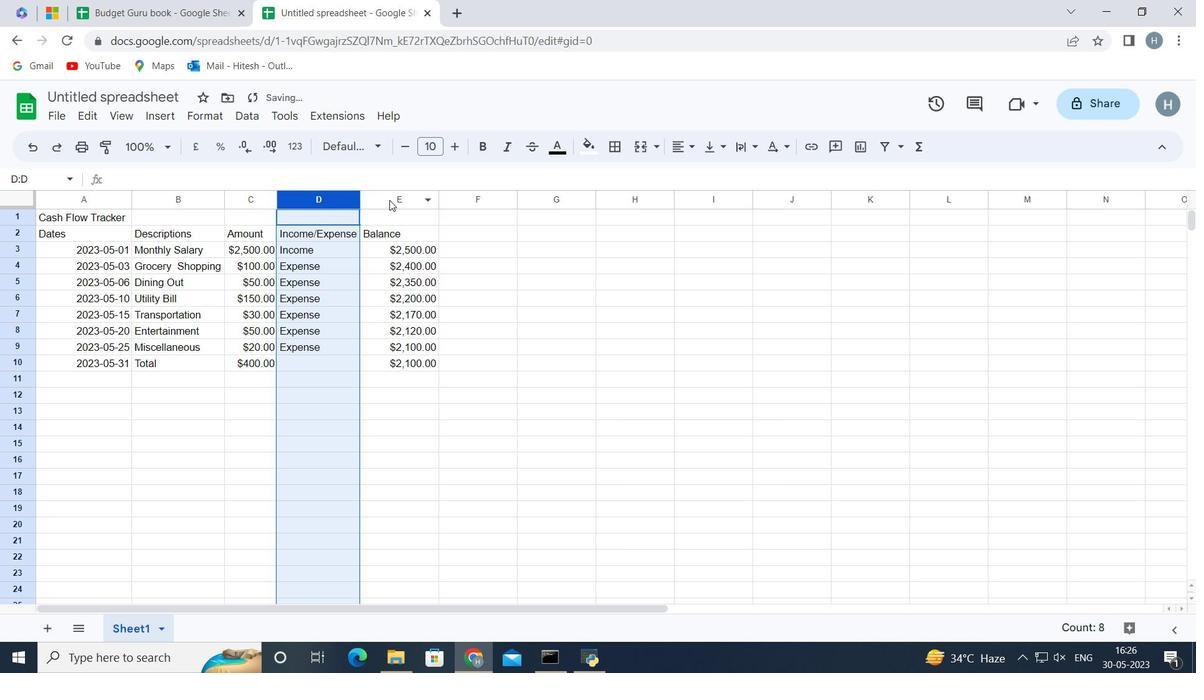 
Action: Mouse pressed left at (394, 200)
Screenshot: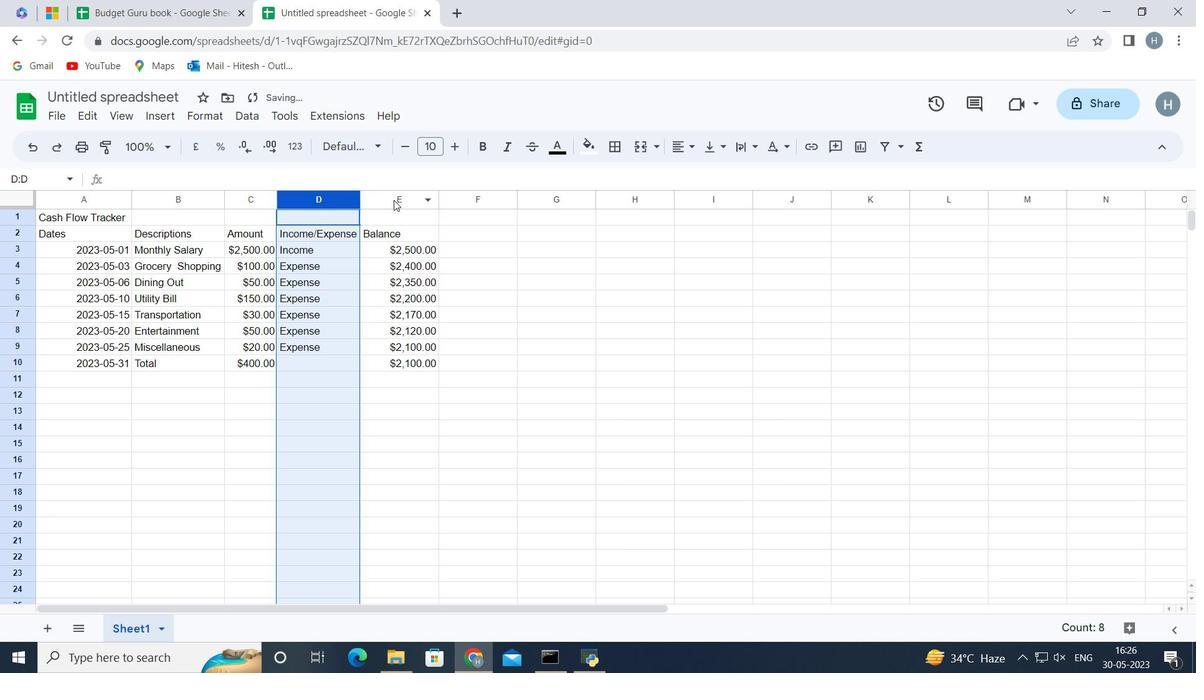 
Action: Mouse moved to (436, 203)
Screenshot: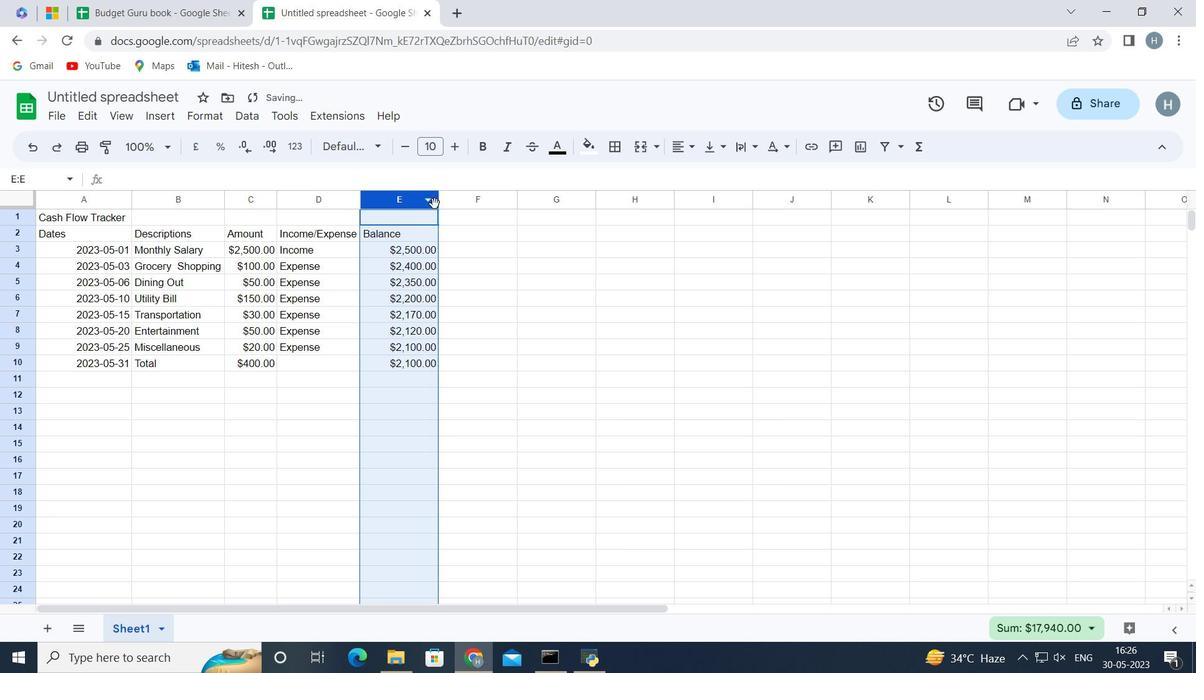 
Action: Mouse pressed left at (436, 203)
Screenshot: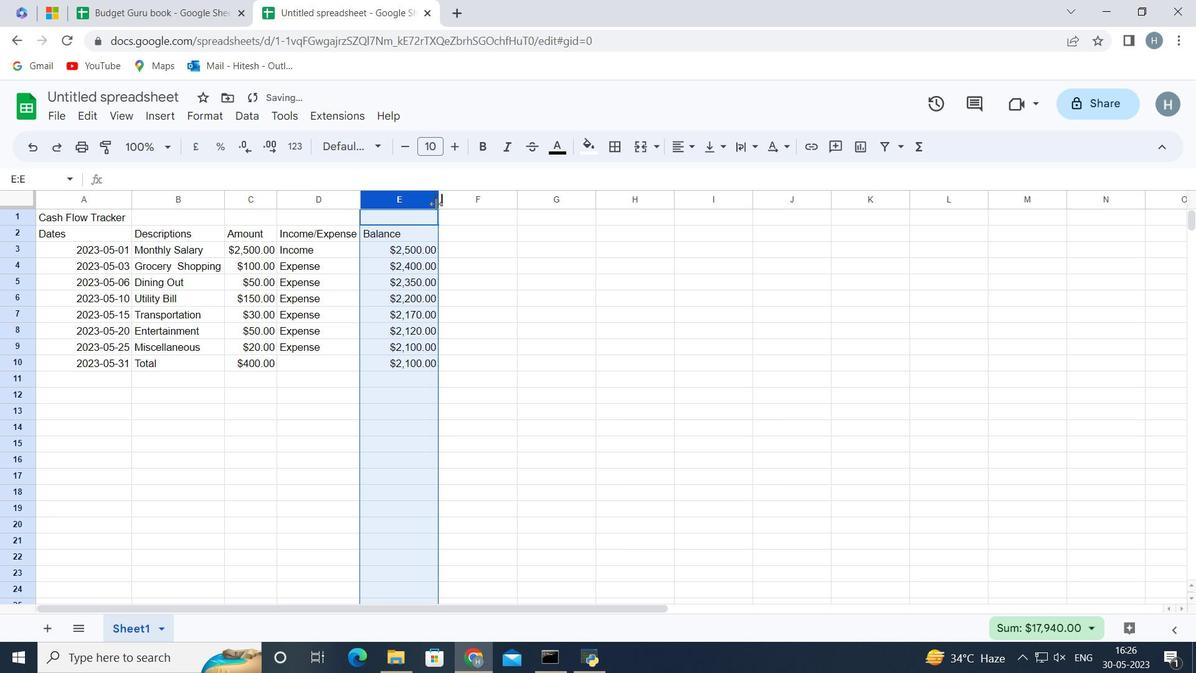 
Action: Mouse moved to (437, 203)
Screenshot: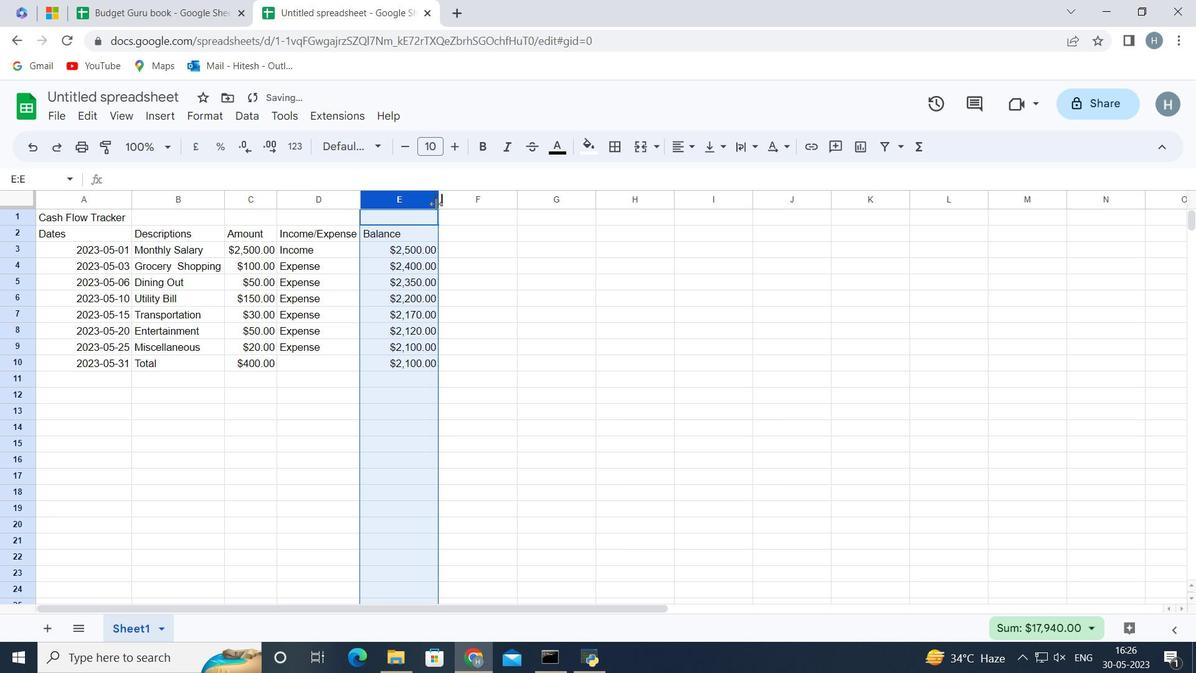 
Action: Mouse pressed left at (437, 203)
Screenshot: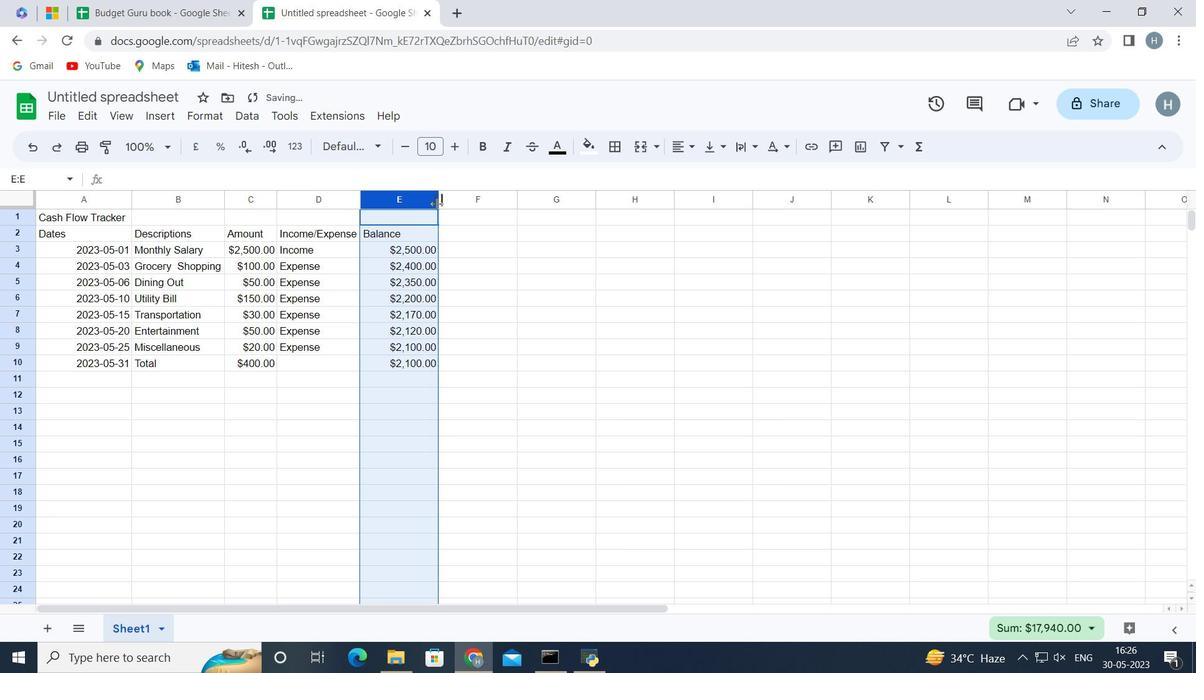 
Action: Mouse moved to (463, 433)
Screenshot: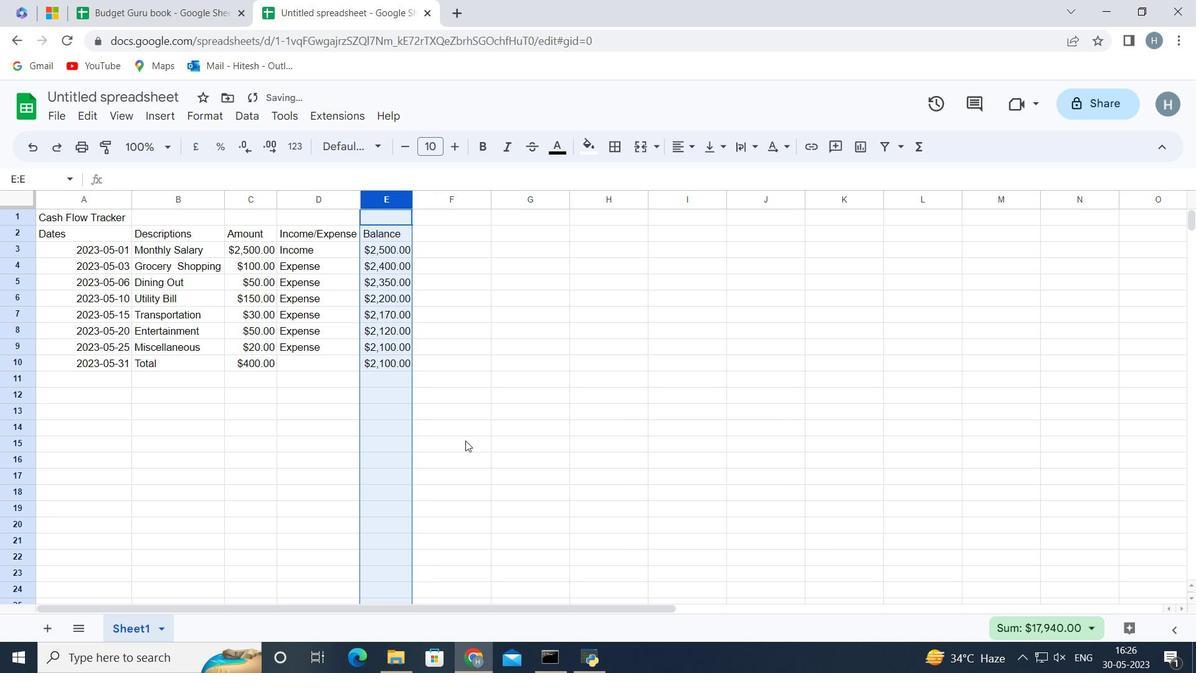
Action: Mouse pressed left at (463, 433)
Screenshot: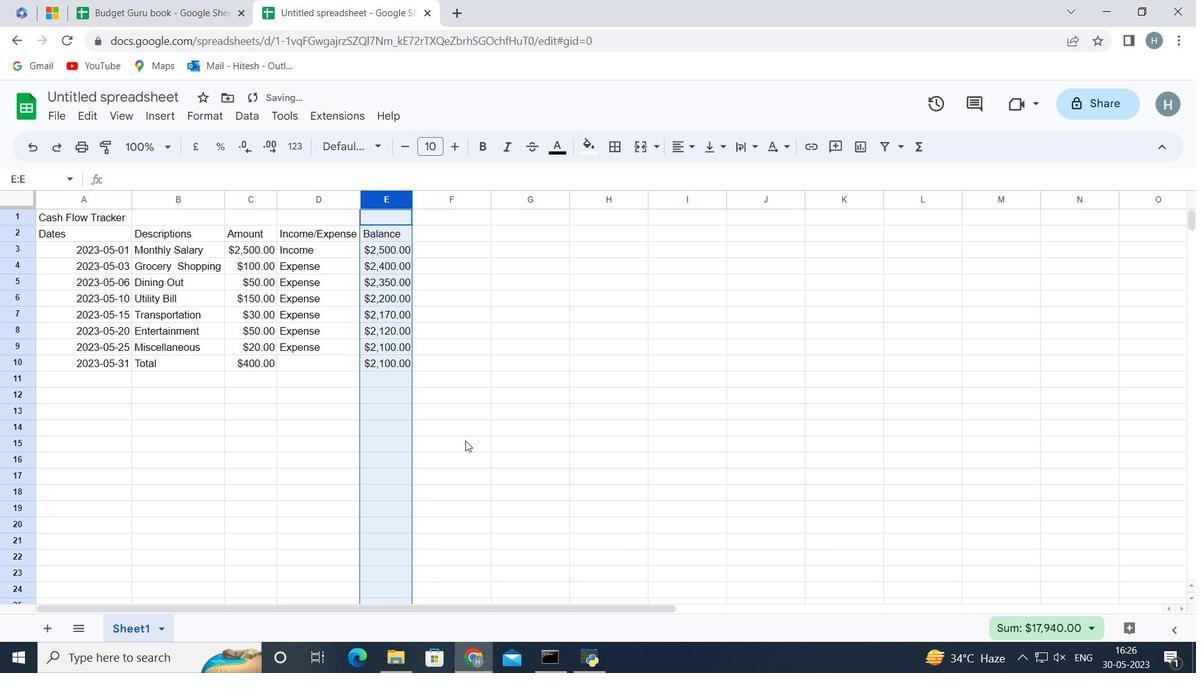 
Action: Mouse moved to (99, 216)
Screenshot: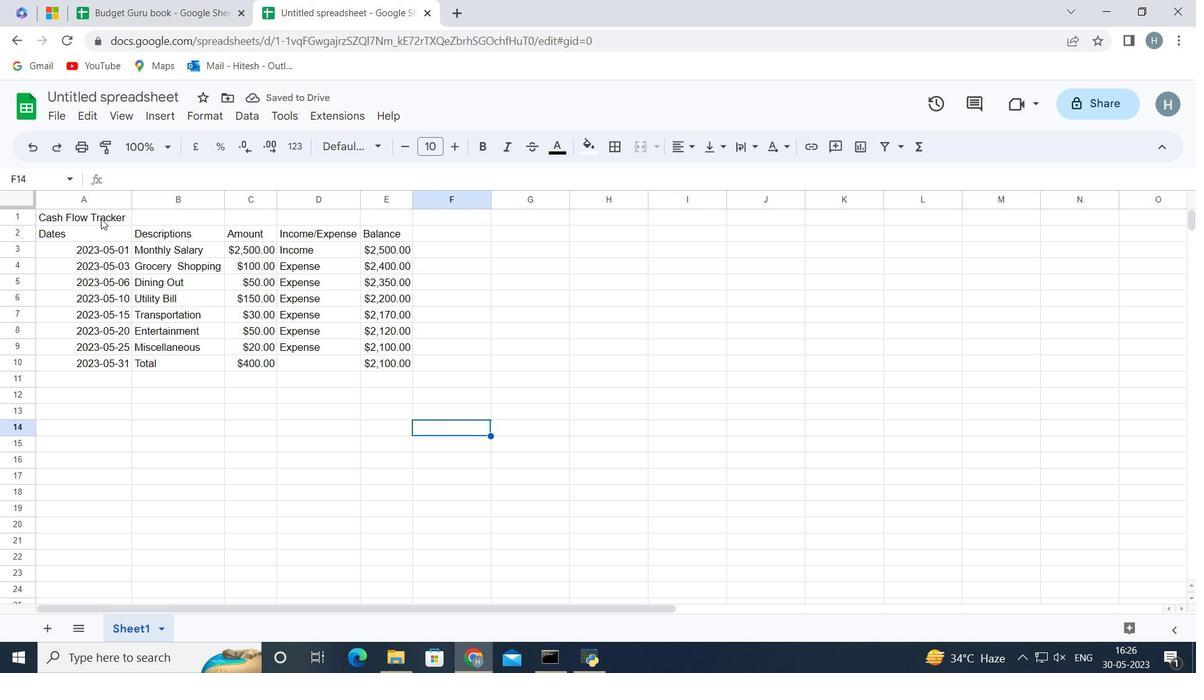 
Action: Mouse pressed left at (99, 216)
Screenshot: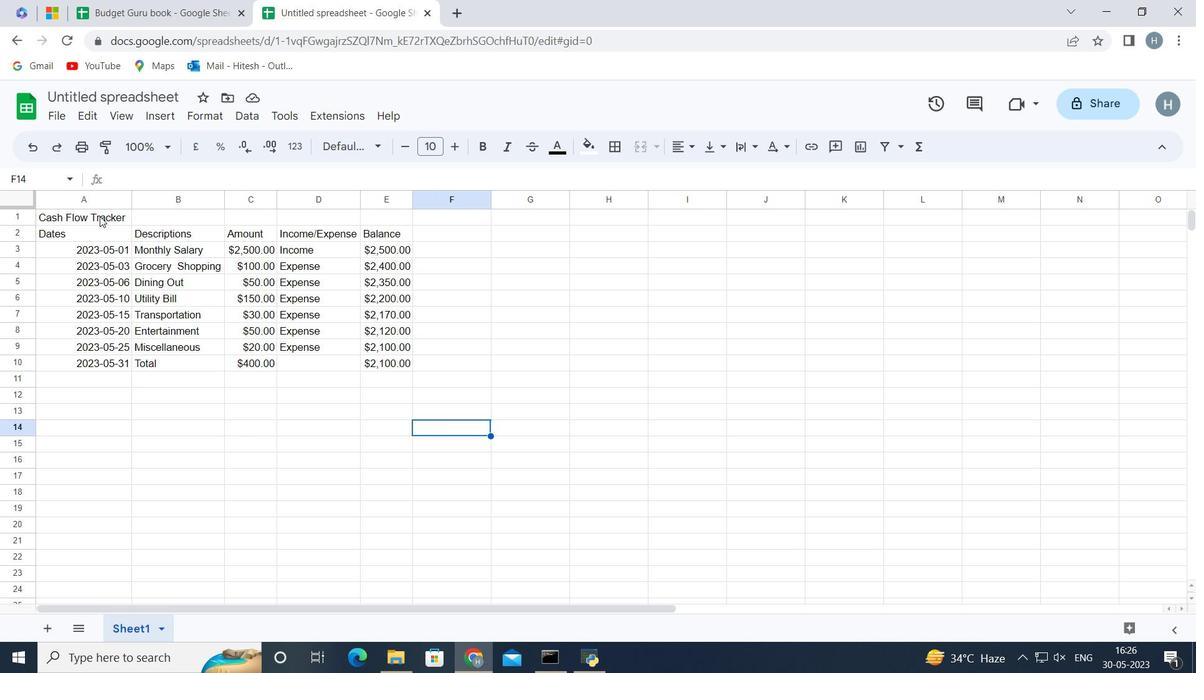 
Action: Mouse moved to (99, 216)
Screenshot: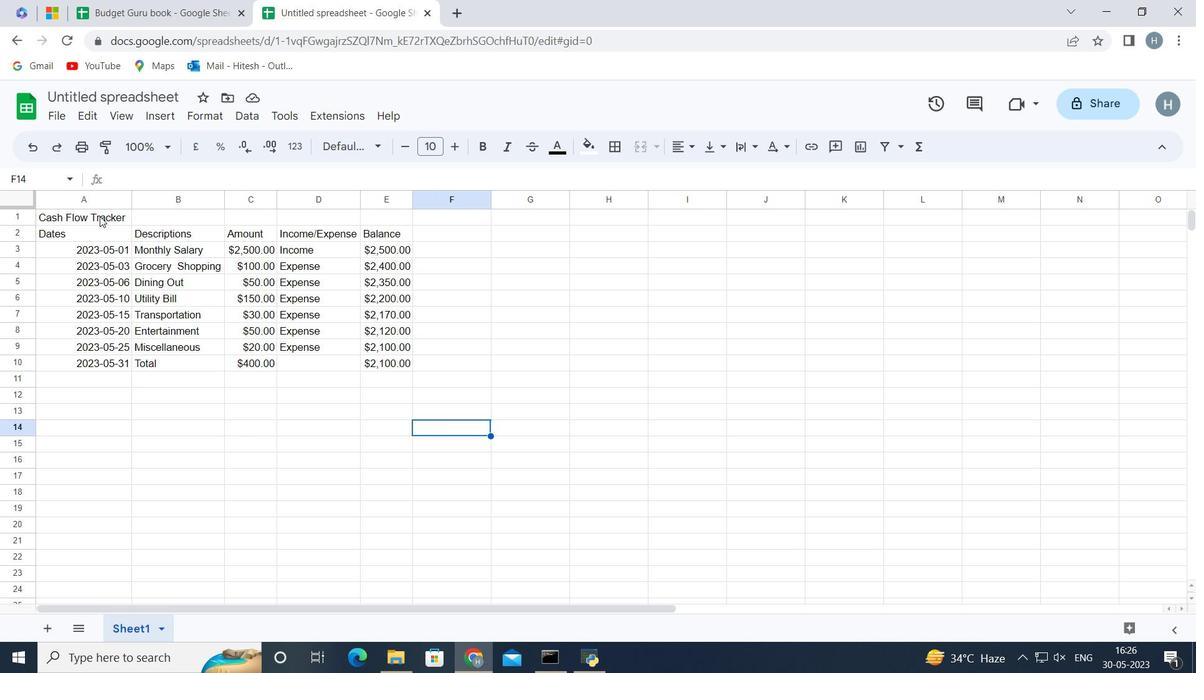 
Action: Key pressed <Key.shift><Key.right><Key.right><Key.right><Key.right>
Screenshot: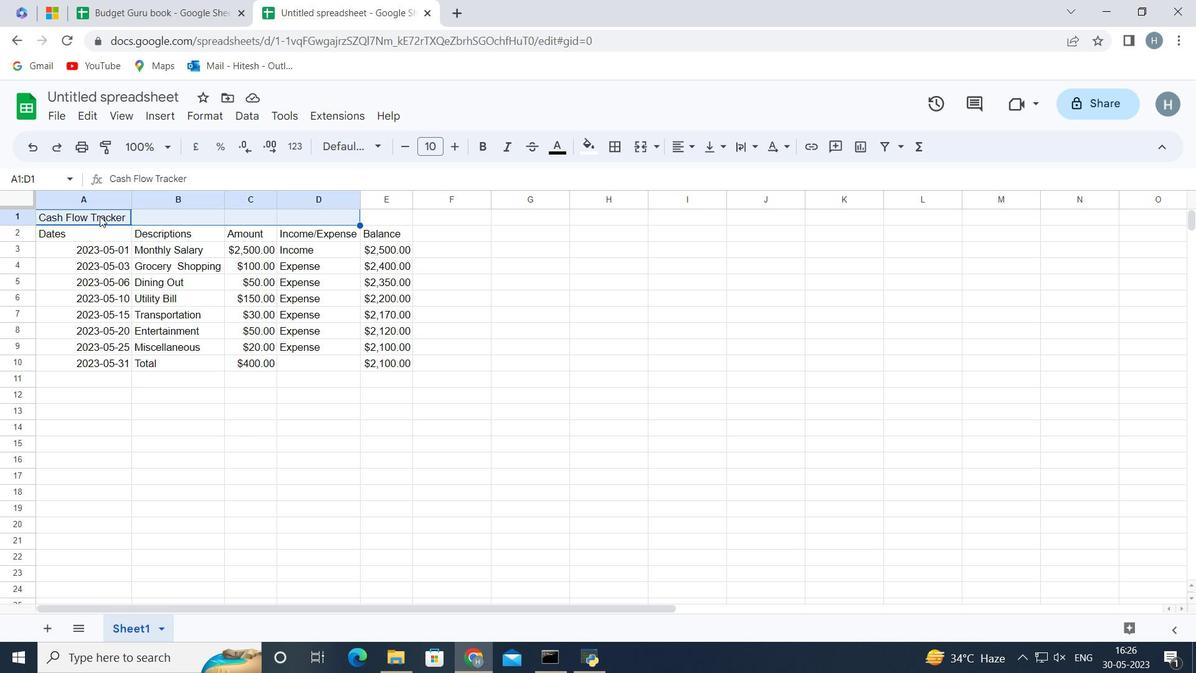 
Action: Mouse moved to (639, 147)
Screenshot: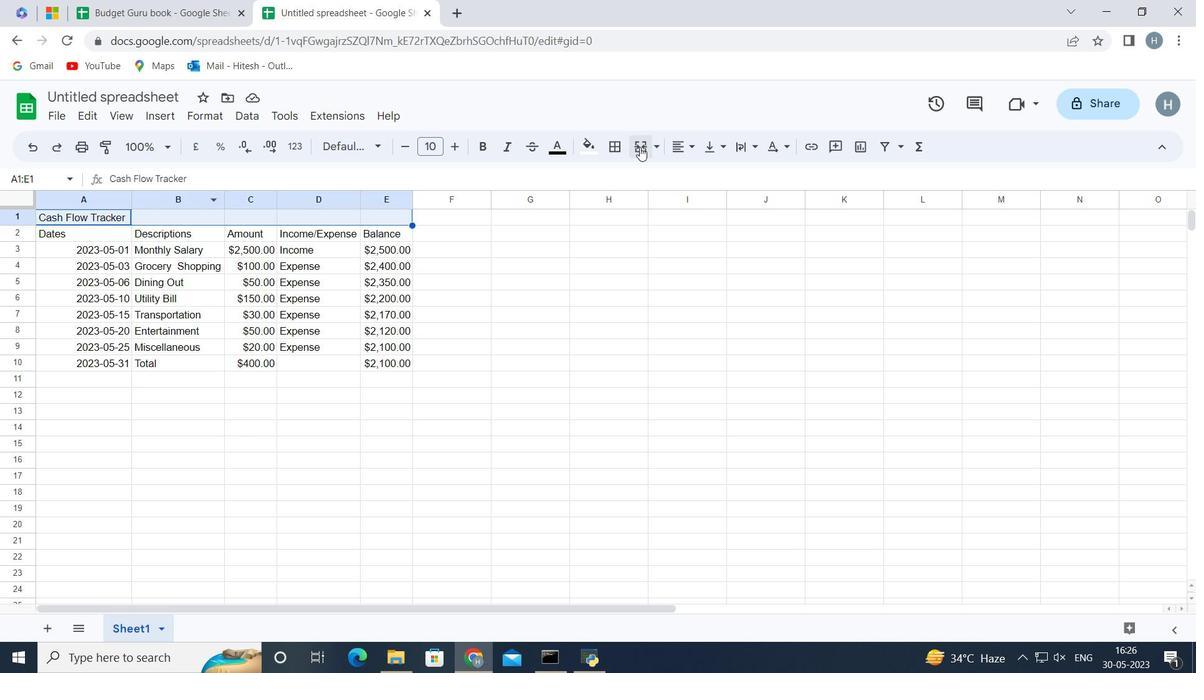 
Action: Mouse pressed left at (639, 147)
Screenshot: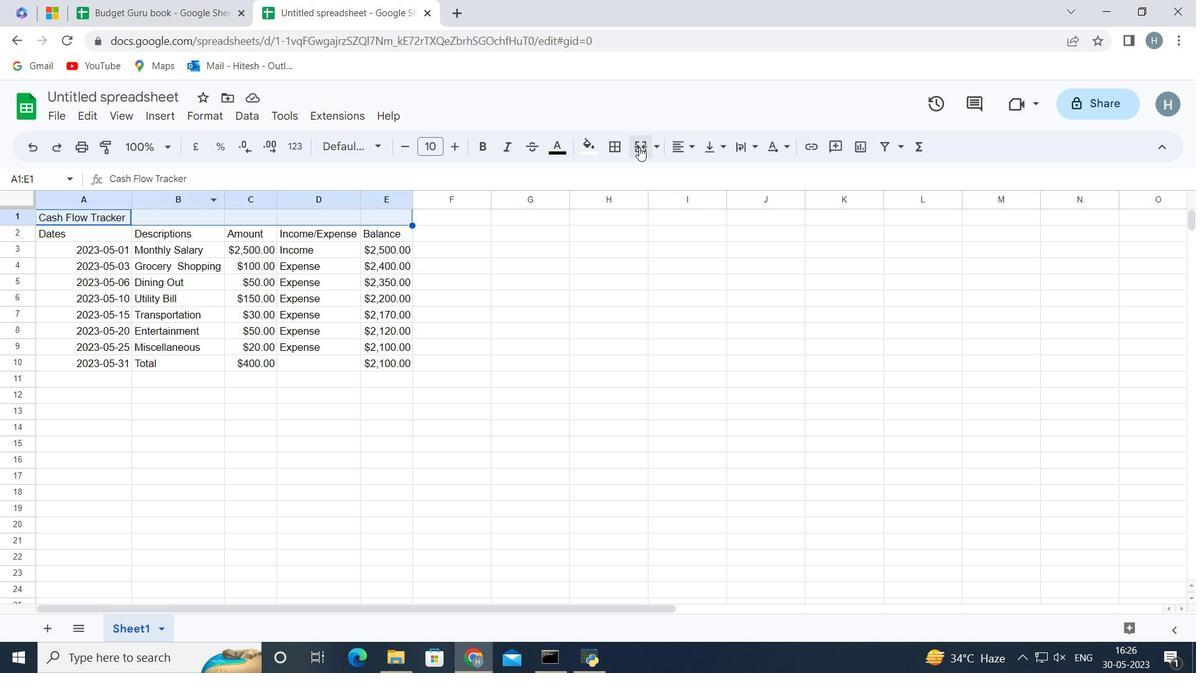 
Action: Mouse moved to (220, 421)
Screenshot: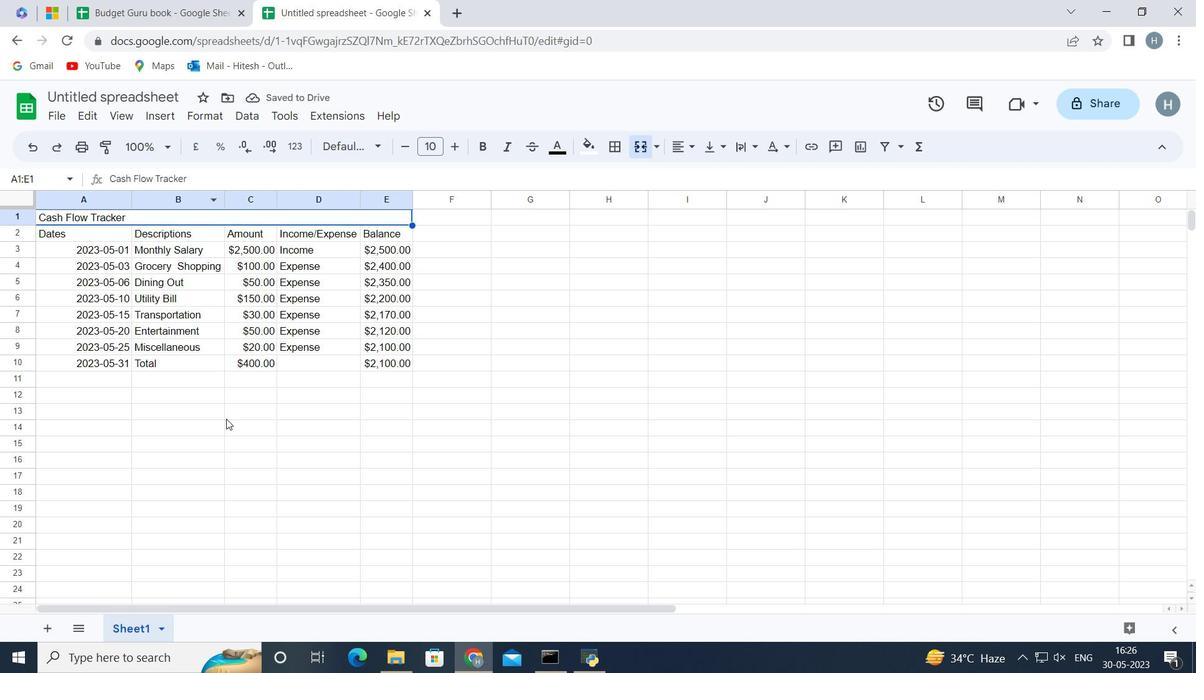 
Action: Mouse pressed left at (220, 421)
Screenshot: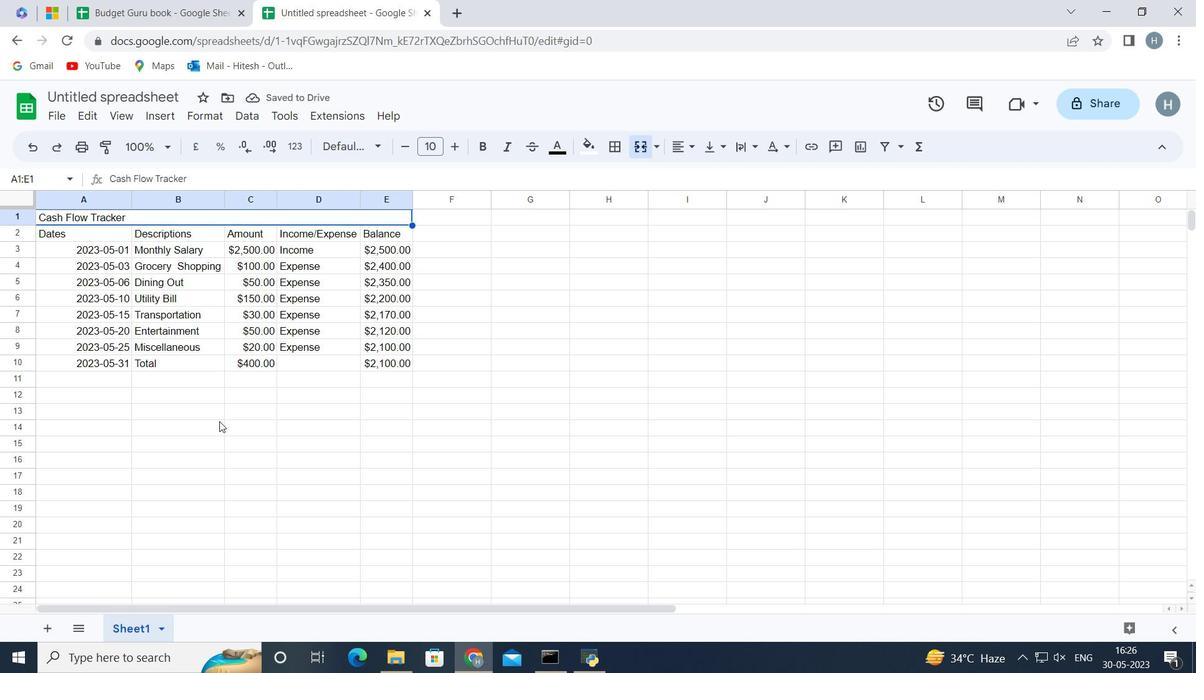 
